 Task: Look for space in Suifenhe, China from 9th June, 2023 to 16th June, 2023 for 2 adults in price range Rs.8000 to Rs.16000. Place can be entire place with 2 bedrooms having 2 beds and 1 bathroom. Property type can be house, flat, guest house. Booking option can be shelf check-in. Required host language is Chinese (Simplified).
Action: Mouse moved to (752, 69)
Screenshot: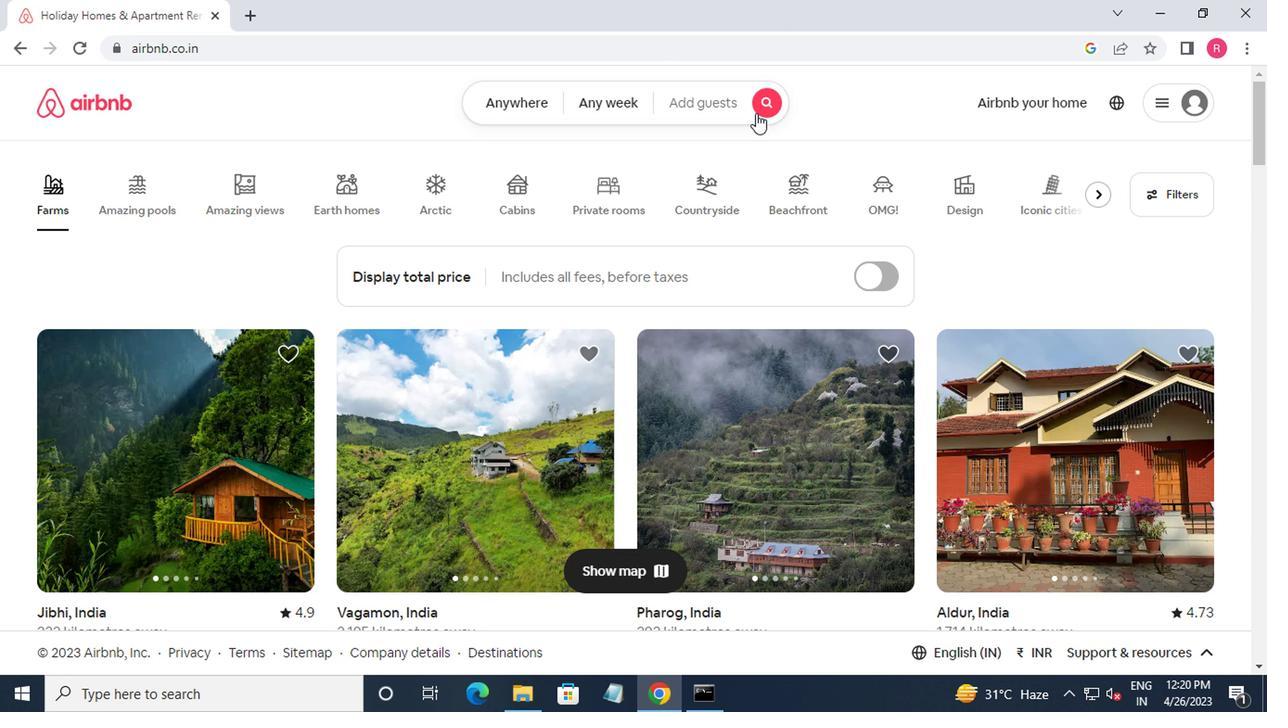 
Action: Mouse pressed left at (752, 69)
Screenshot: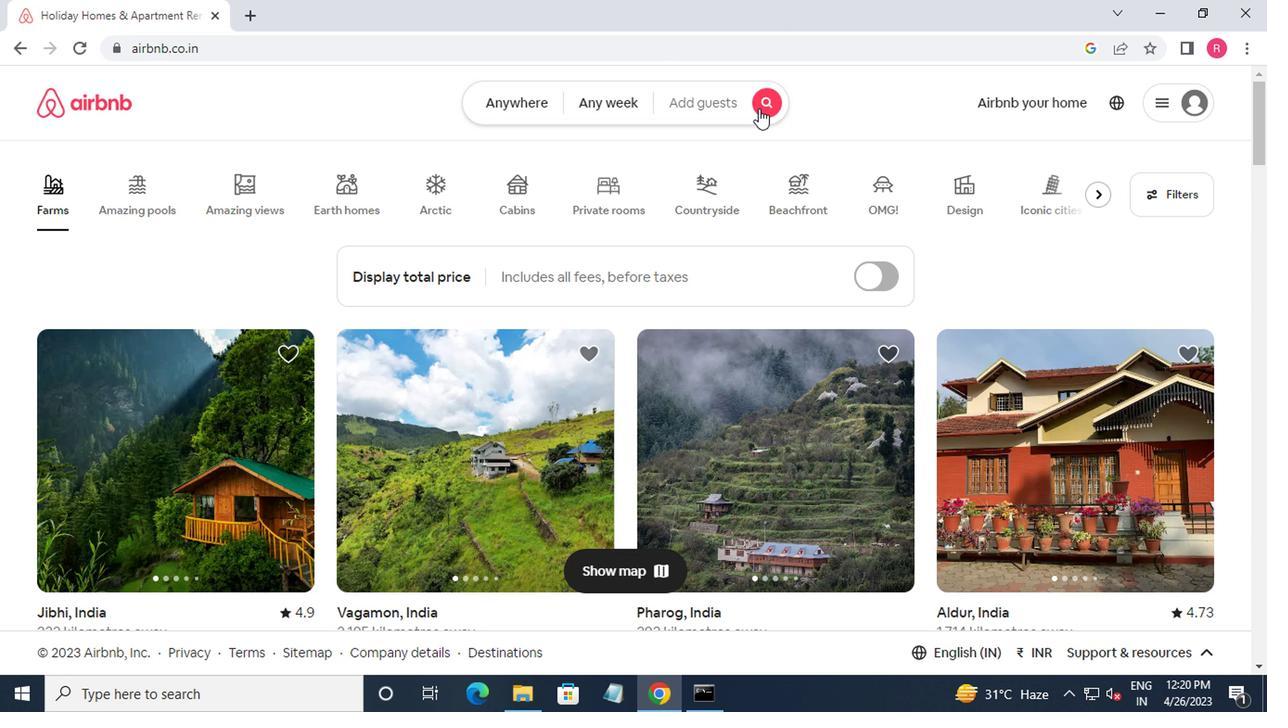 
Action: Mouse moved to (397, 159)
Screenshot: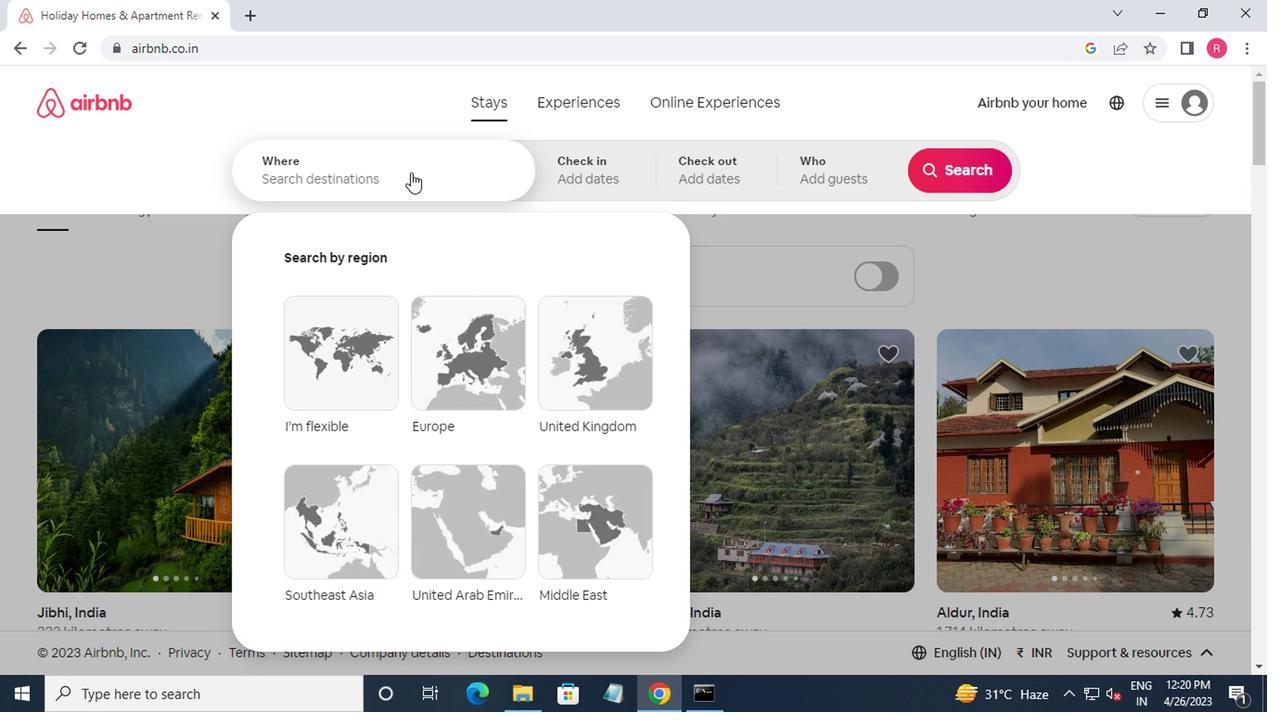 
Action: Mouse pressed left at (397, 159)
Screenshot: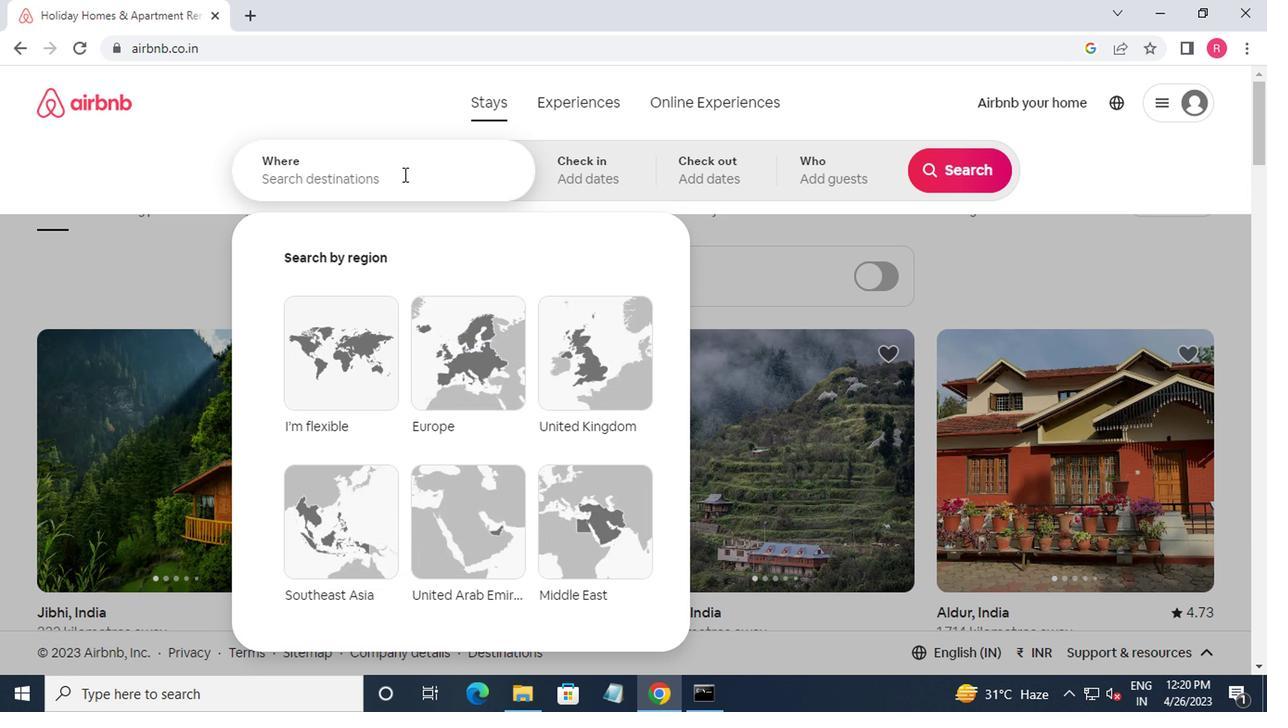 
Action: Key pressed suifenhe,china<Key.enter>
Screenshot: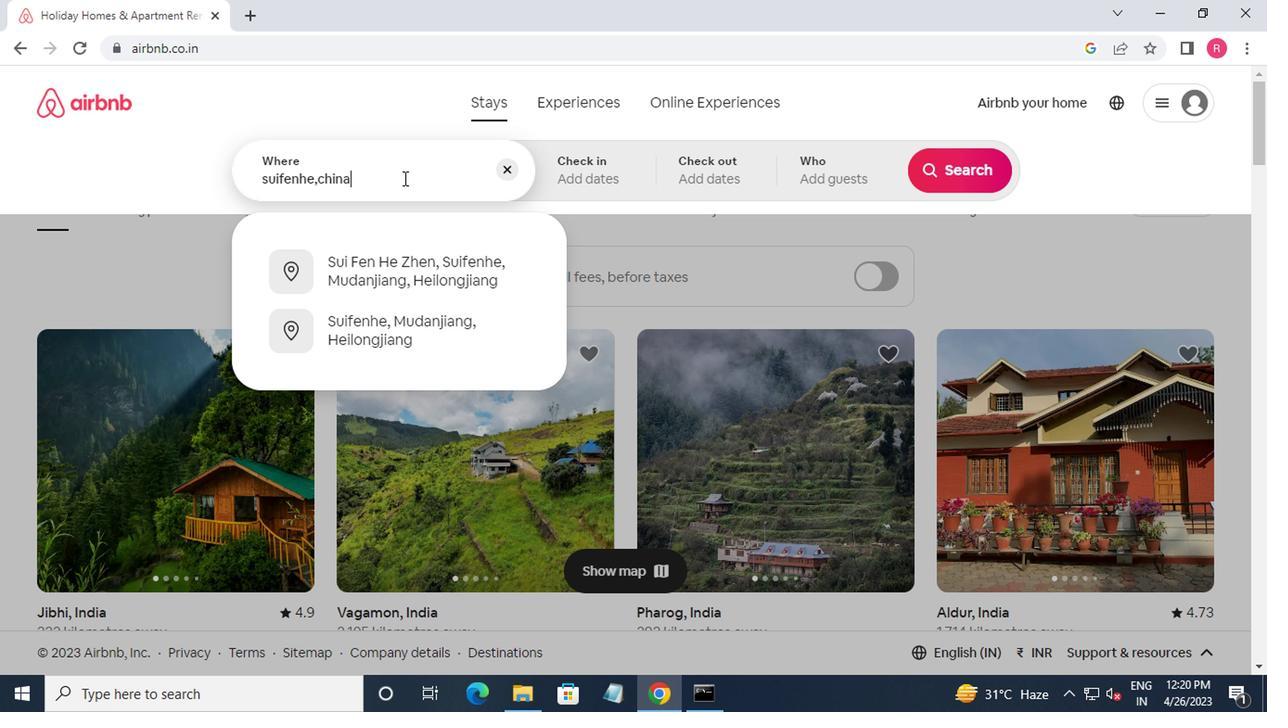 
Action: Mouse moved to (936, 333)
Screenshot: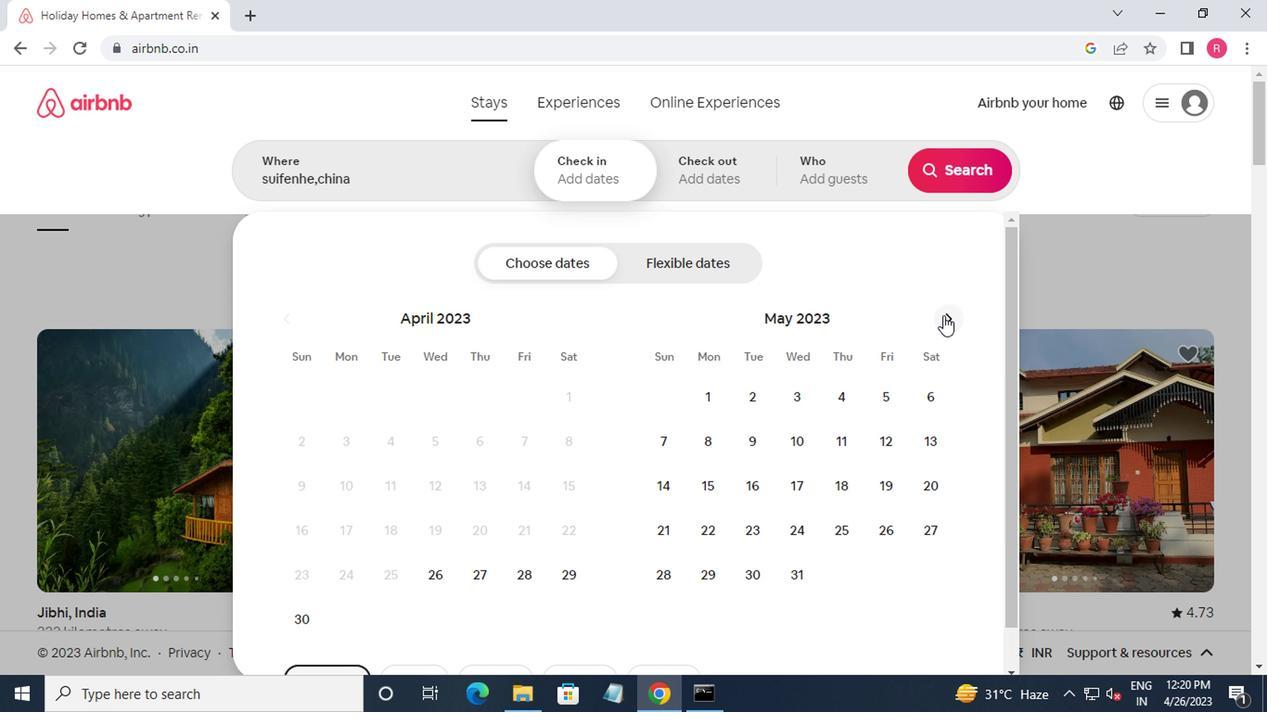
Action: Mouse pressed left at (936, 333)
Screenshot: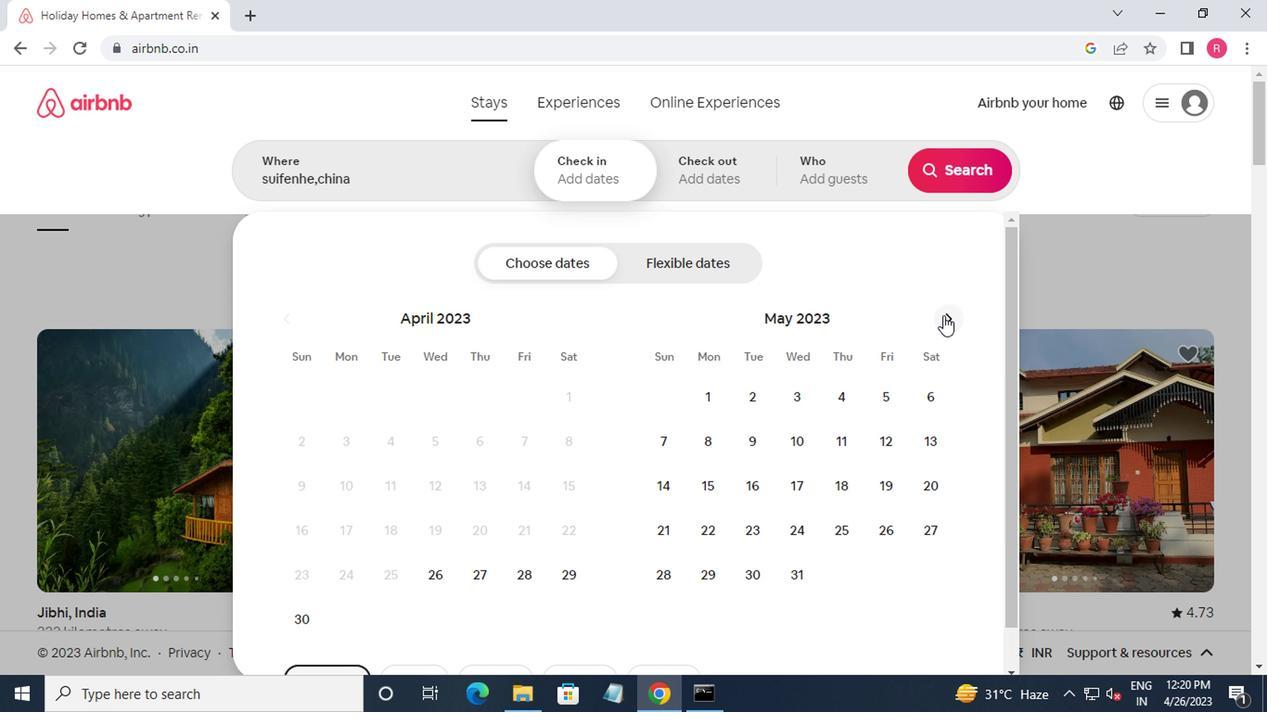 
Action: Mouse moved to (876, 424)
Screenshot: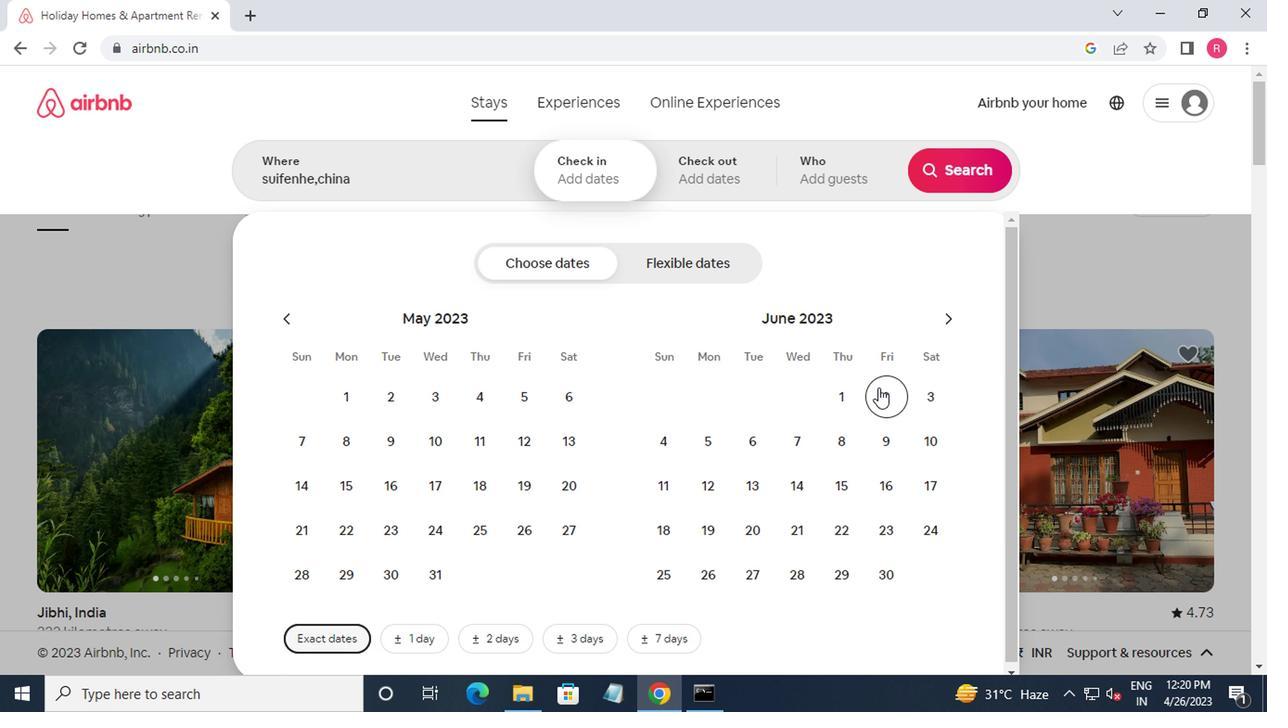 
Action: Mouse pressed left at (876, 424)
Screenshot: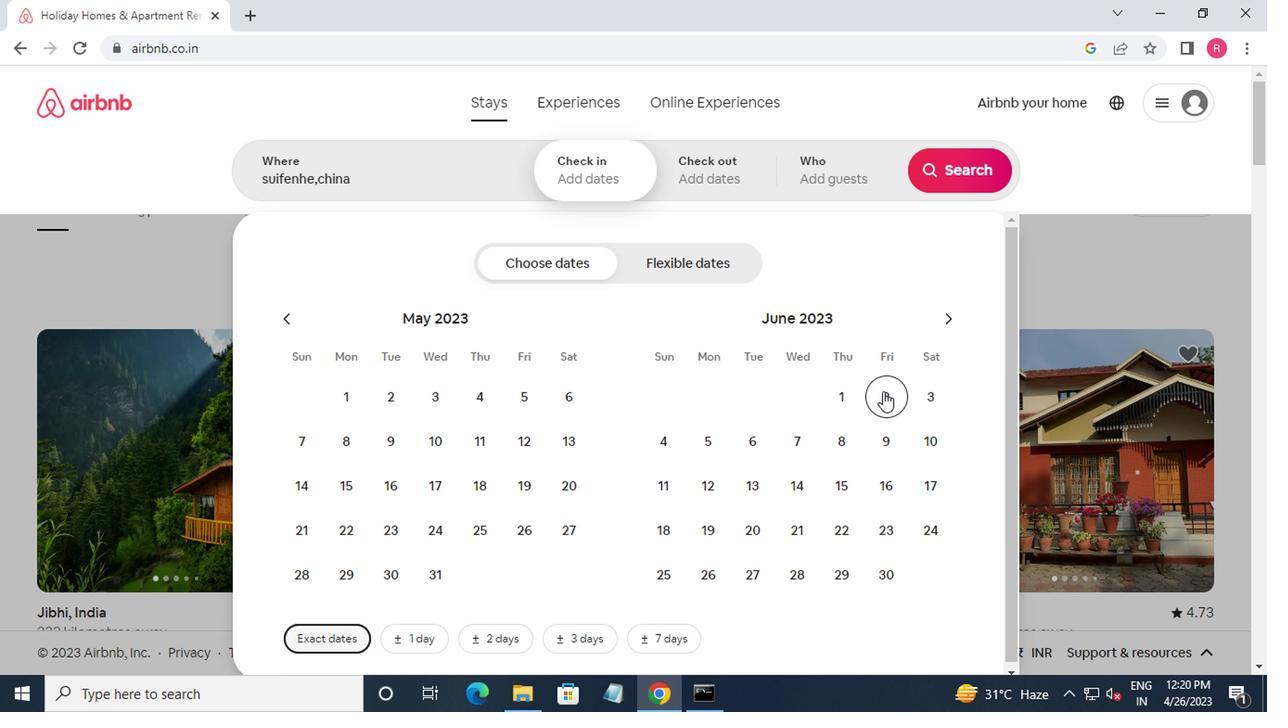 
Action: Mouse moved to (872, 549)
Screenshot: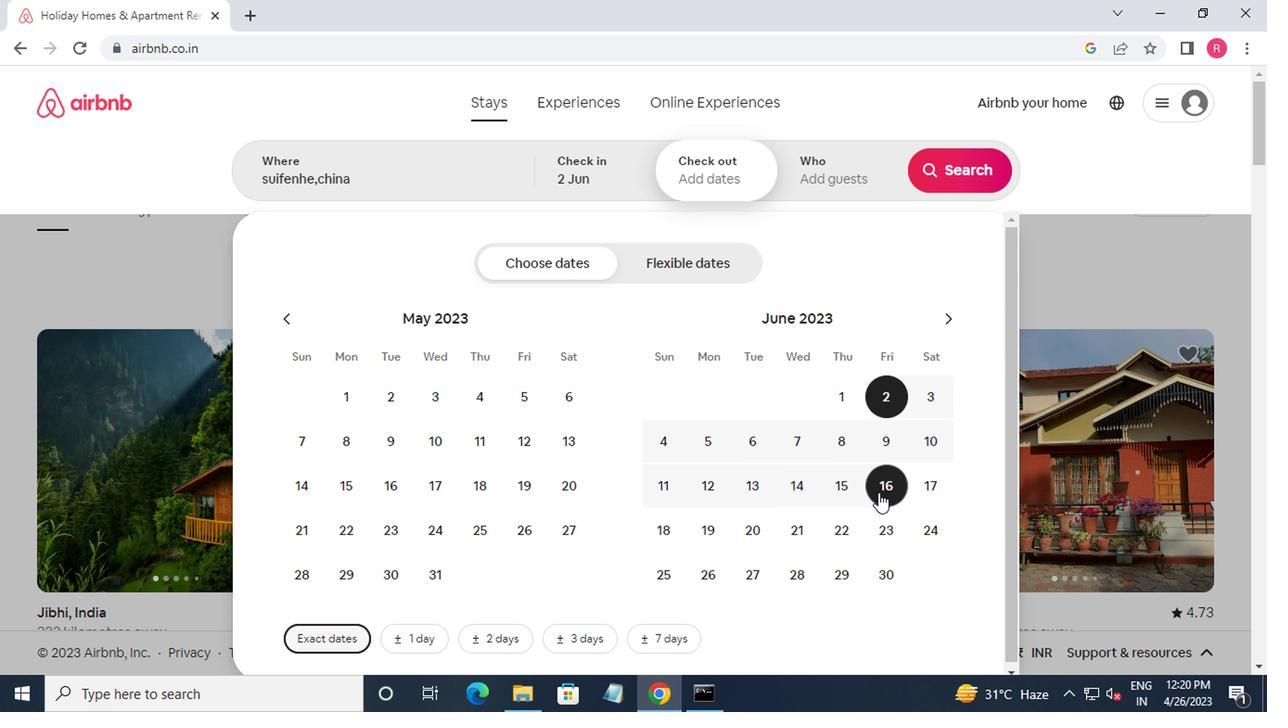 
Action: Mouse pressed left at (872, 549)
Screenshot: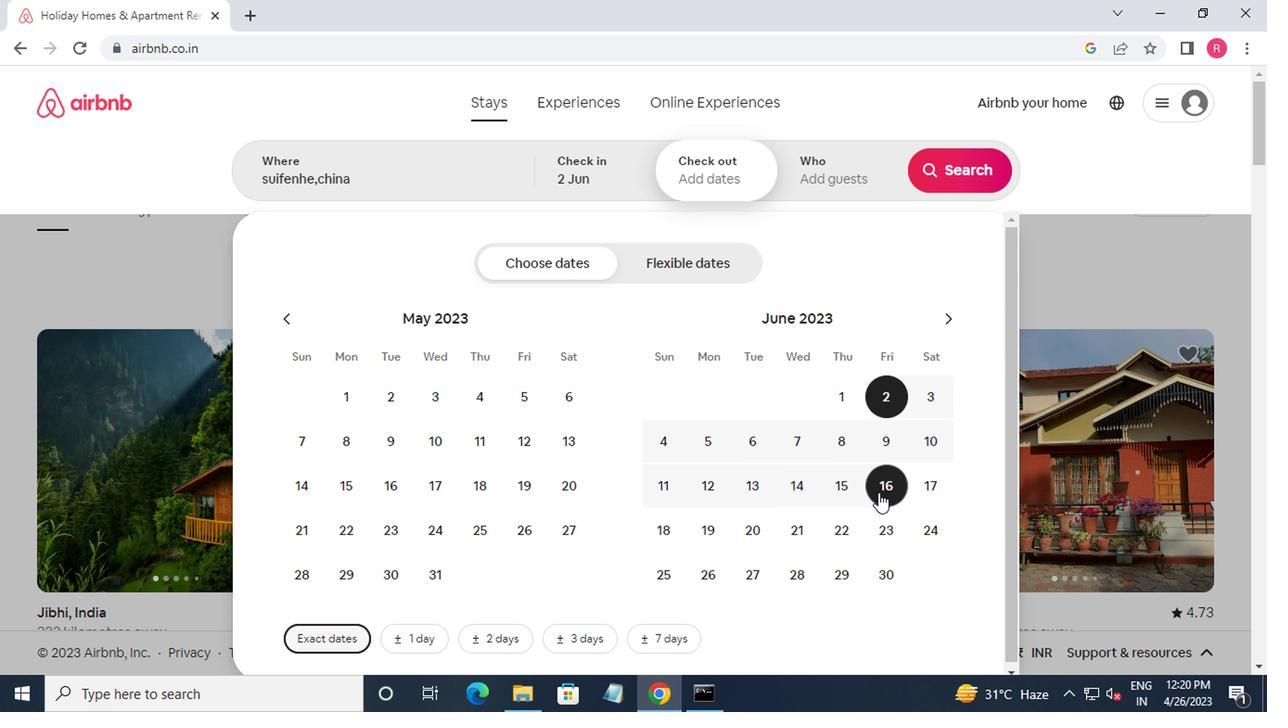
Action: Mouse moved to (811, 162)
Screenshot: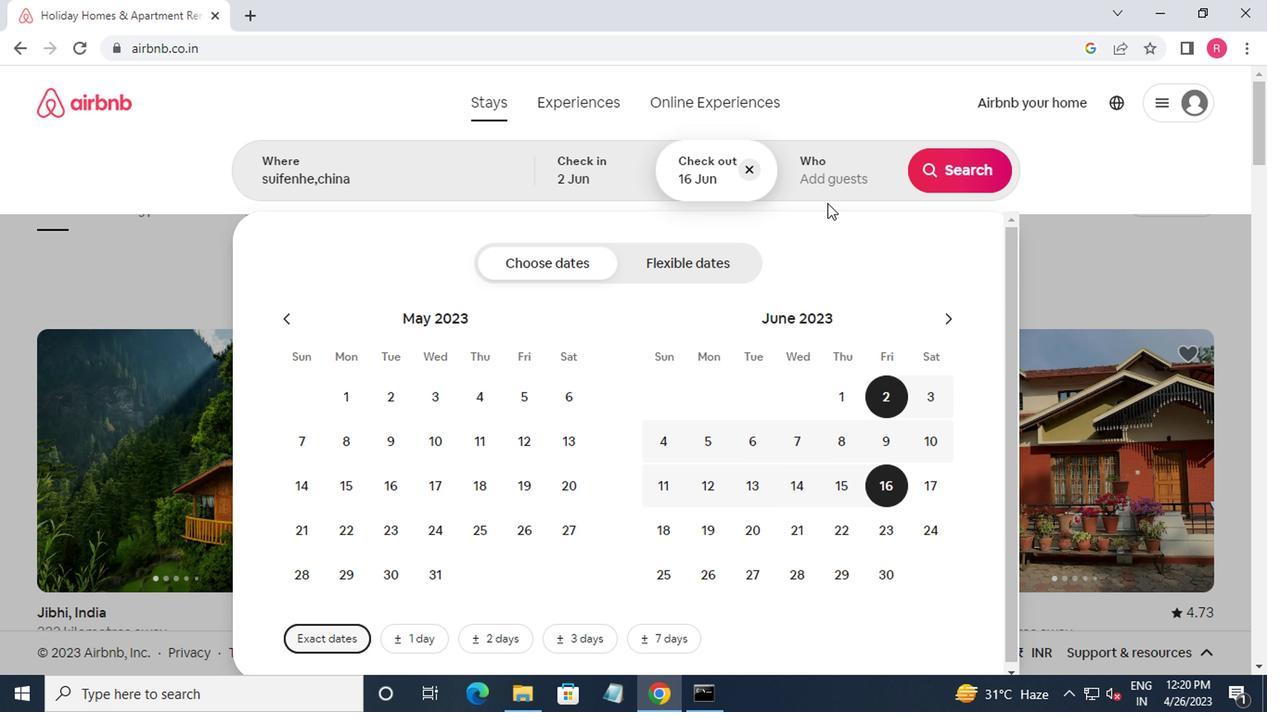 
Action: Mouse pressed left at (811, 162)
Screenshot: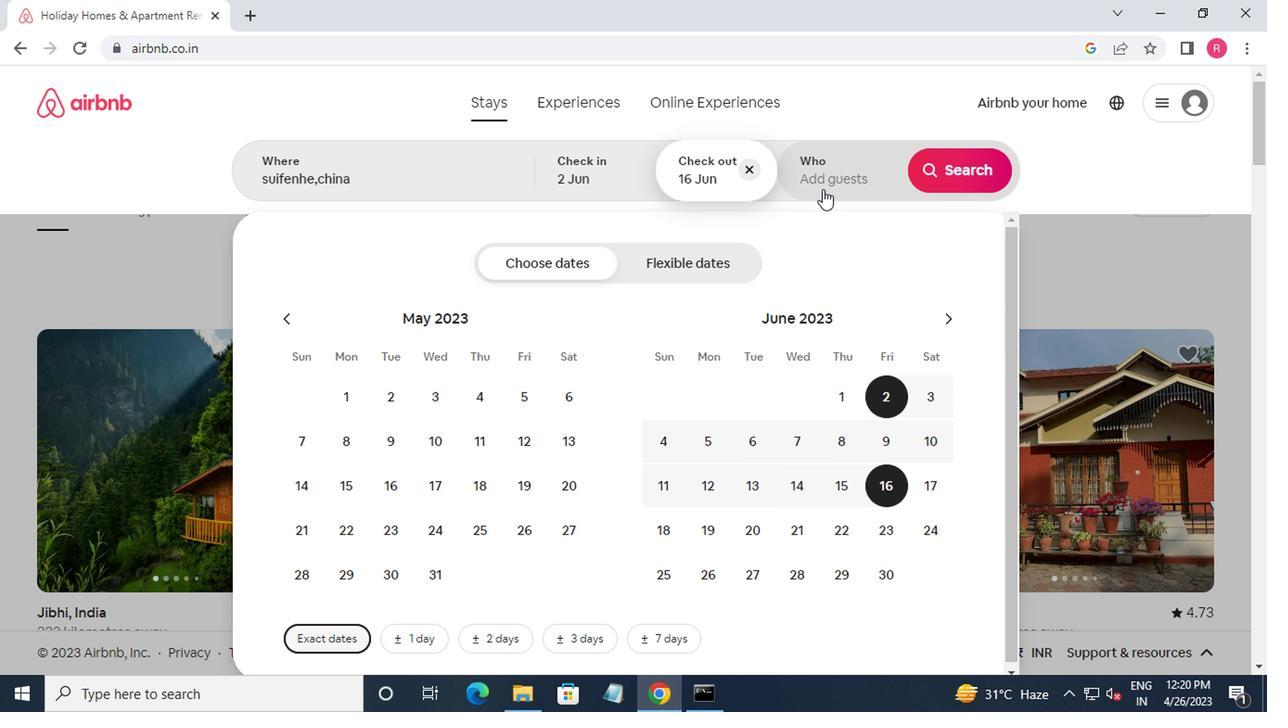 
Action: Mouse moved to (955, 277)
Screenshot: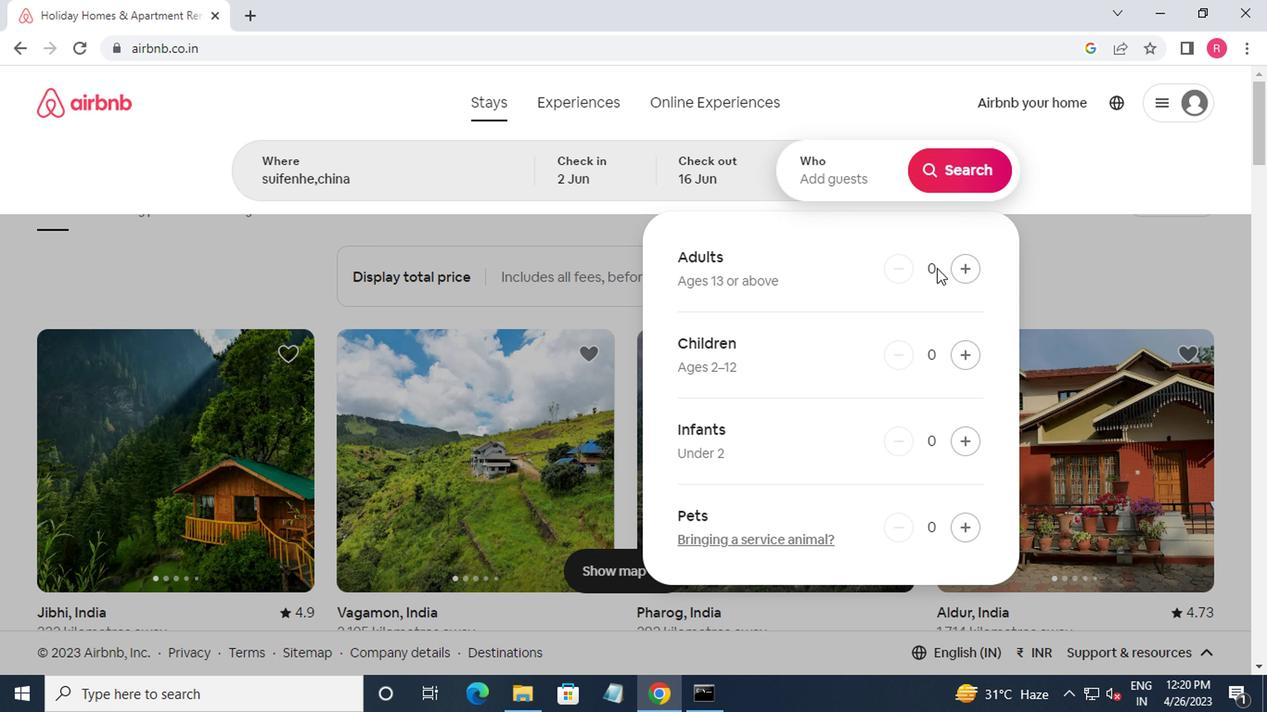 
Action: Mouse pressed left at (955, 277)
Screenshot: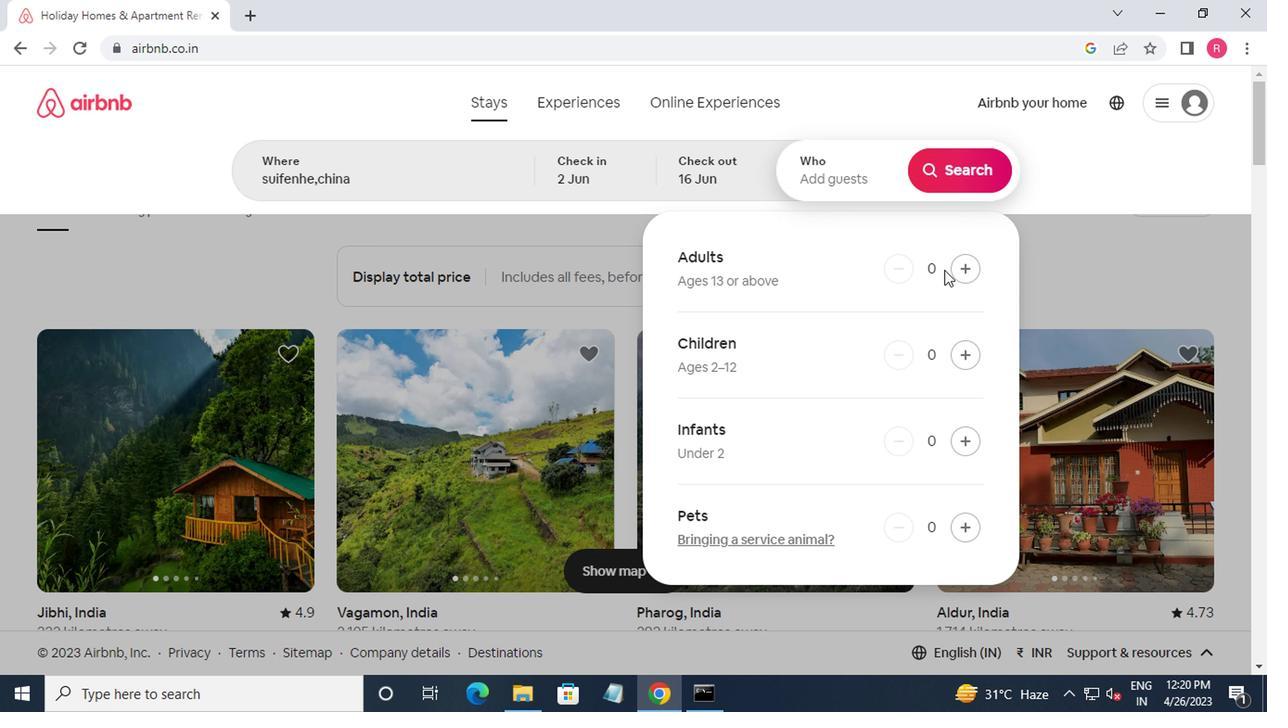 
Action: Mouse moved to (955, 279)
Screenshot: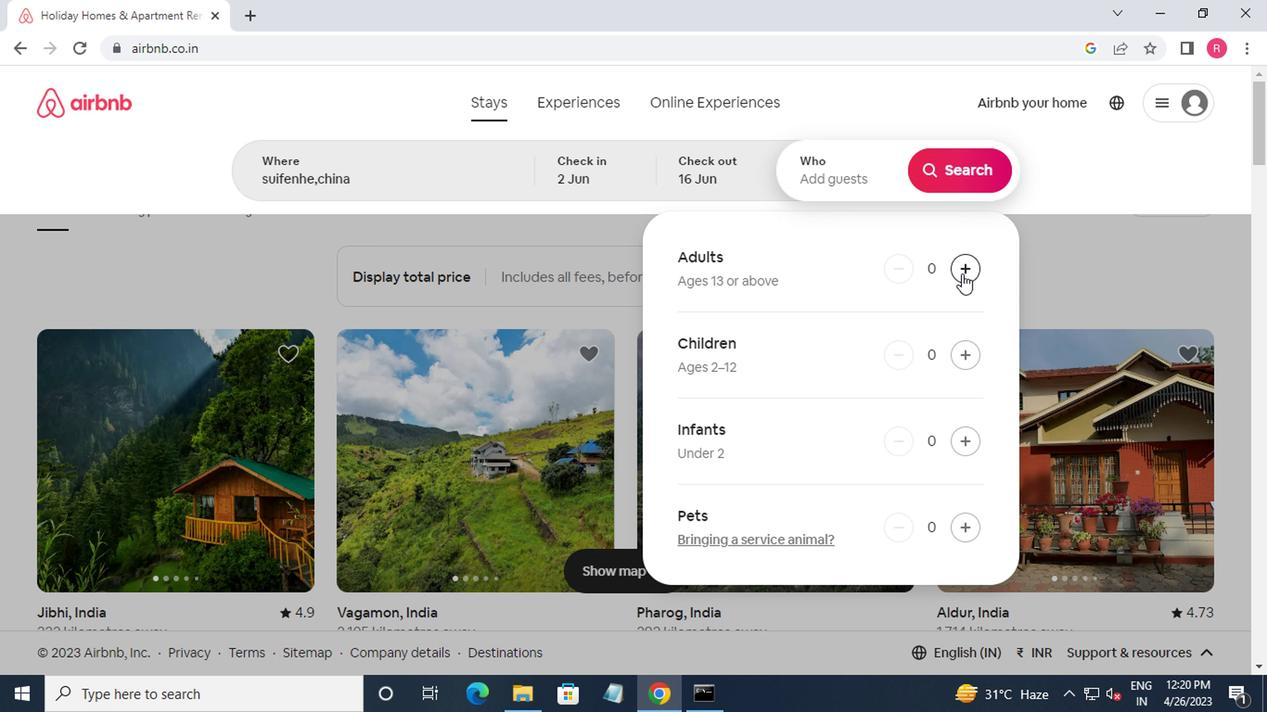 
Action: Mouse pressed left at (955, 279)
Screenshot: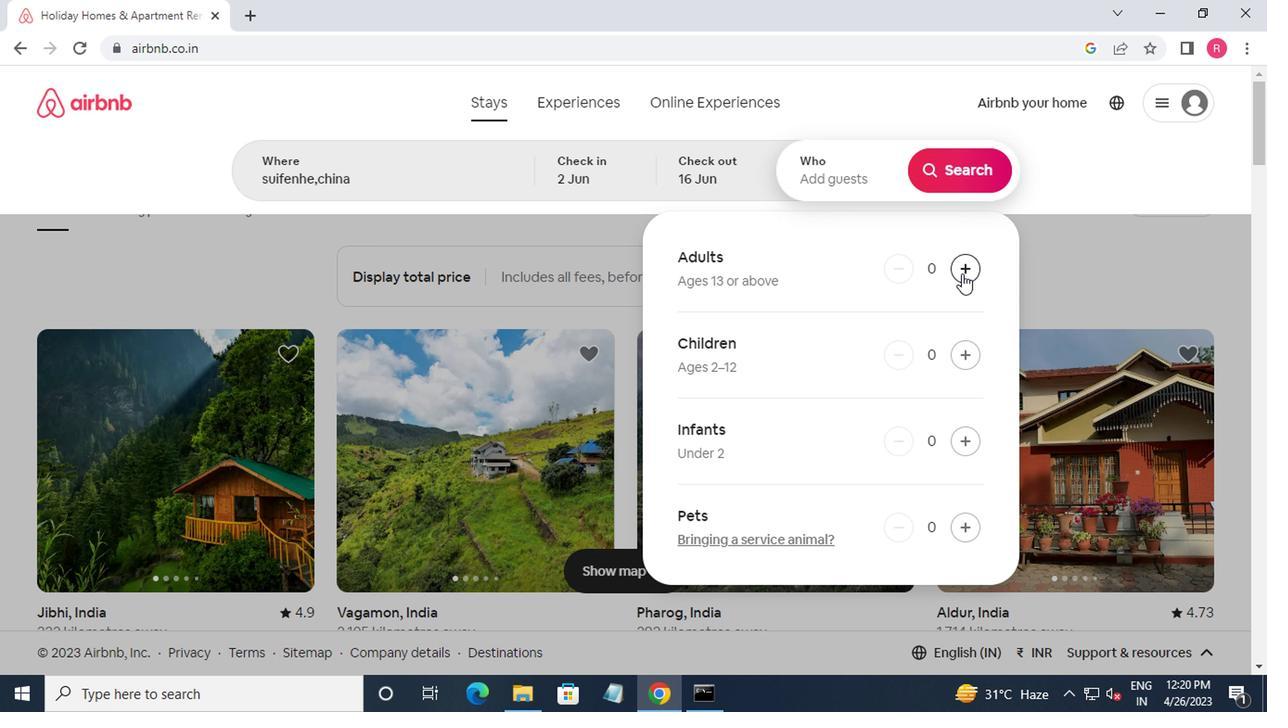 
Action: Mouse moved to (941, 165)
Screenshot: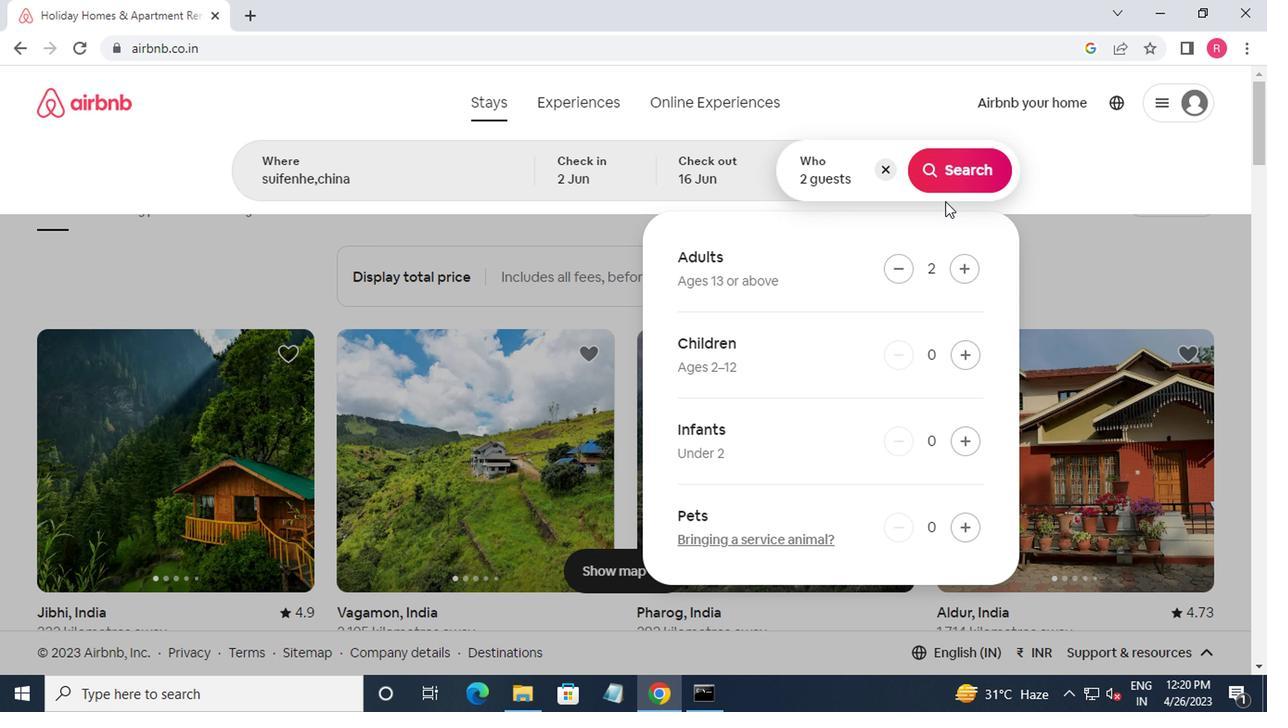 
Action: Mouse pressed left at (941, 165)
Screenshot: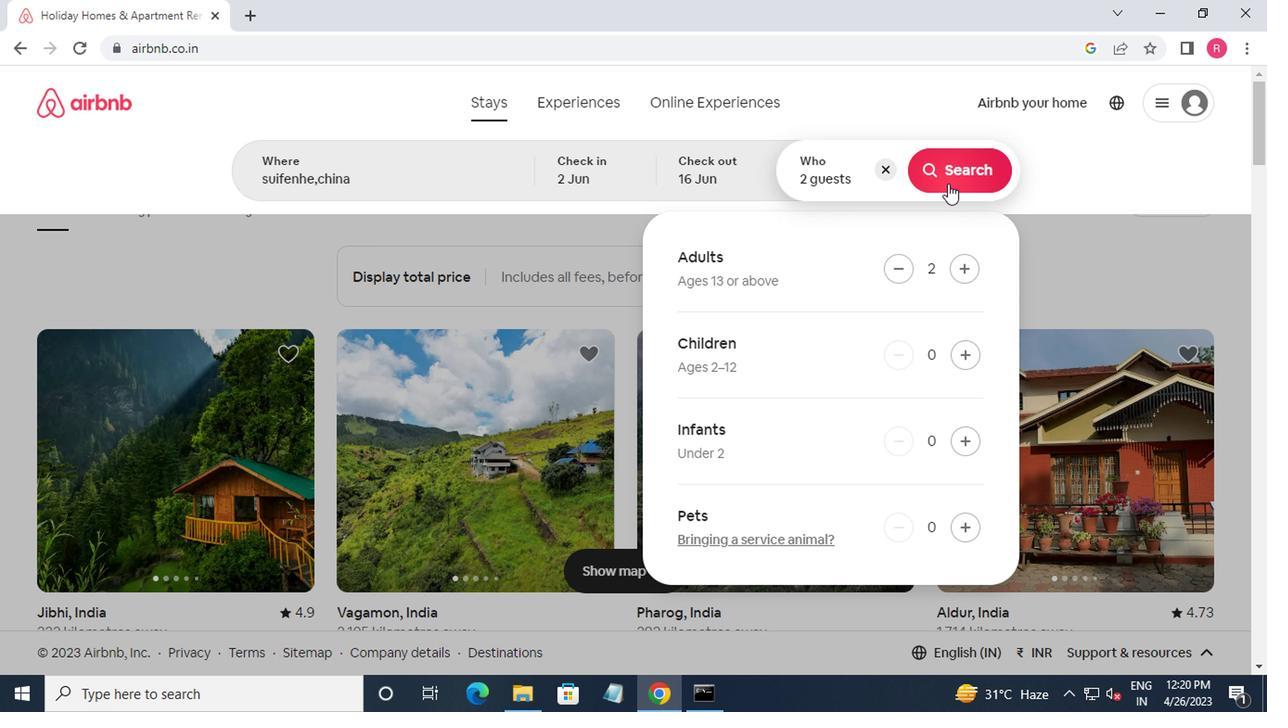 
Action: Mouse moved to (1176, 154)
Screenshot: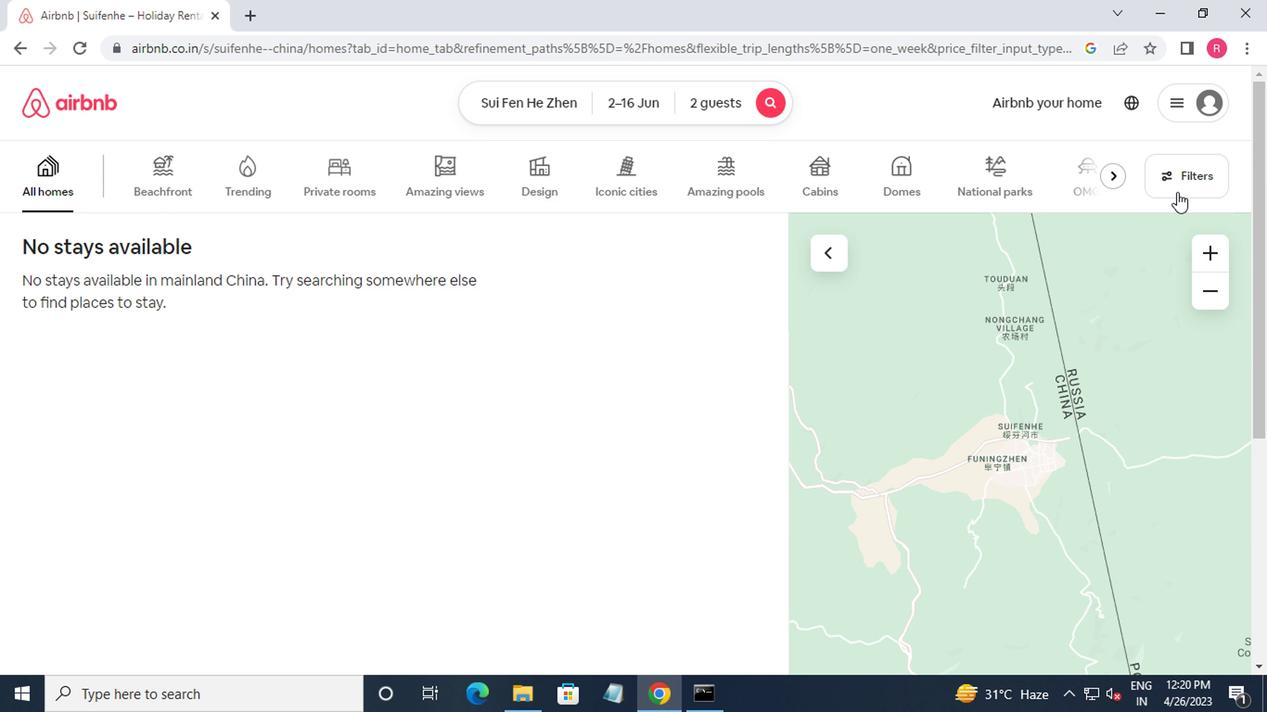 
Action: Mouse pressed left at (1176, 154)
Screenshot: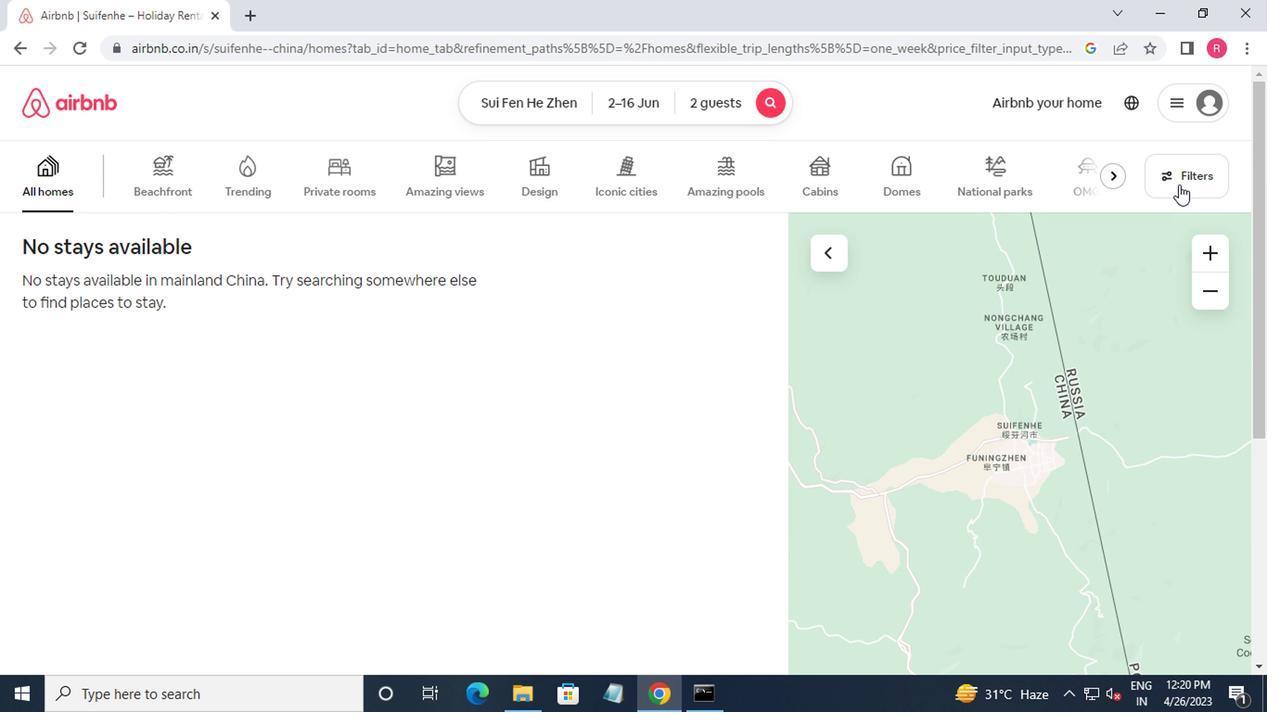 
Action: Mouse moved to (389, 302)
Screenshot: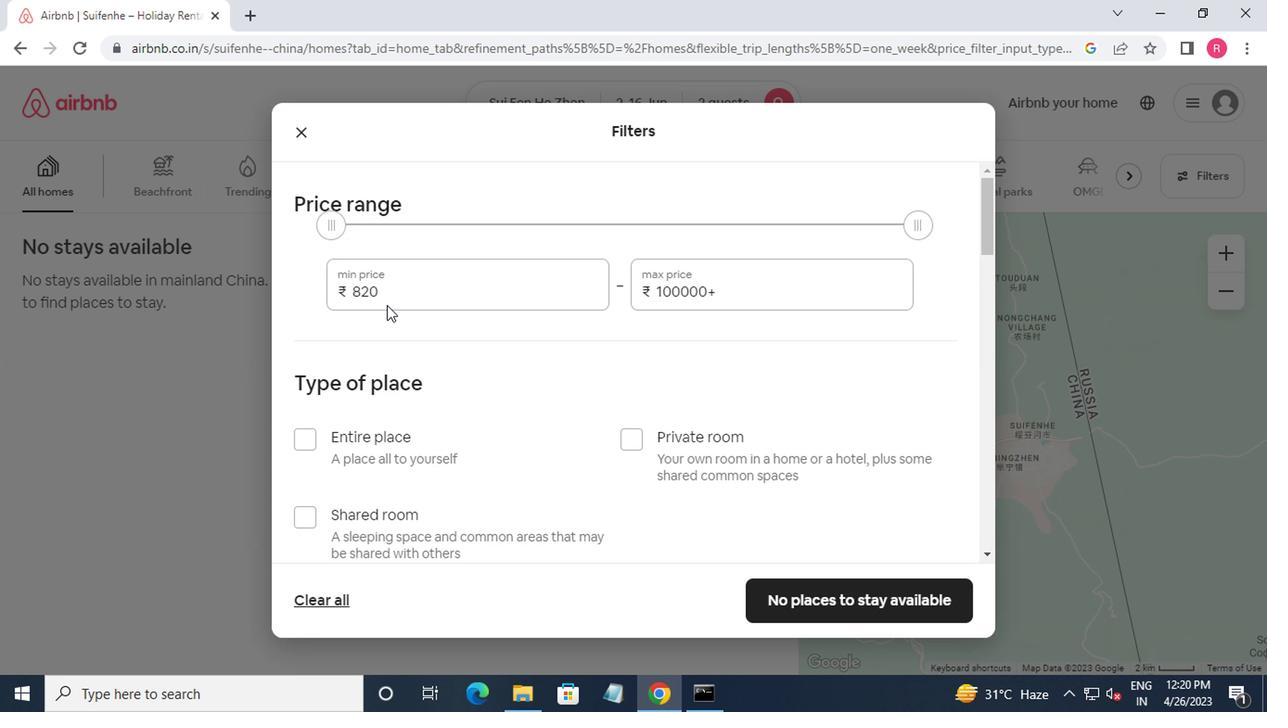 
Action: Mouse pressed left at (389, 302)
Screenshot: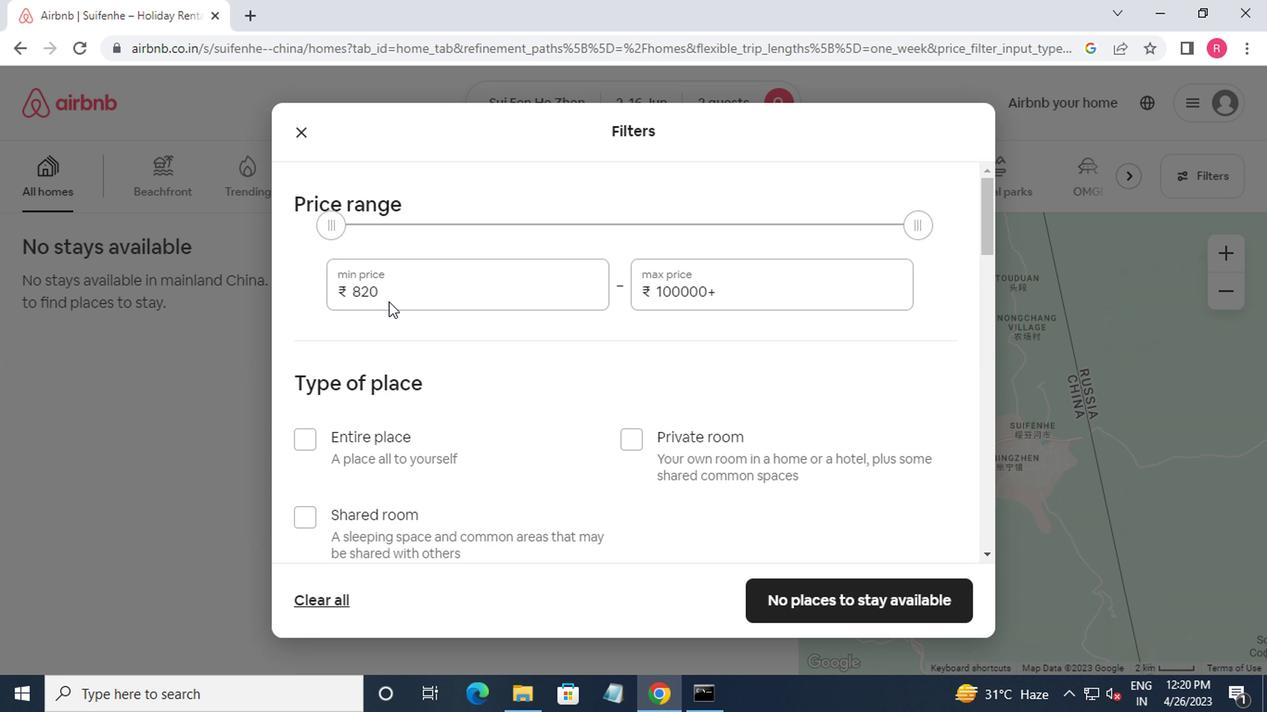 
Action: Mouse moved to (380, 308)
Screenshot: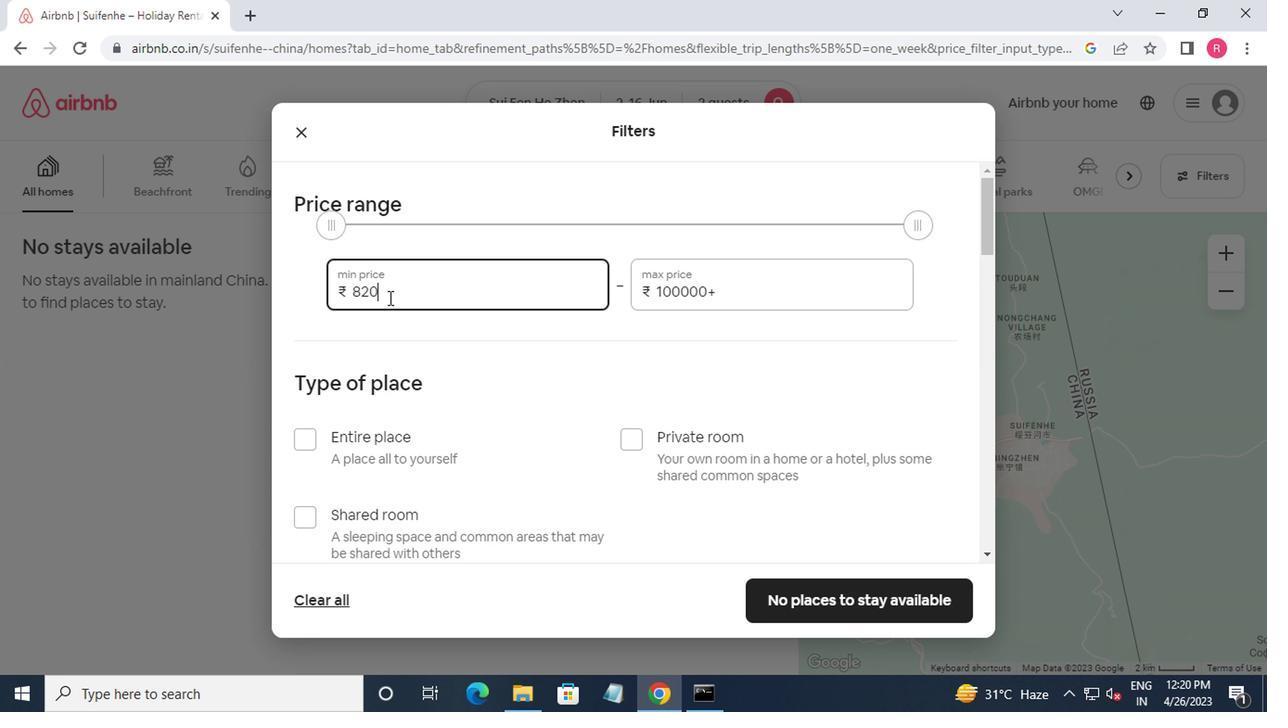 
Action: Key pressed <Key.backspace><Key.backspace>
Screenshot: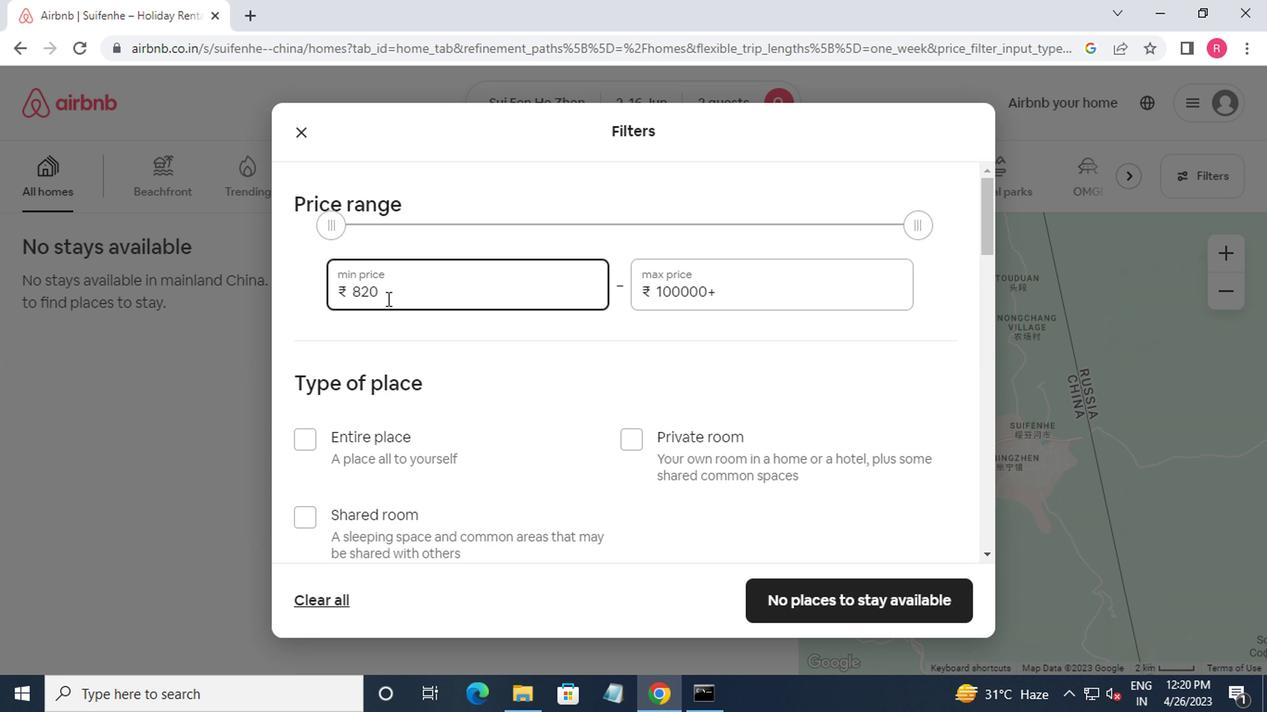 
Action: Mouse moved to (380, 308)
Screenshot: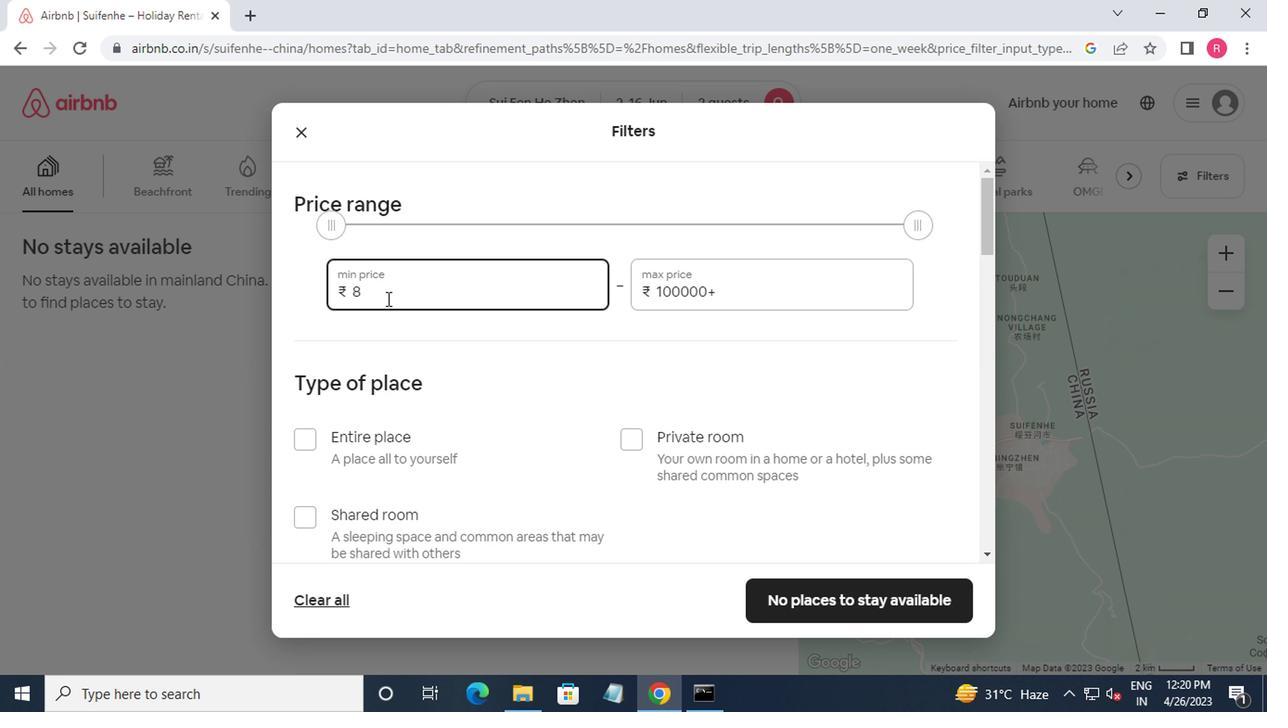 
Action: Key pressed 00
Screenshot: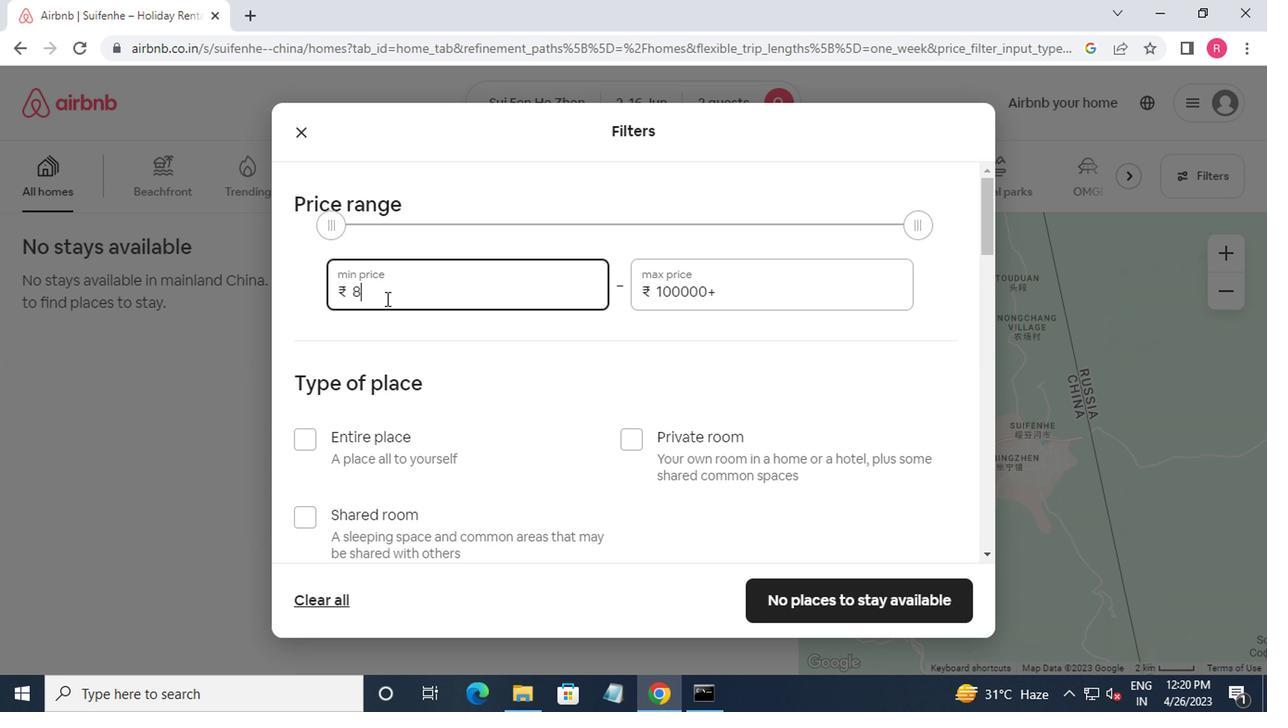 
Action: Mouse moved to (380, 308)
Screenshot: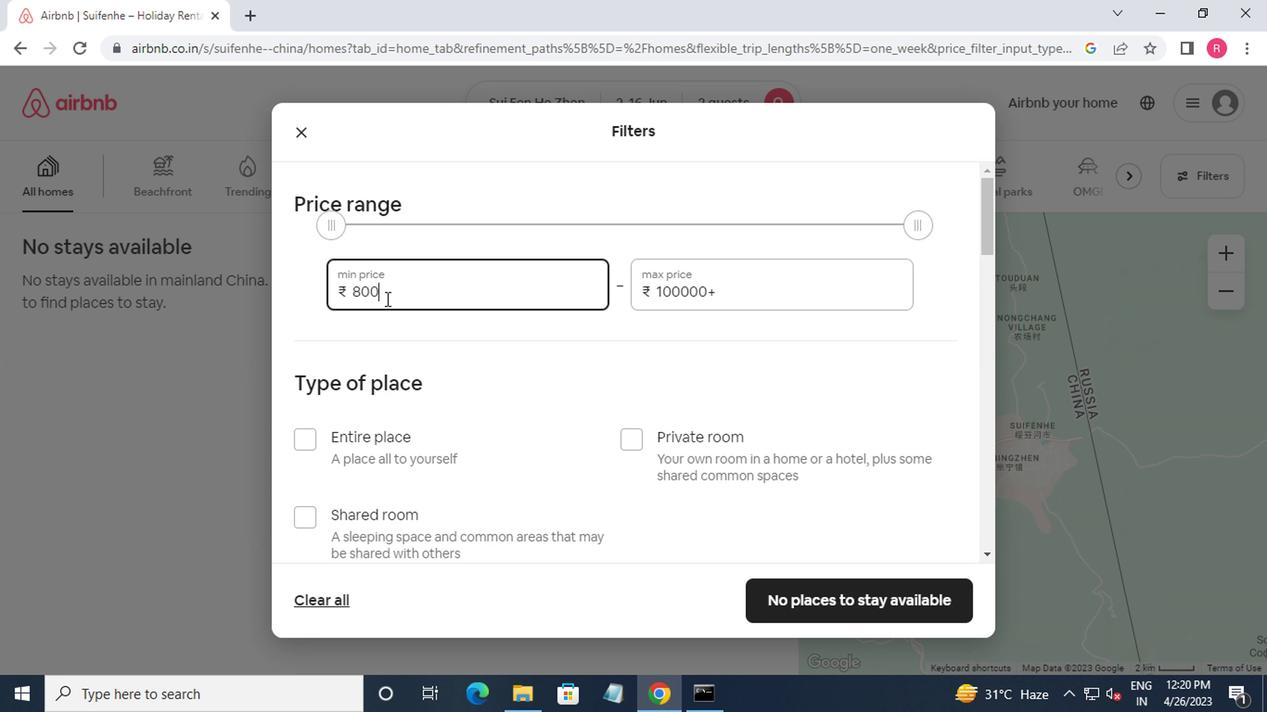 
Action: Key pressed 0
Screenshot: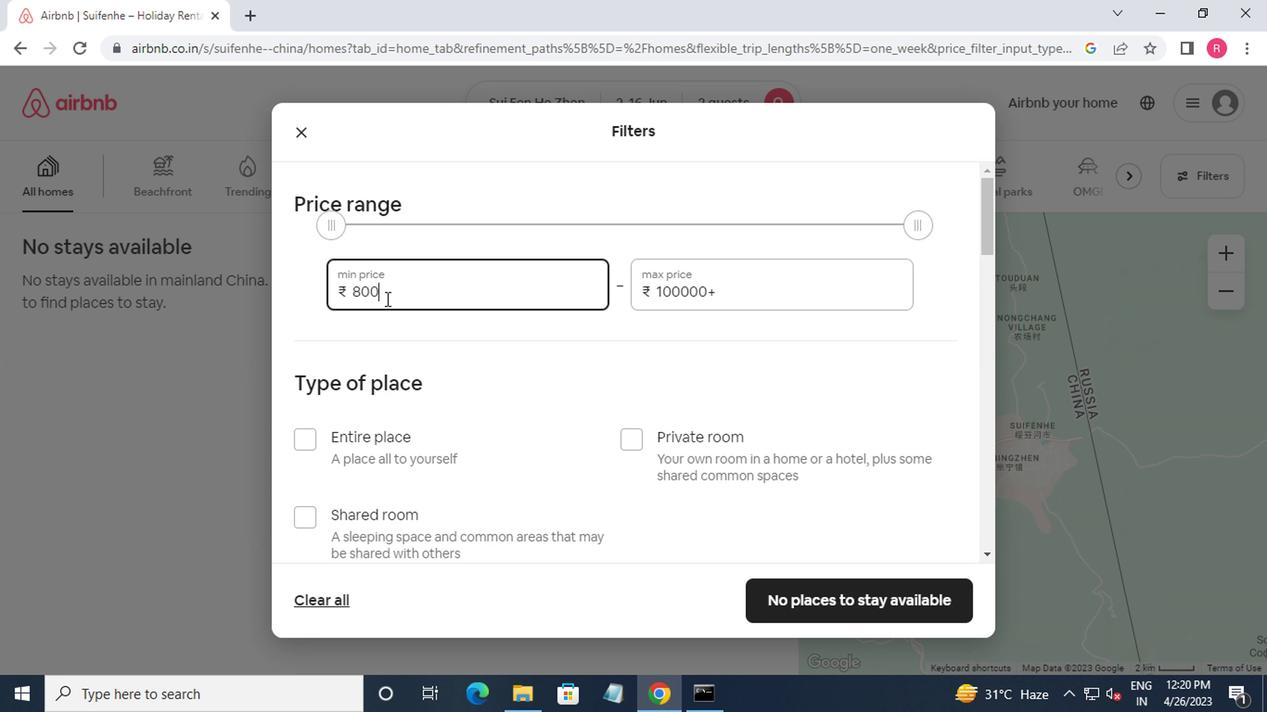 
Action: Mouse moved to (376, 310)
Screenshot: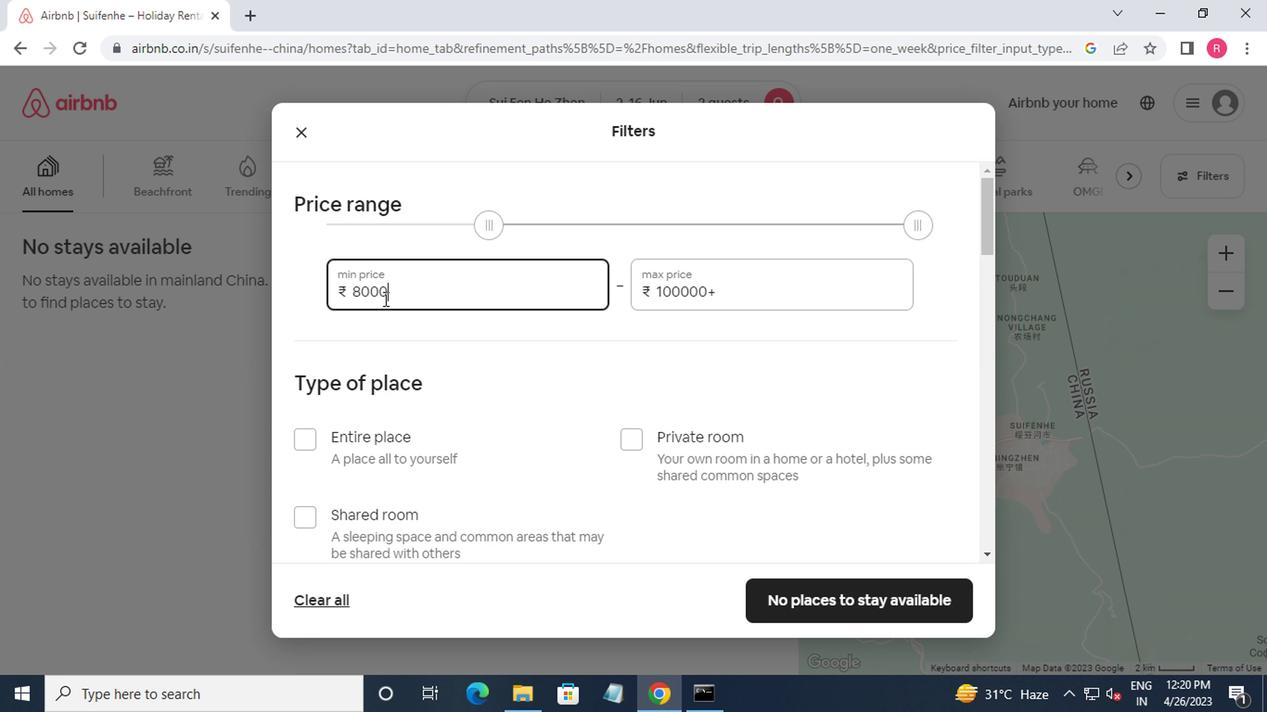 
Action: Key pressed <Key.tab>16000
Screenshot: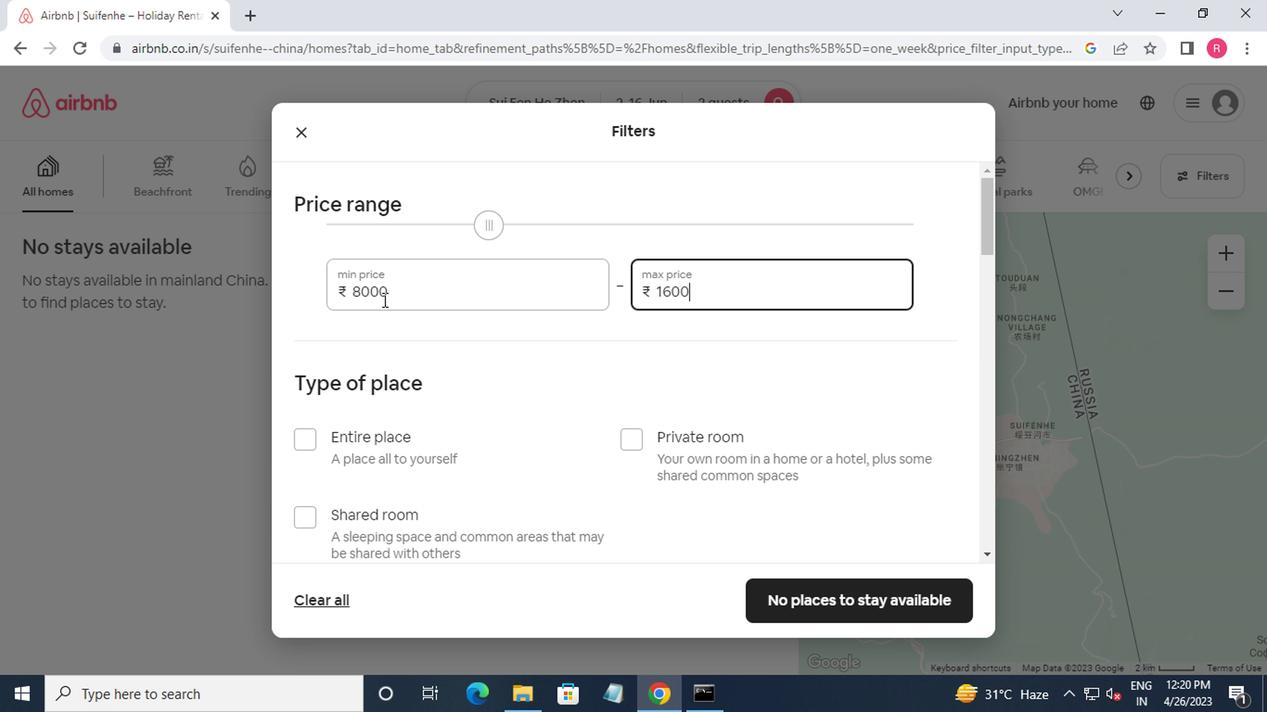 
Action: Mouse moved to (378, 325)
Screenshot: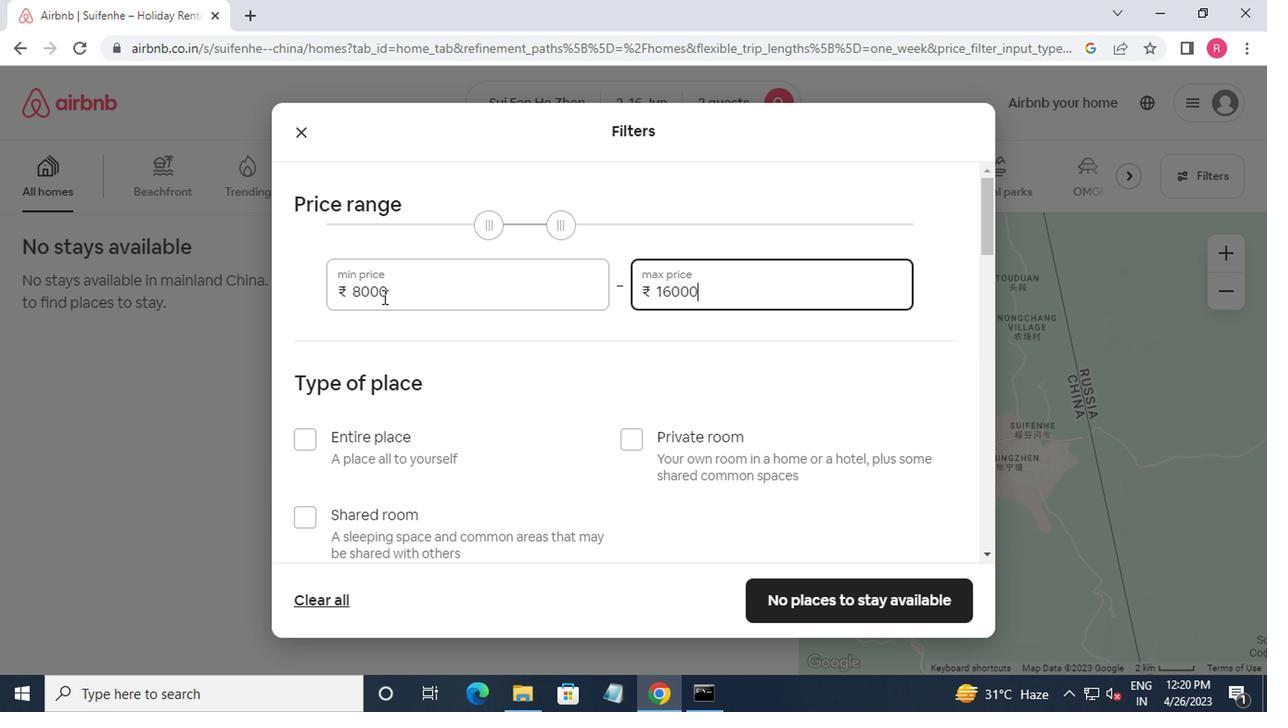 
Action: Mouse scrolled (378, 324) with delta (0, -1)
Screenshot: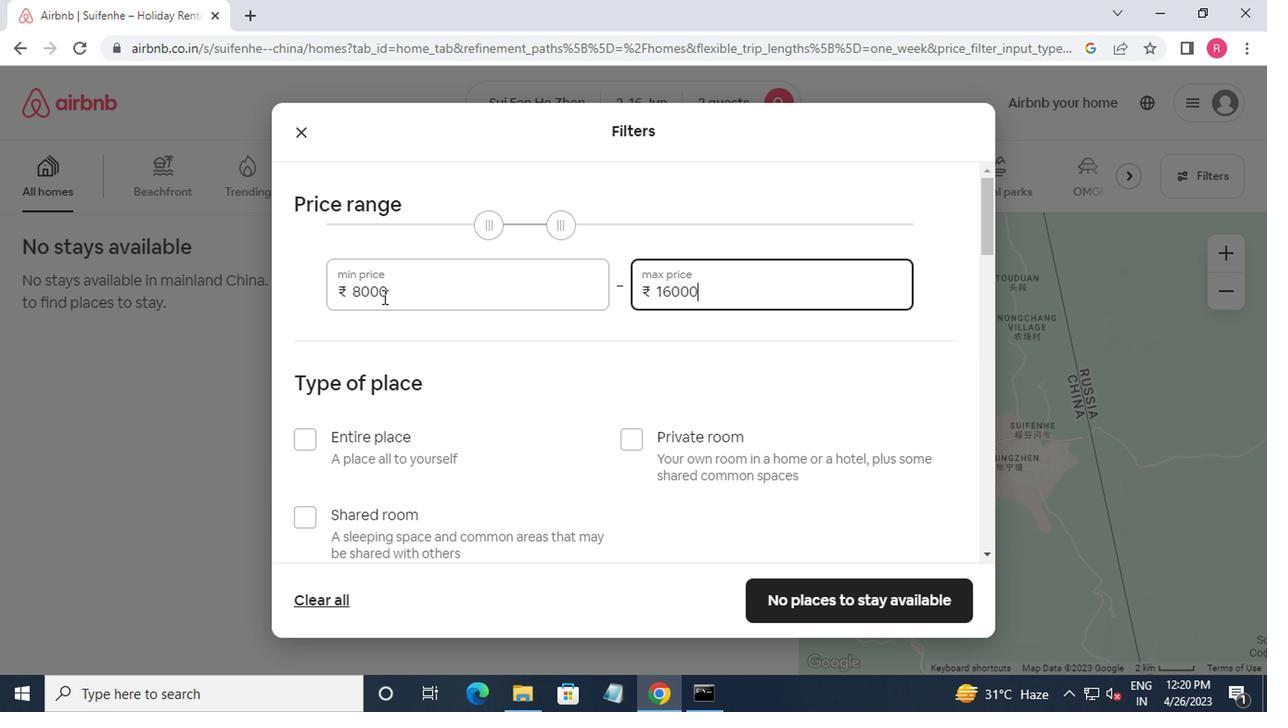 
Action: Mouse moved to (373, 330)
Screenshot: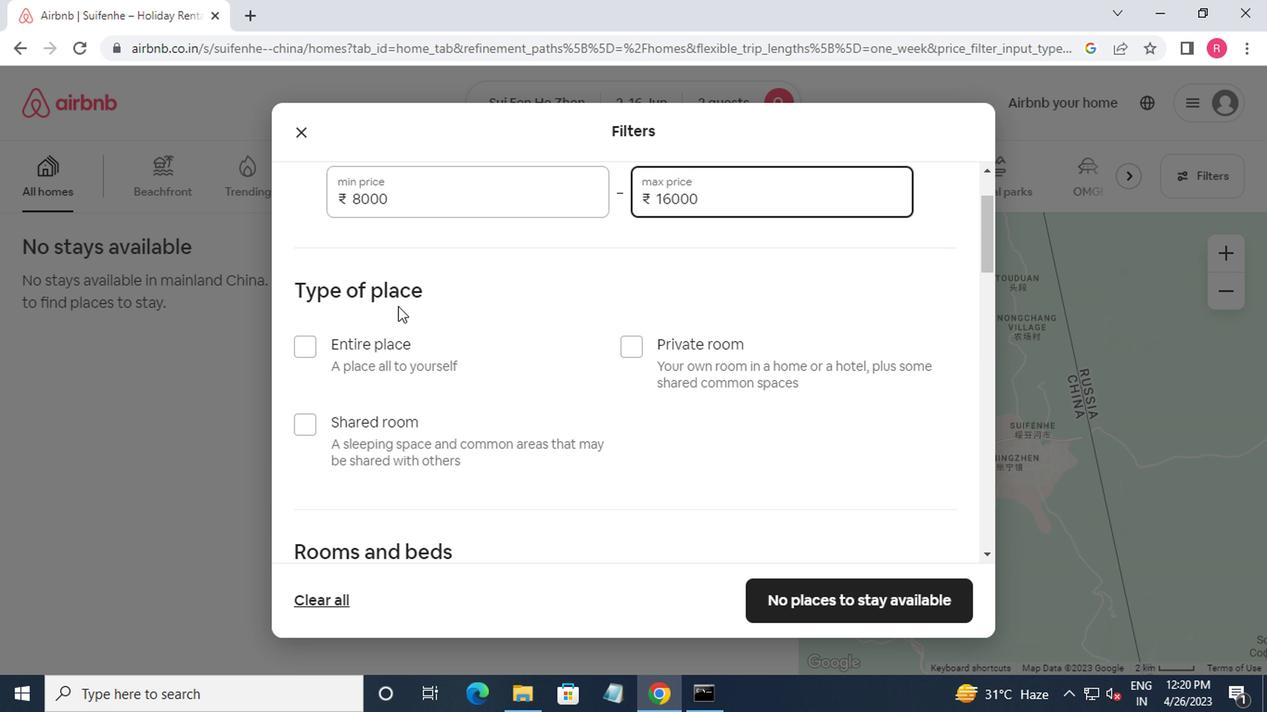
Action: Mouse scrolled (373, 329) with delta (0, -1)
Screenshot: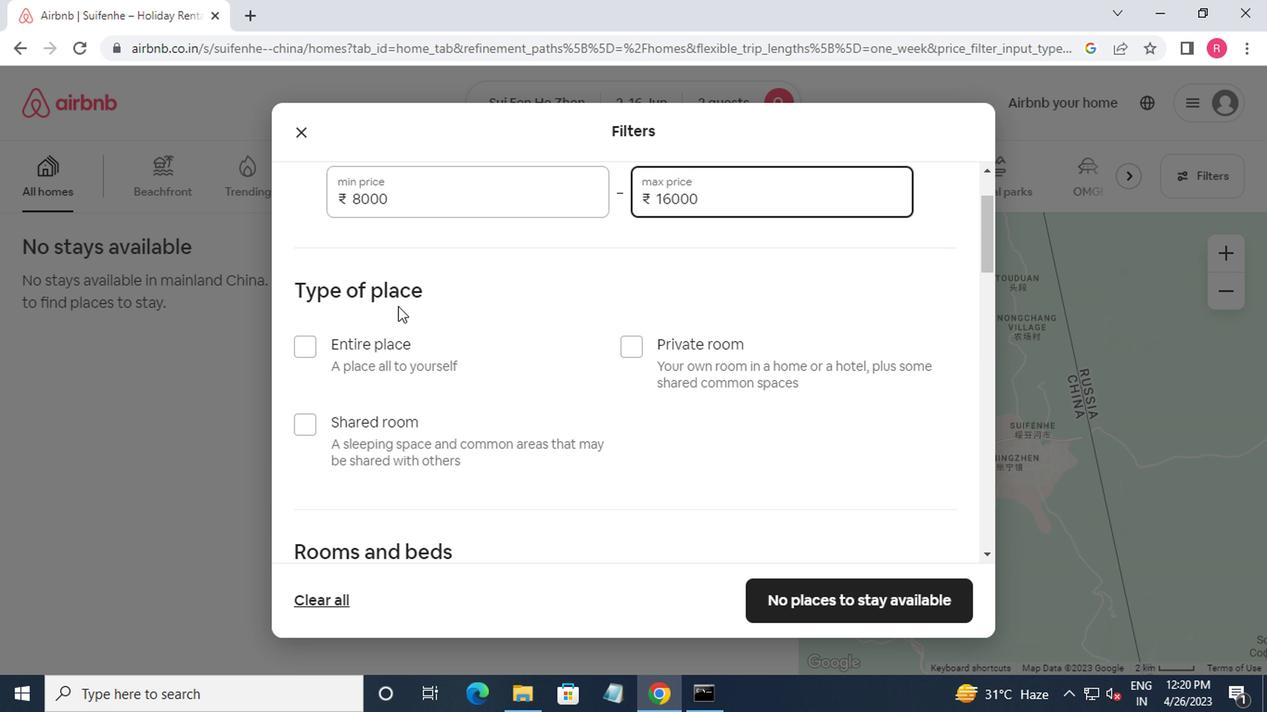 
Action: Mouse moved to (375, 350)
Screenshot: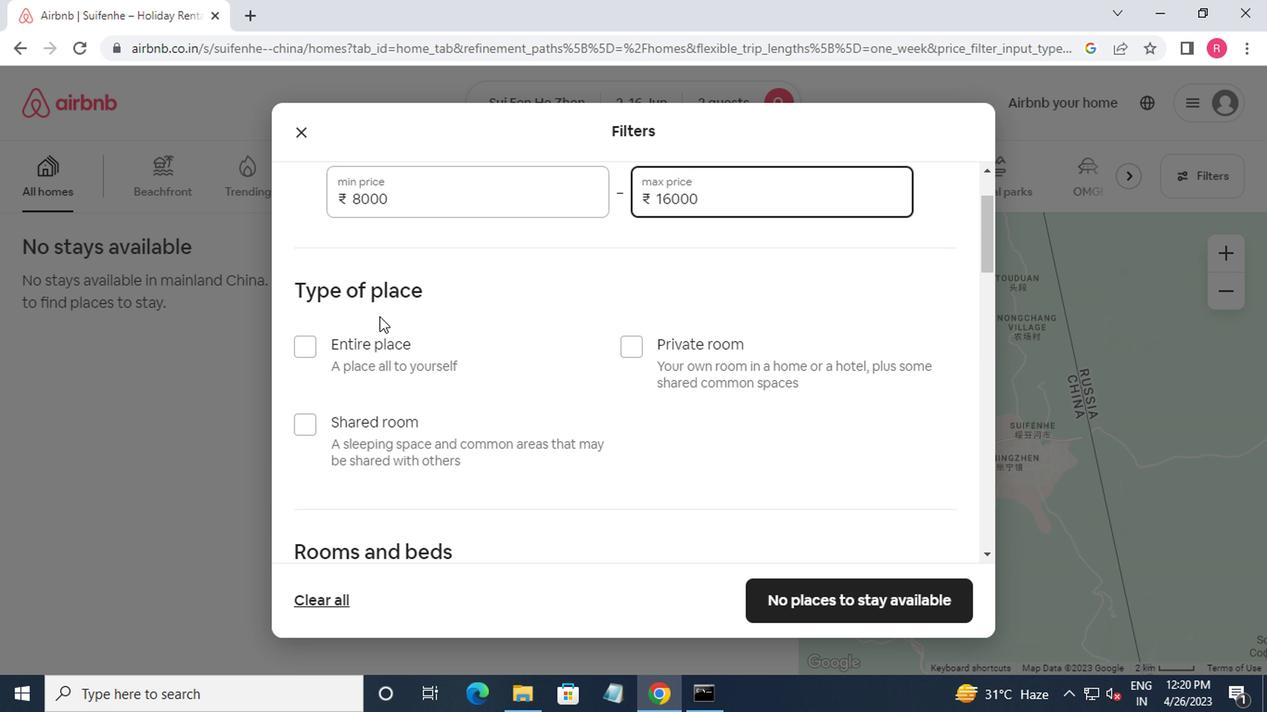 
Action: Mouse scrolled (375, 349) with delta (0, -1)
Screenshot: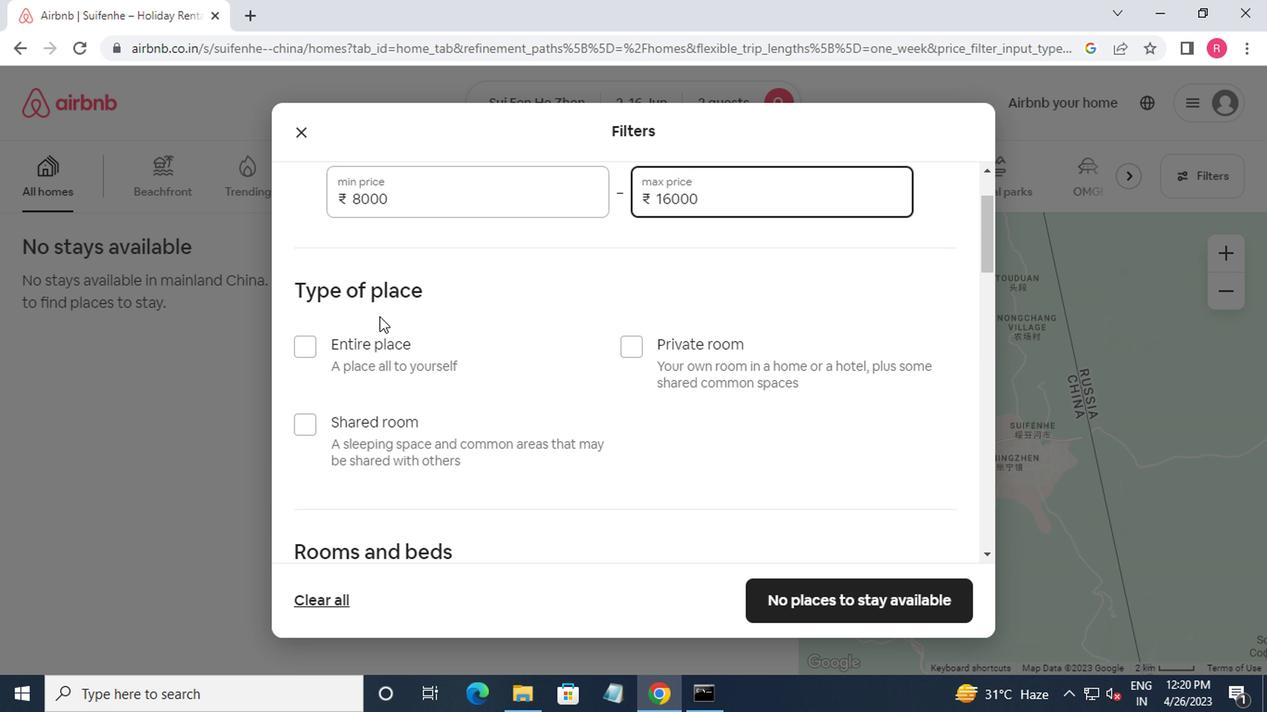 
Action: Mouse moved to (341, 230)
Screenshot: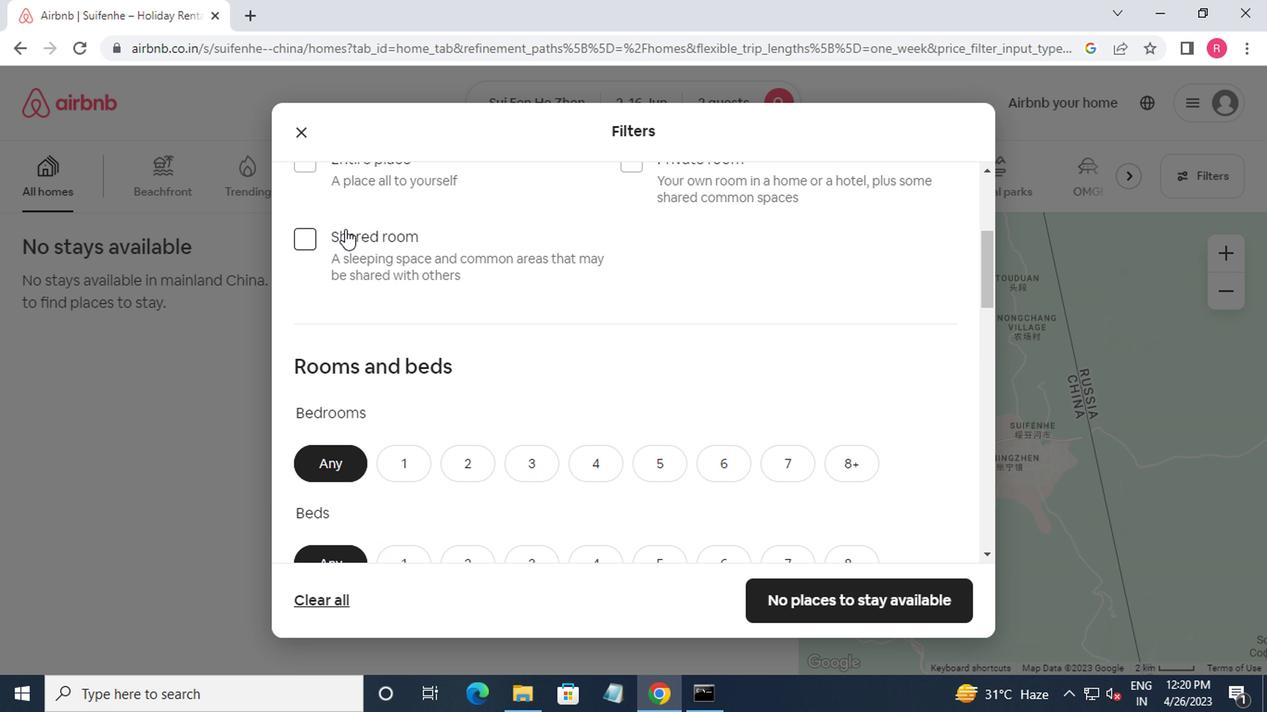 
Action: Mouse scrolled (341, 231) with delta (0, 1)
Screenshot: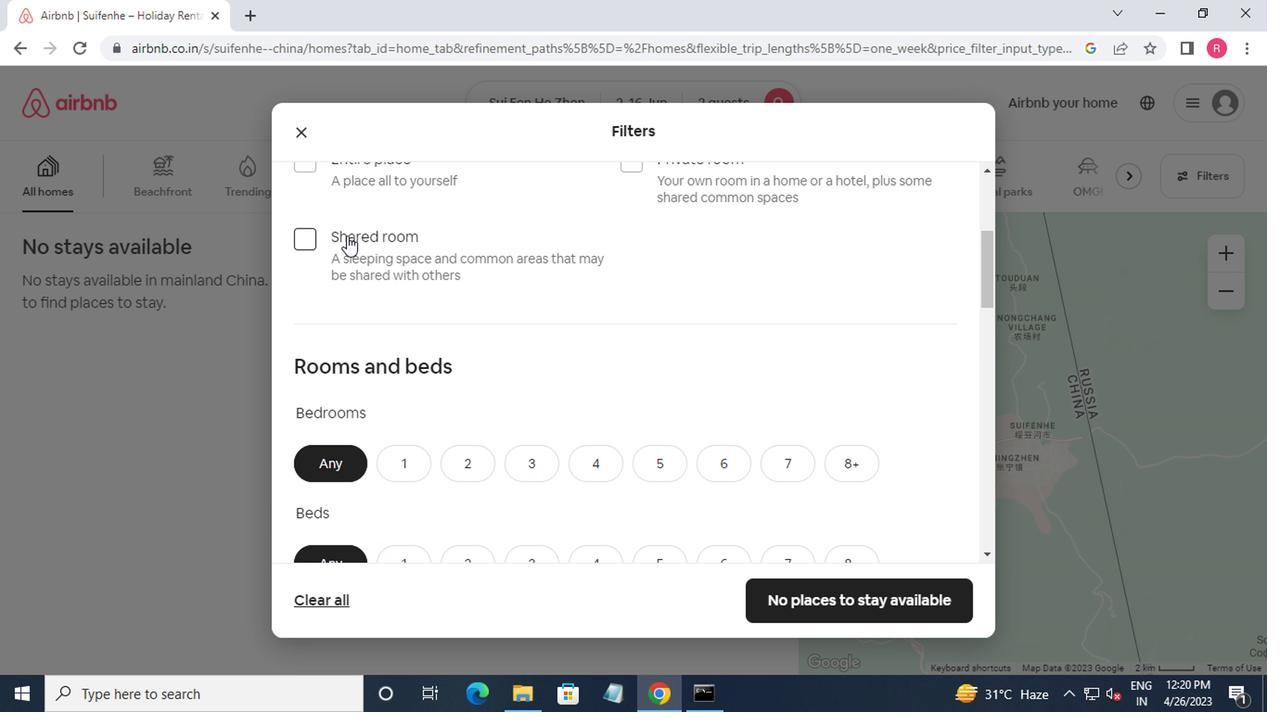 
Action: Mouse moved to (300, 252)
Screenshot: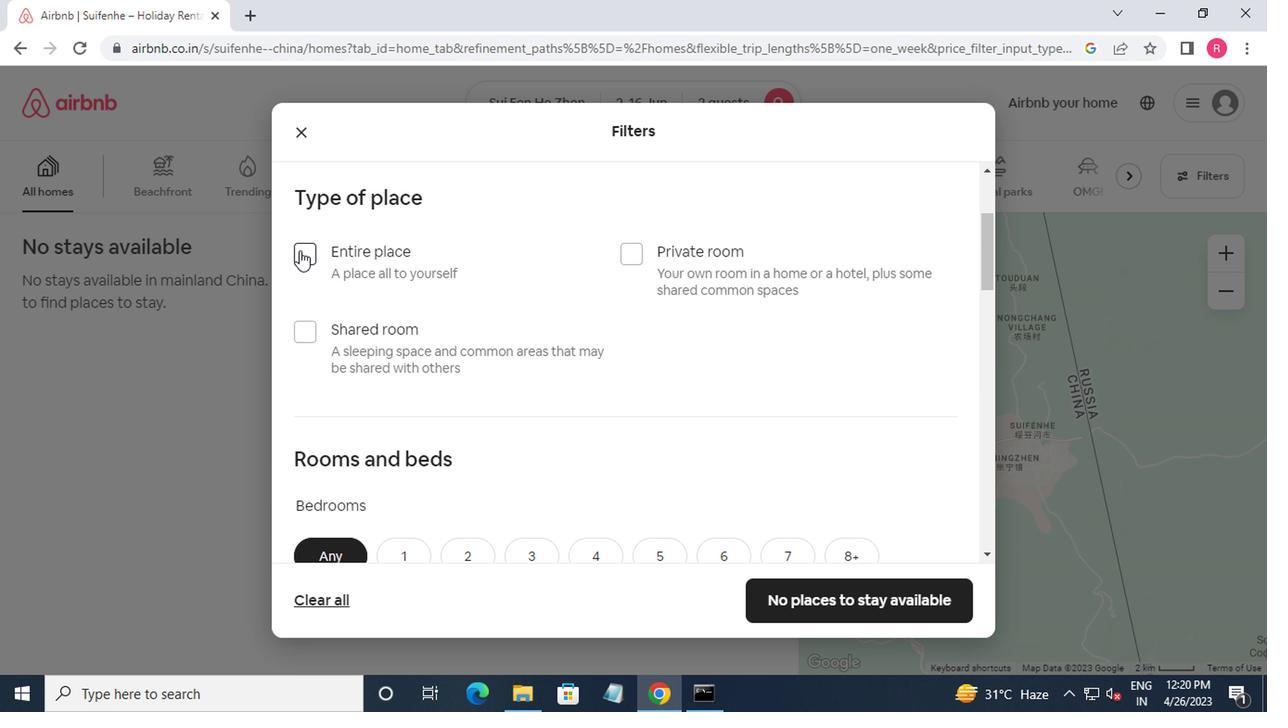
Action: Mouse pressed left at (300, 252)
Screenshot: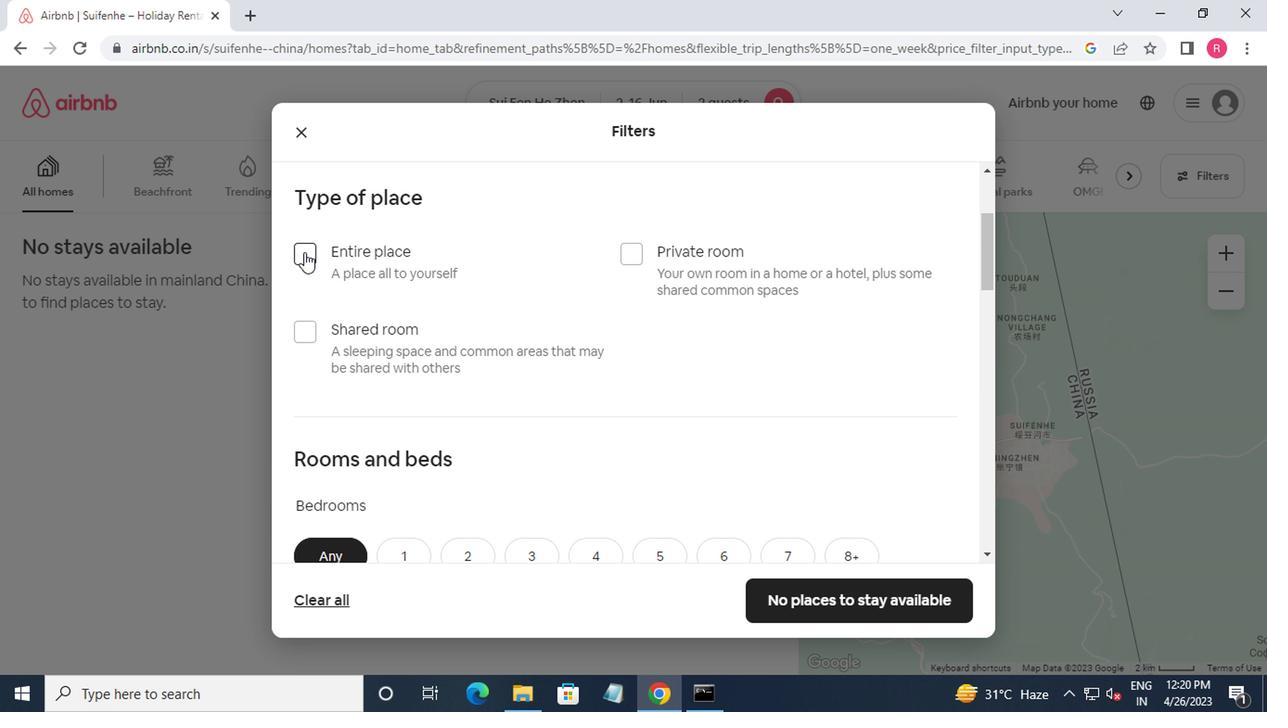 
Action: Mouse moved to (332, 270)
Screenshot: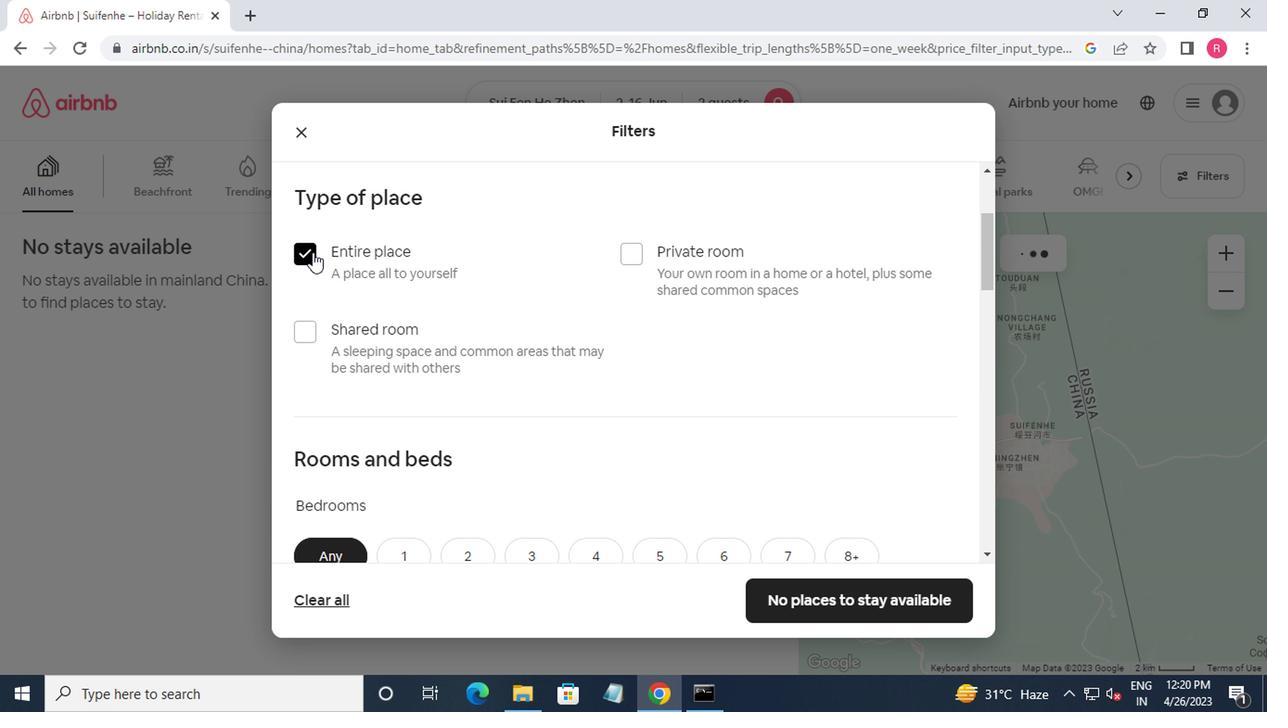 
Action: Mouse scrolled (332, 269) with delta (0, 0)
Screenshot: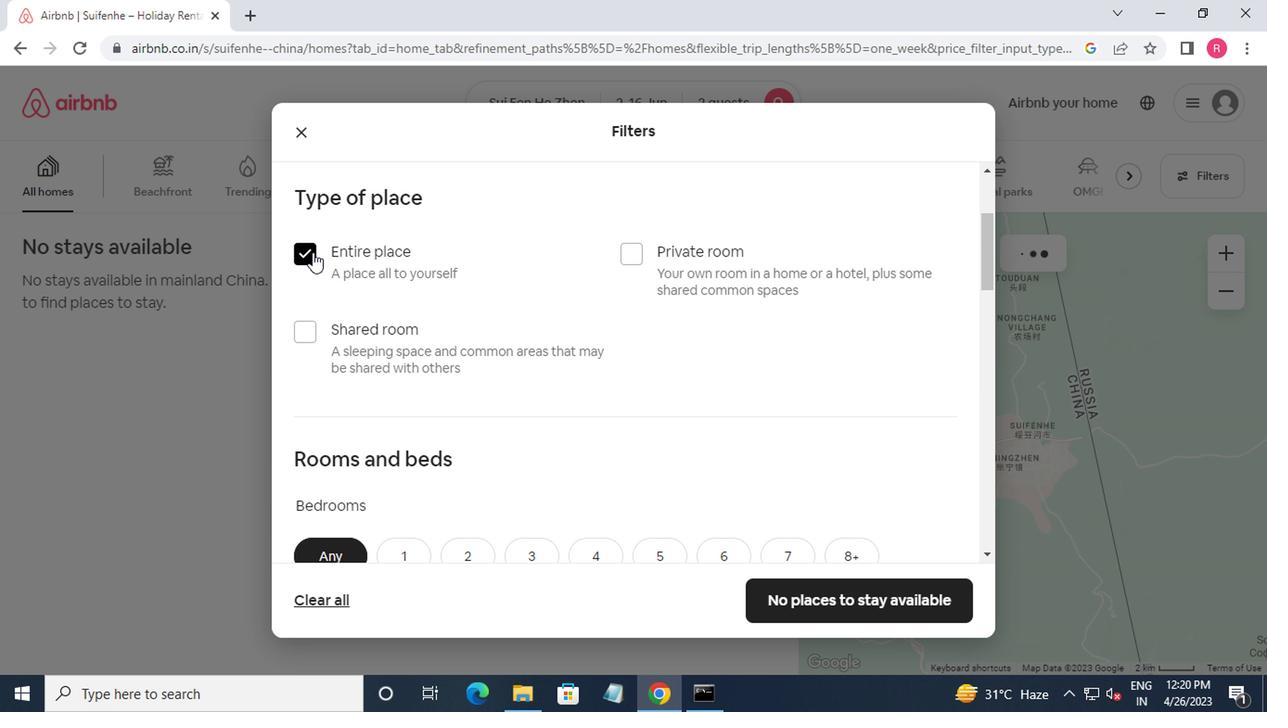 
Action: Mouse moved to (339, 283)
Screenshot: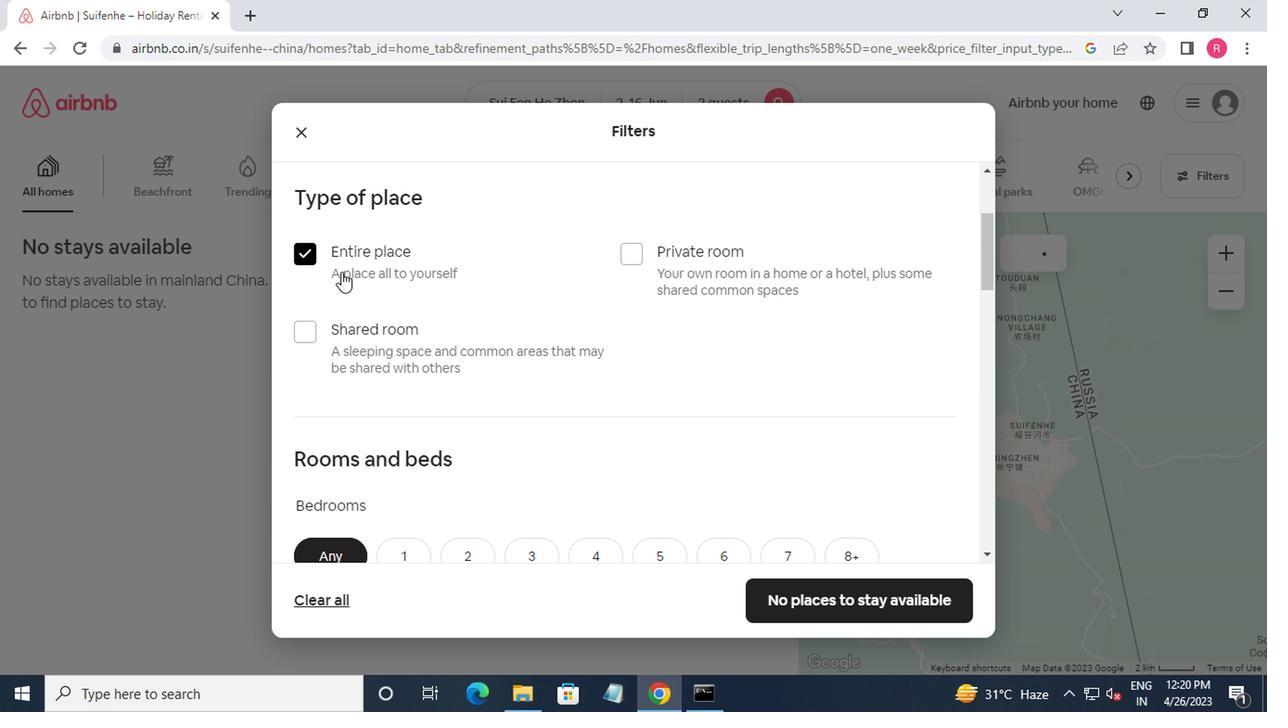 
Action: Mouse scrolled (339, 282) with delta (0, -1)
Screenshot: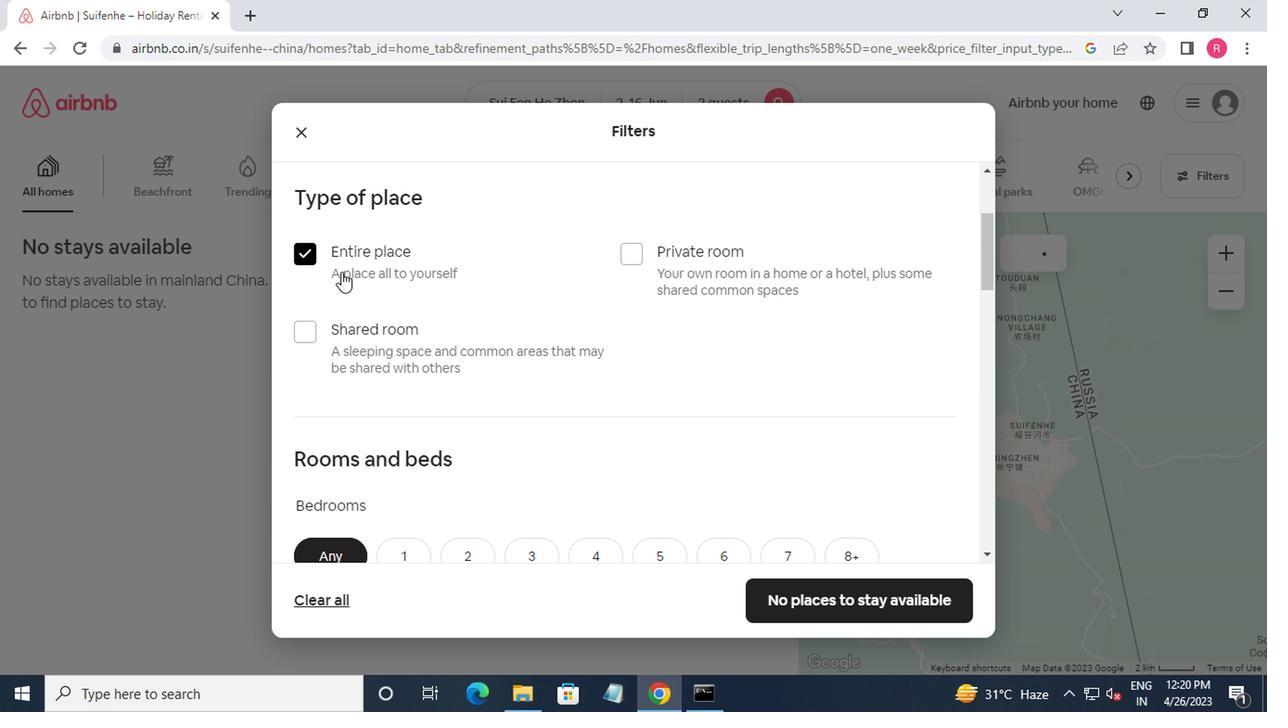 
Action: Mouse moved to (352, 297)
Screenshot: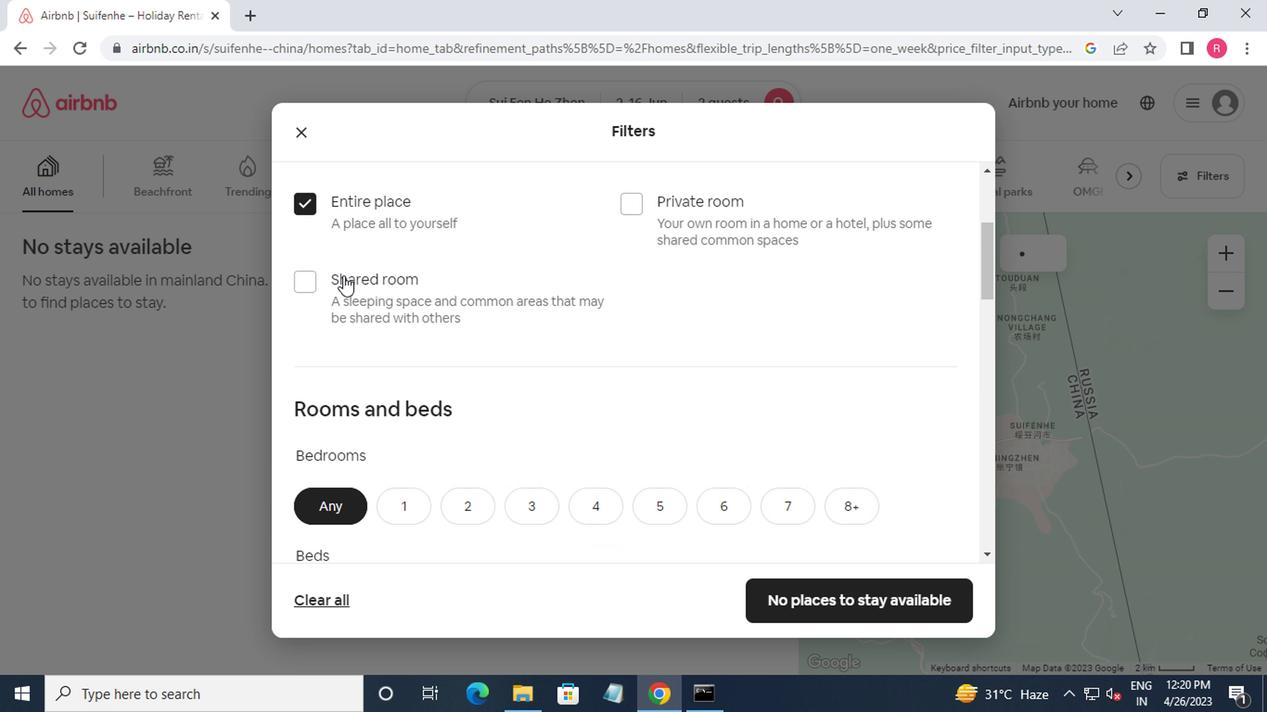 
Action: Mouse scrolled (352, 296) with delta (0, -1)
Screenshot: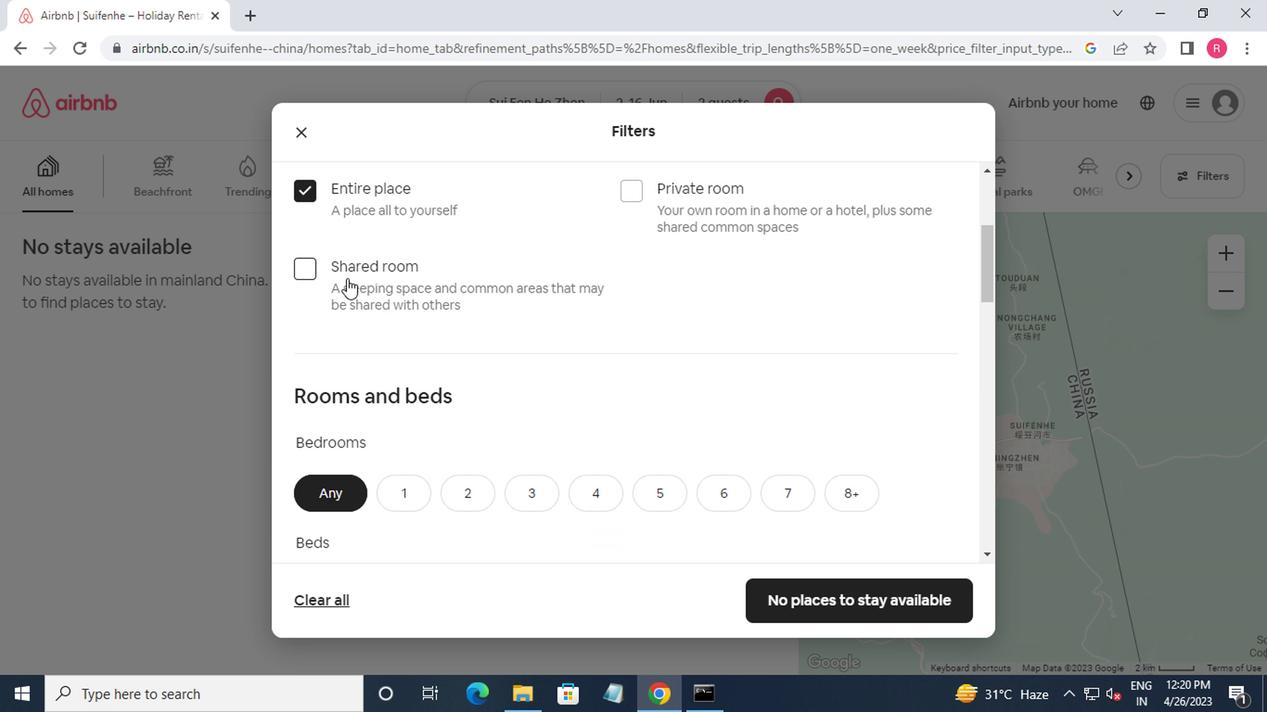 
Action: Mouse moved to (467, 295)
Screenshot: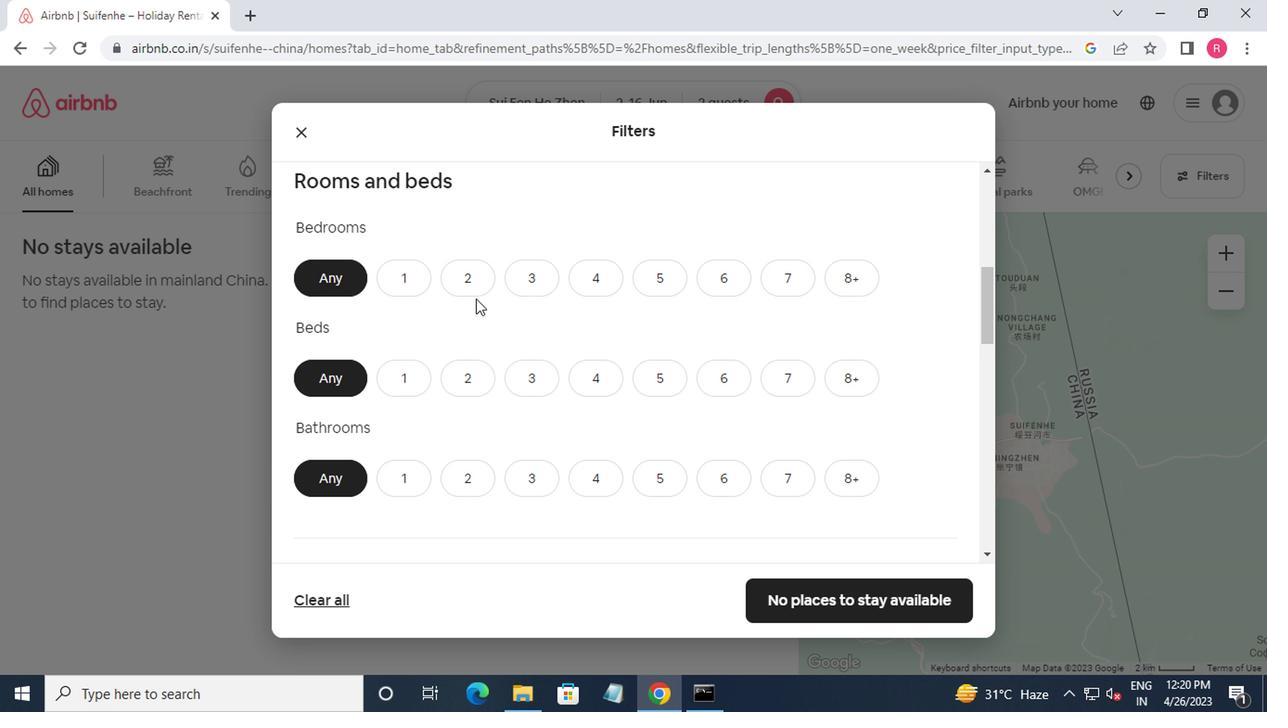 
Action: Mouse pressed left at (467, 295)
Screenshot: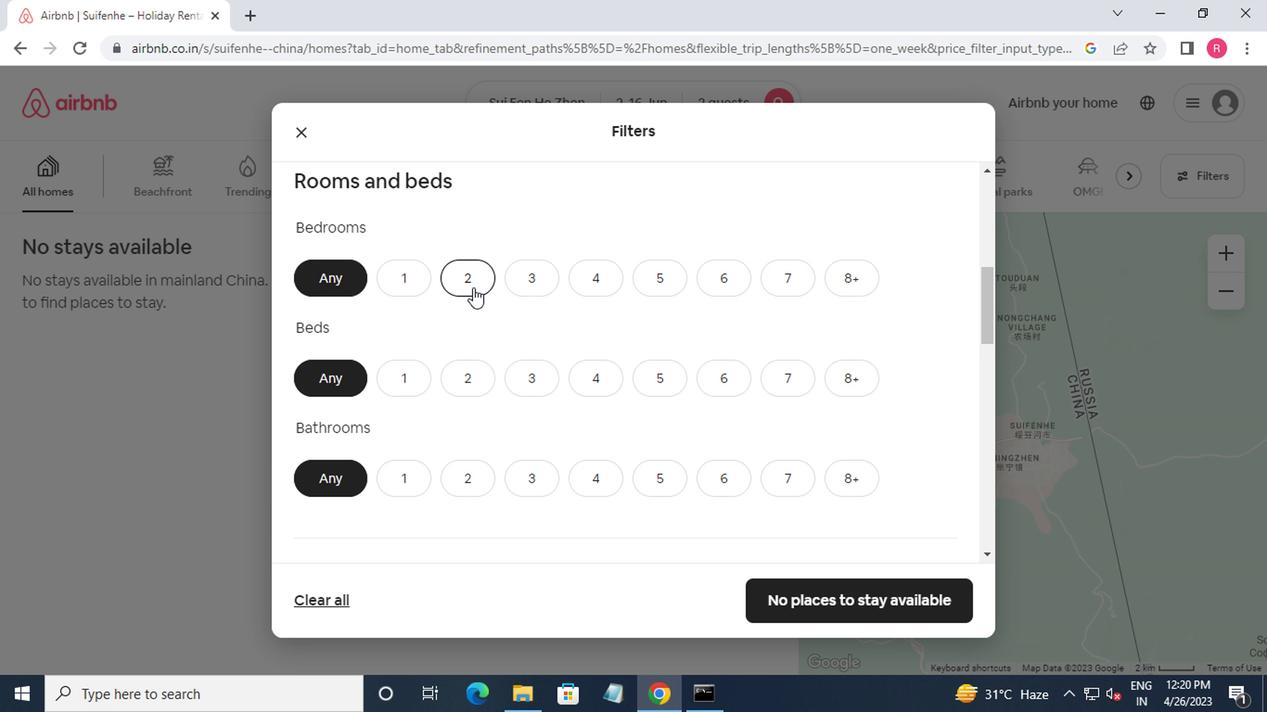 
Action: Mouse moved to (481, 306)
Screenshot: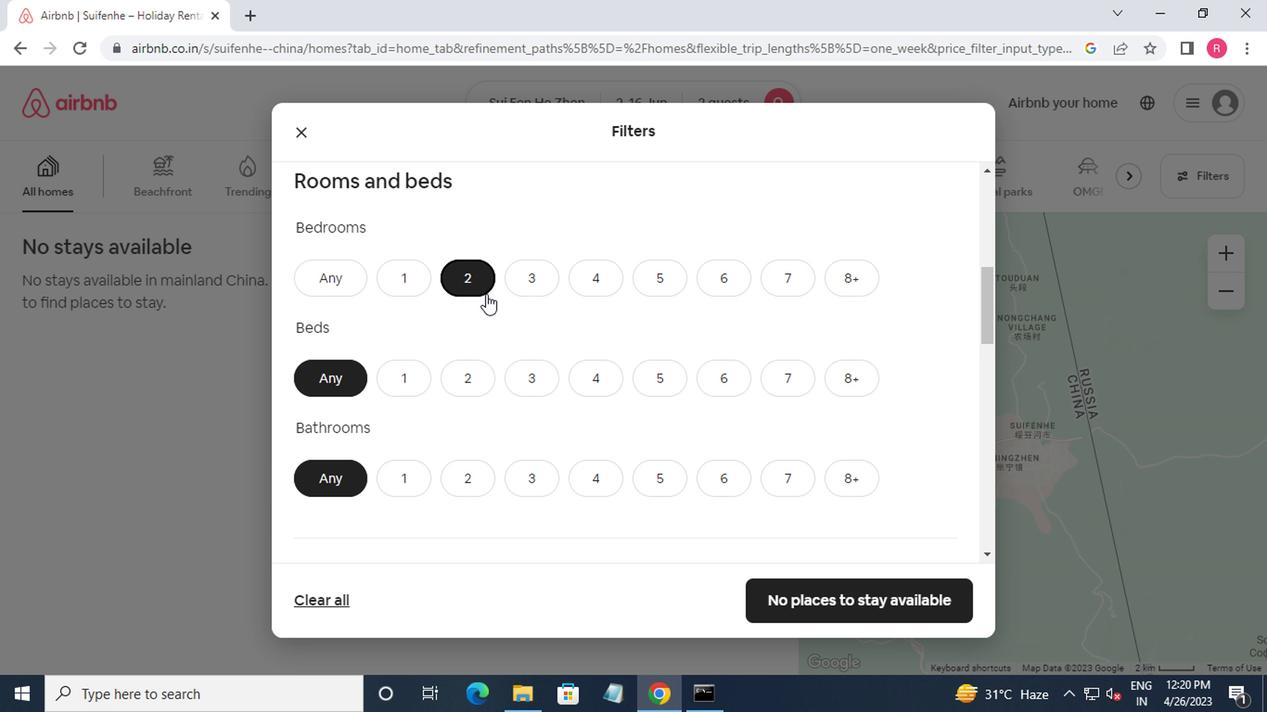 
Action: Mouse scrolled (481, 305) with delta (0, -1)
Screenshot: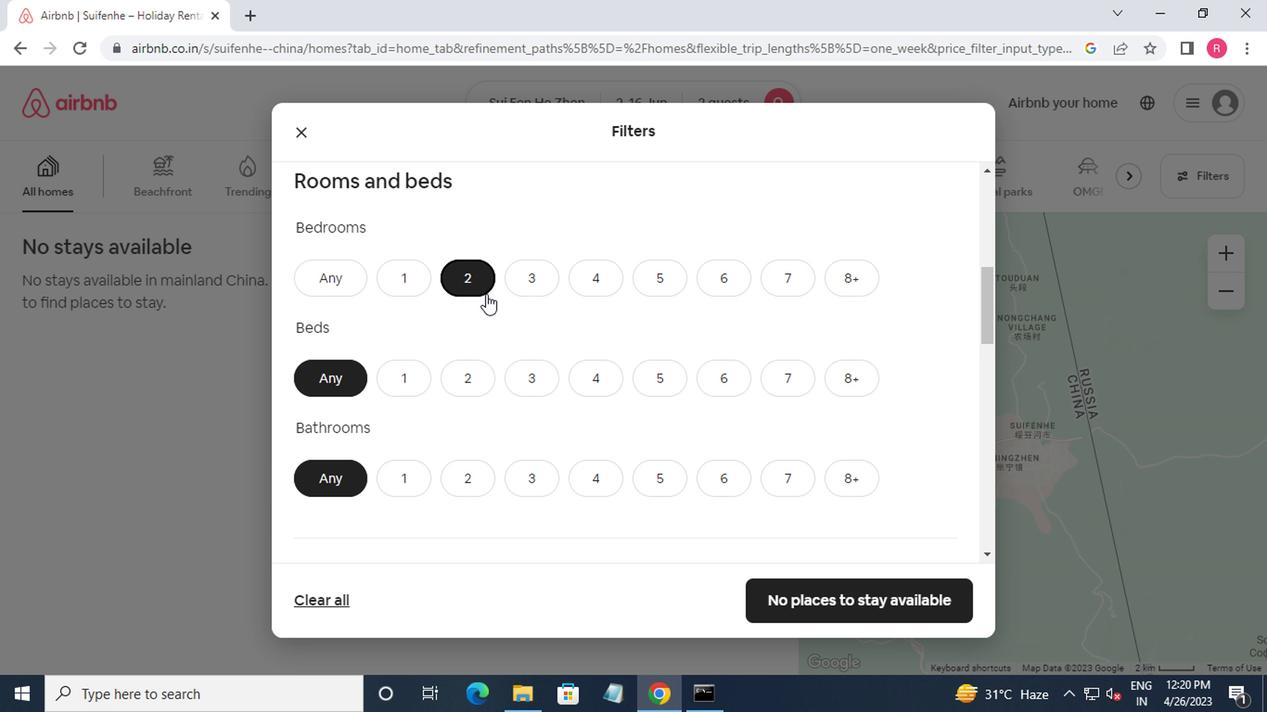 
Action: Mouse moved to (466, 295)
Screenshot: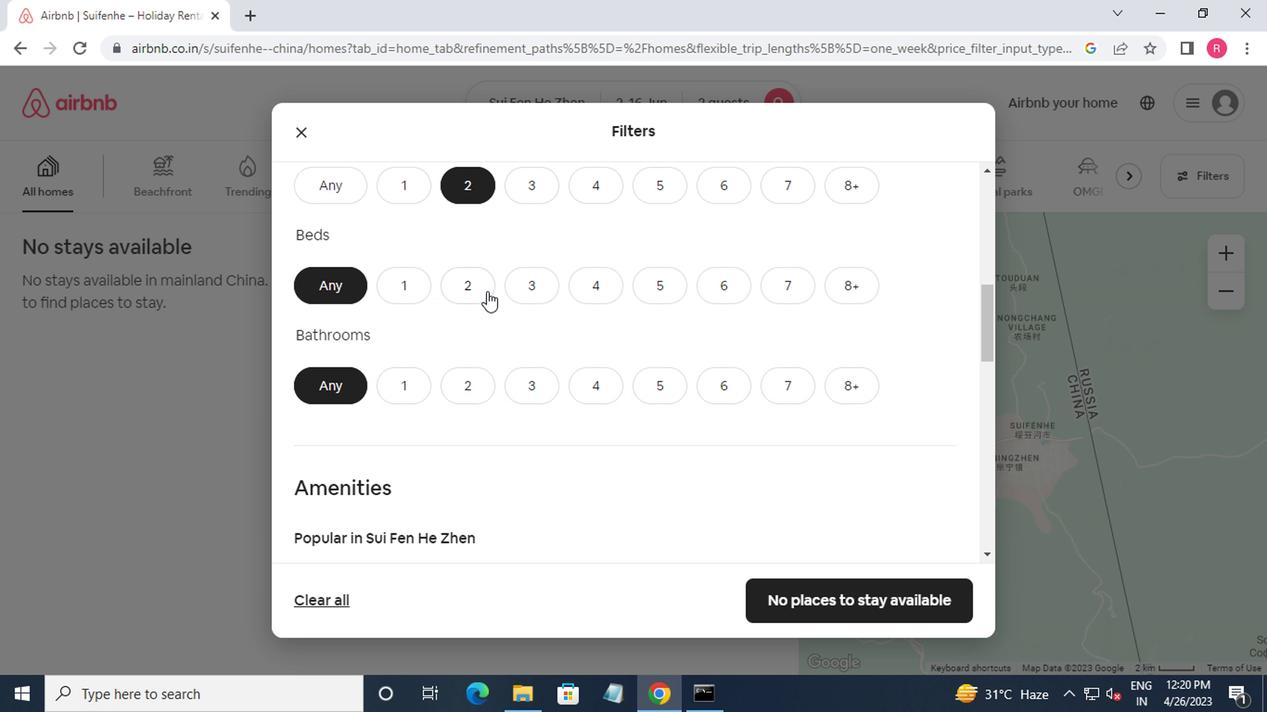 
Action: Mouse pressed left at (466, 295)
Screenshot: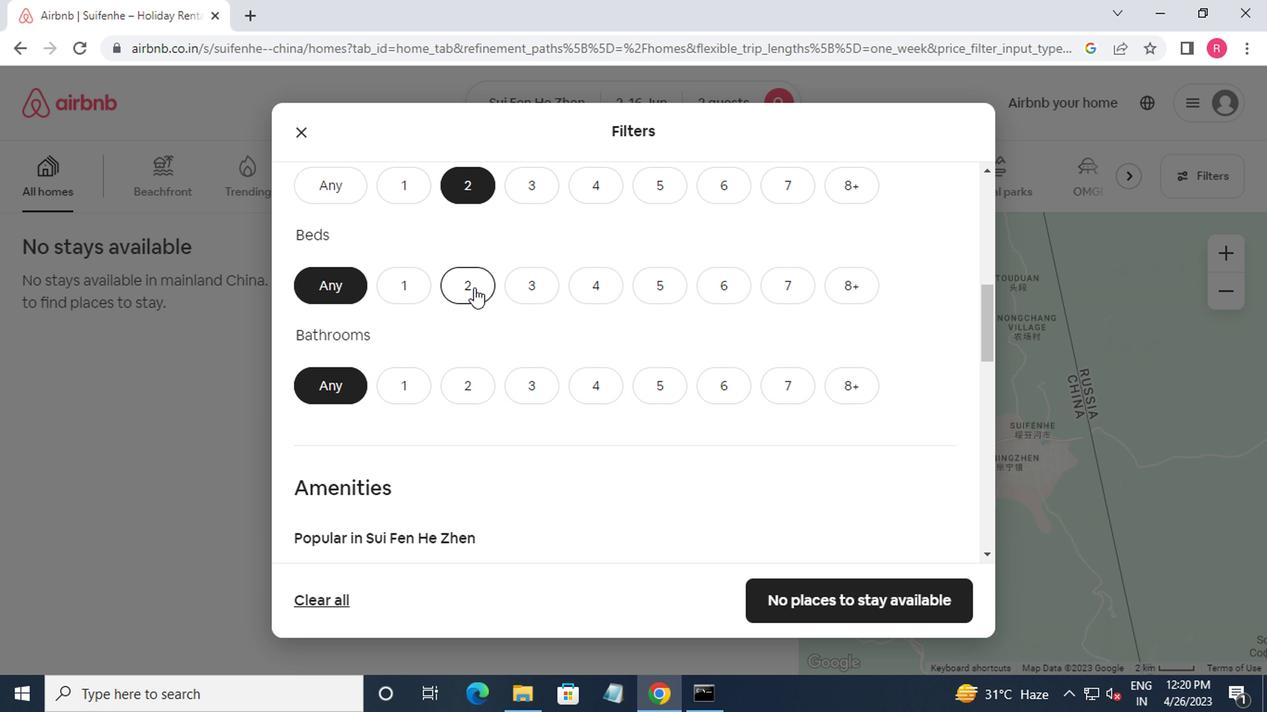 
Action: Mouse moved to (408, 426)
Screenshot: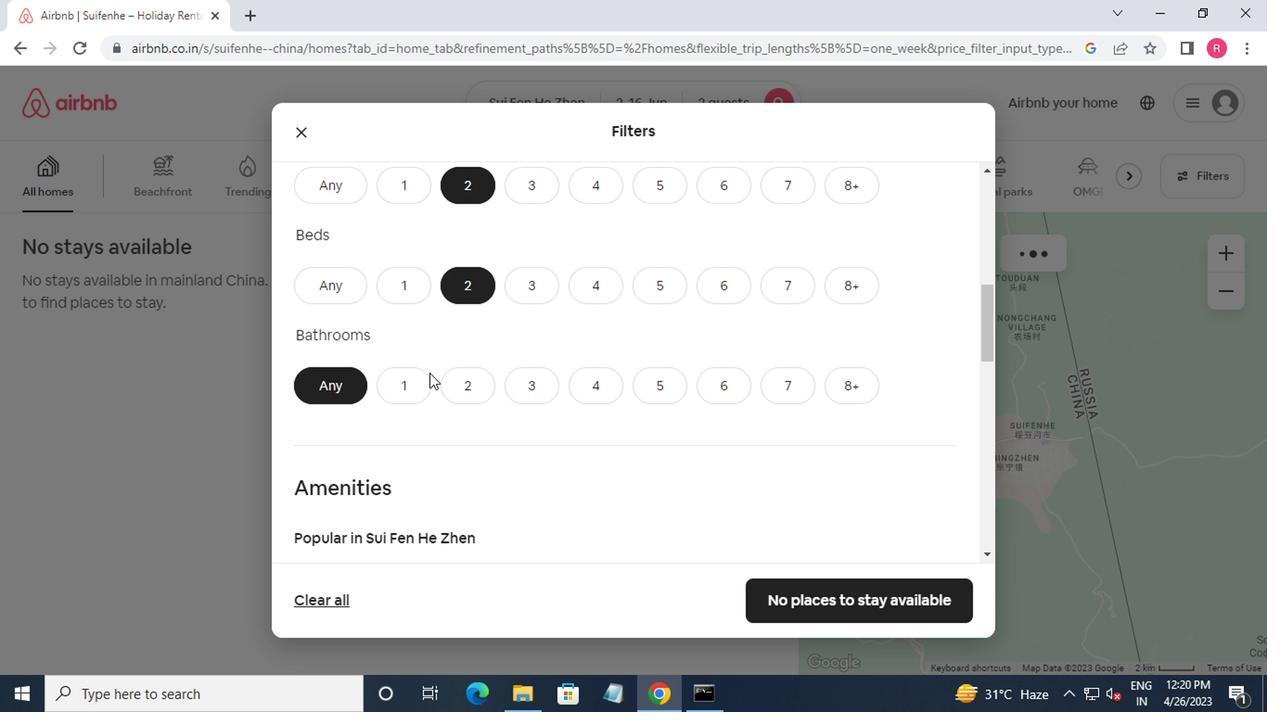 
Action: Mouse pressed left at (408, 426)
Screenshot: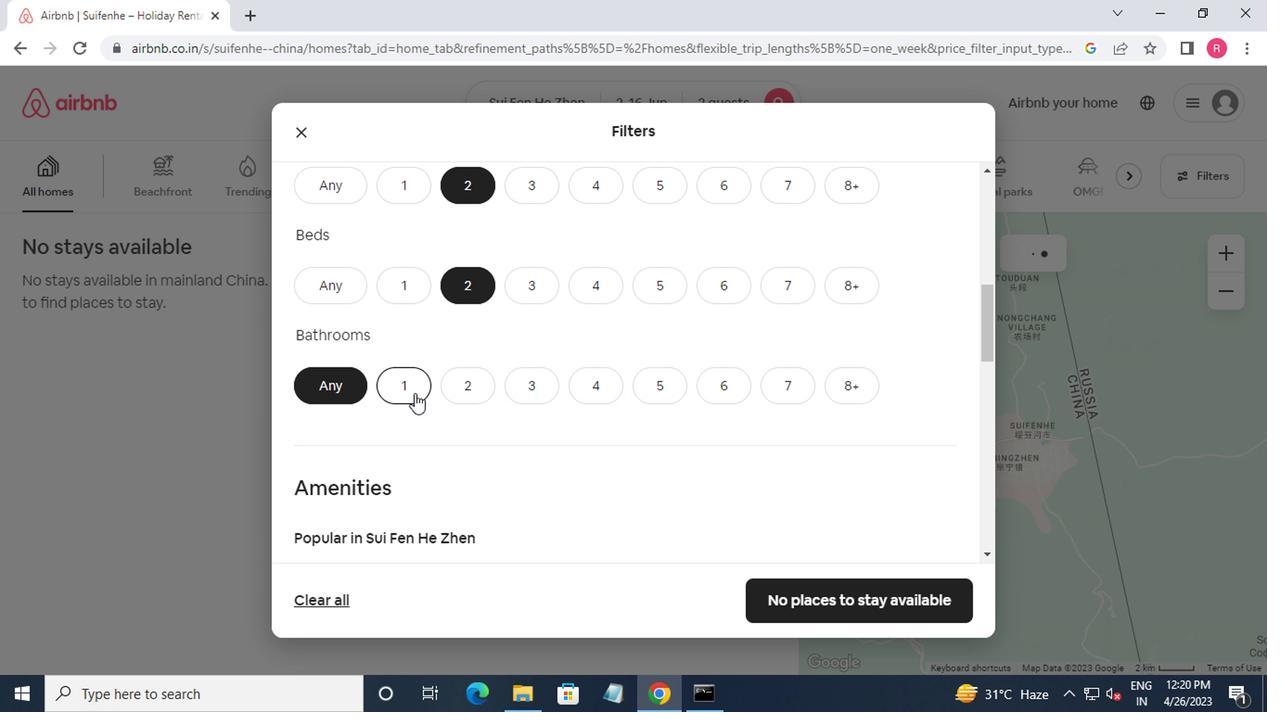 
Action: Mouse moved to (409, 419)
Screenshot: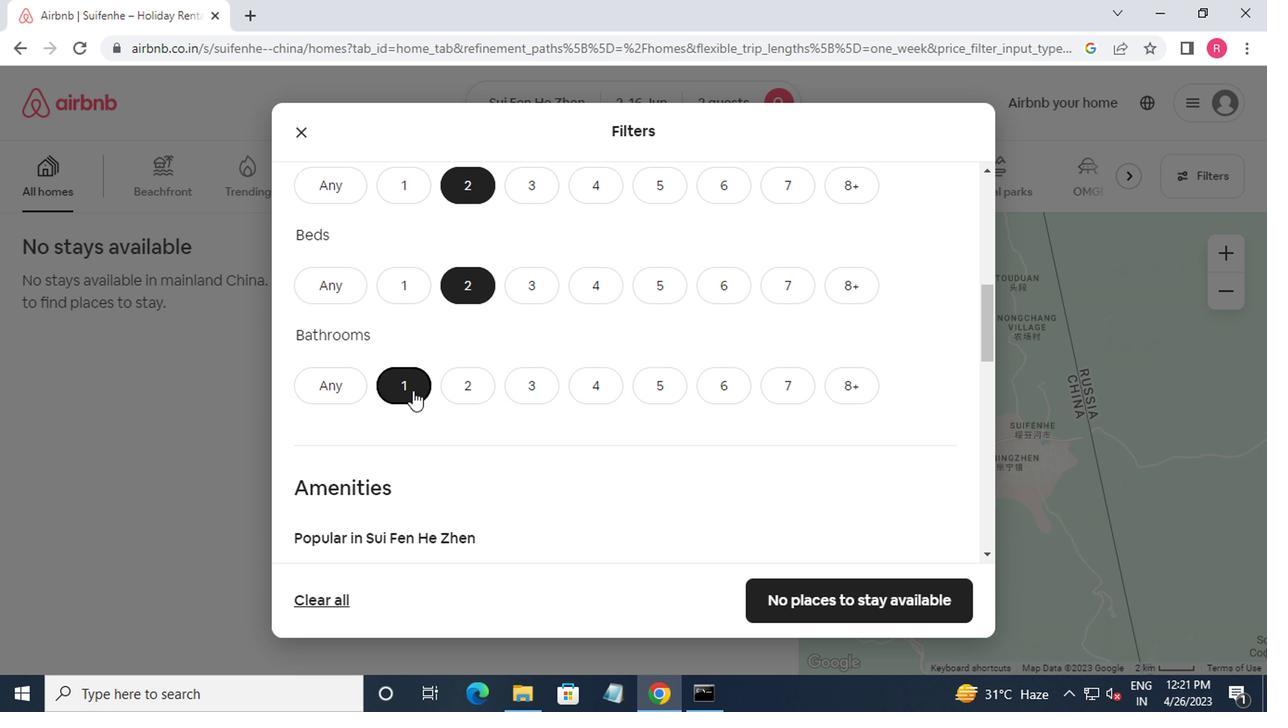 
Action: Mouse scrolled (409, 418) with delta (0, -1)
Screenshot: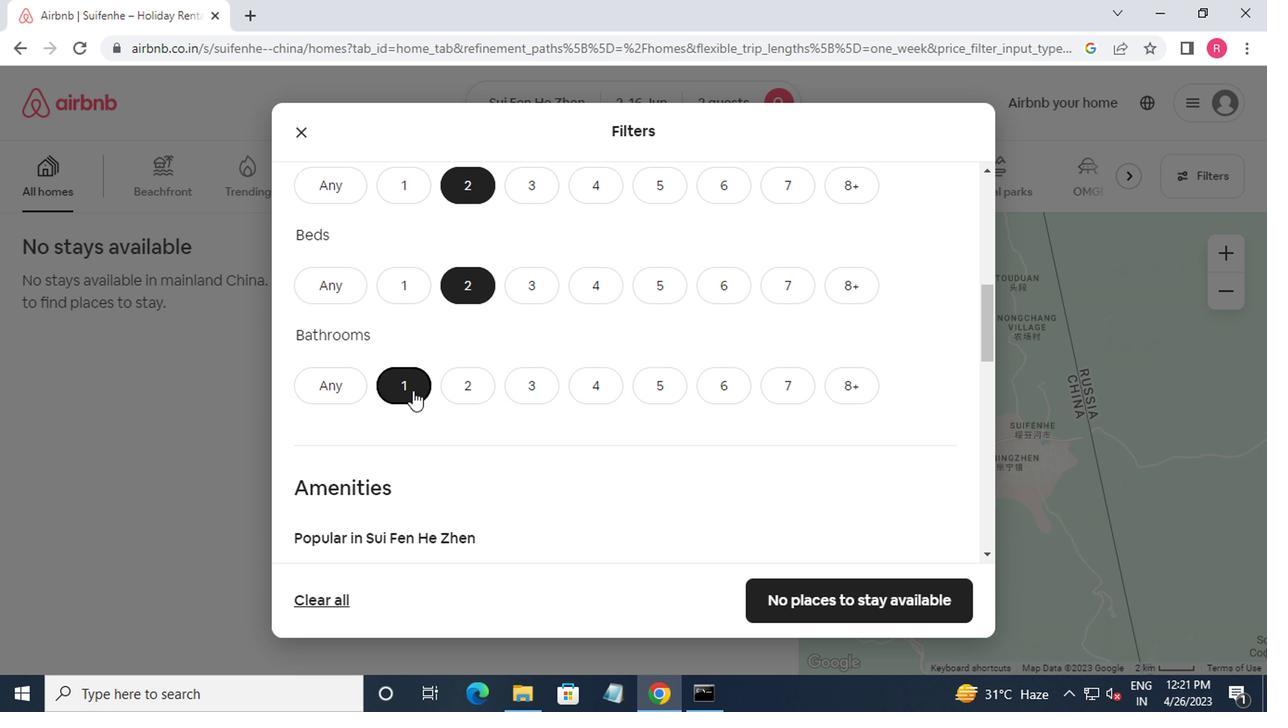 
Action: Mouse scrolled (409, 418) with delta (0, -1)
Screenshot: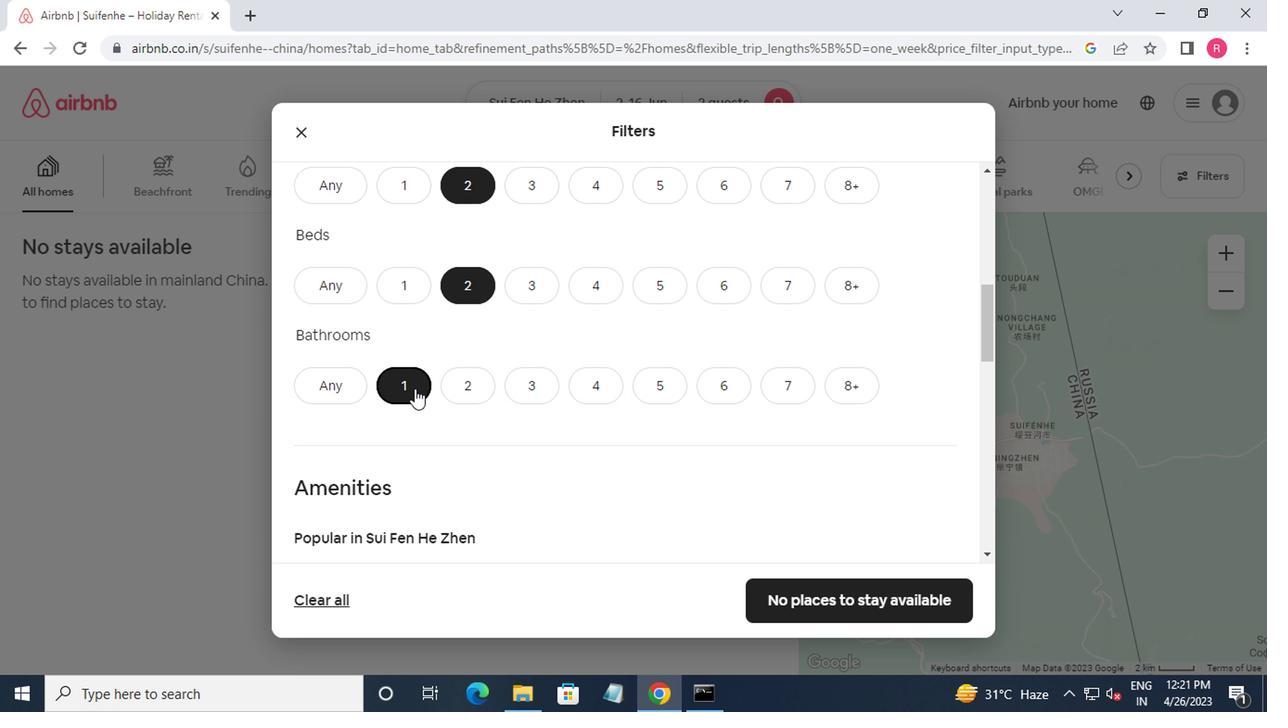 
Action: Mouse moved to (409, 417)
Screenshot: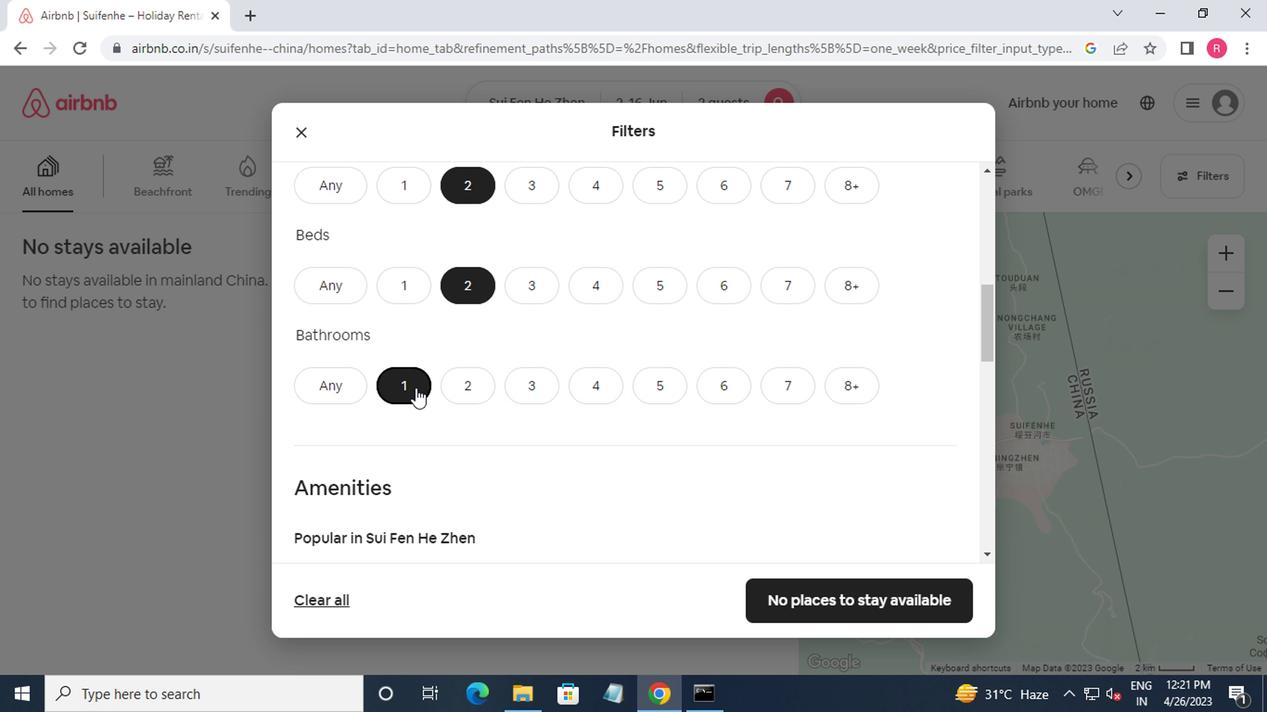 
Action: Mouse scrolled (409, 416) with delta (0, 0)
Screenshot: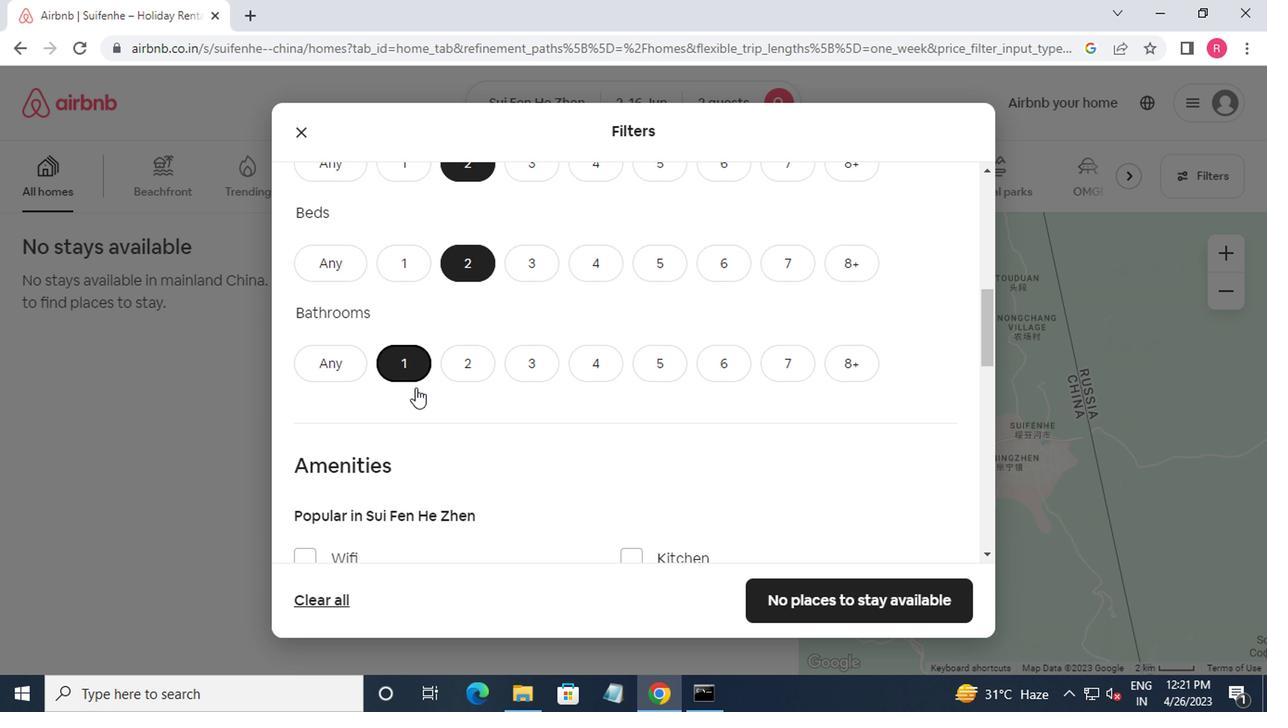 
Action: Mouse moved to (426, 401)
Screenshot: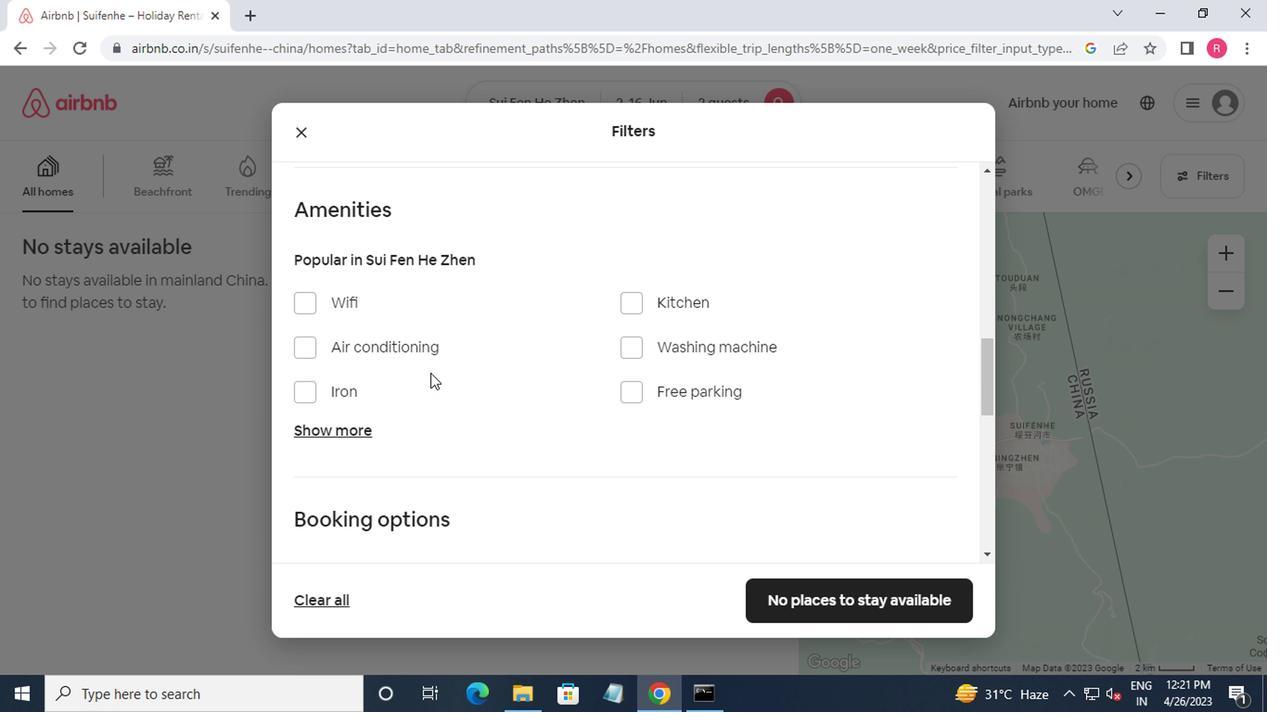 
Action: Mouse scrolled (426, 399) with delta (0, -1)
Screenshot: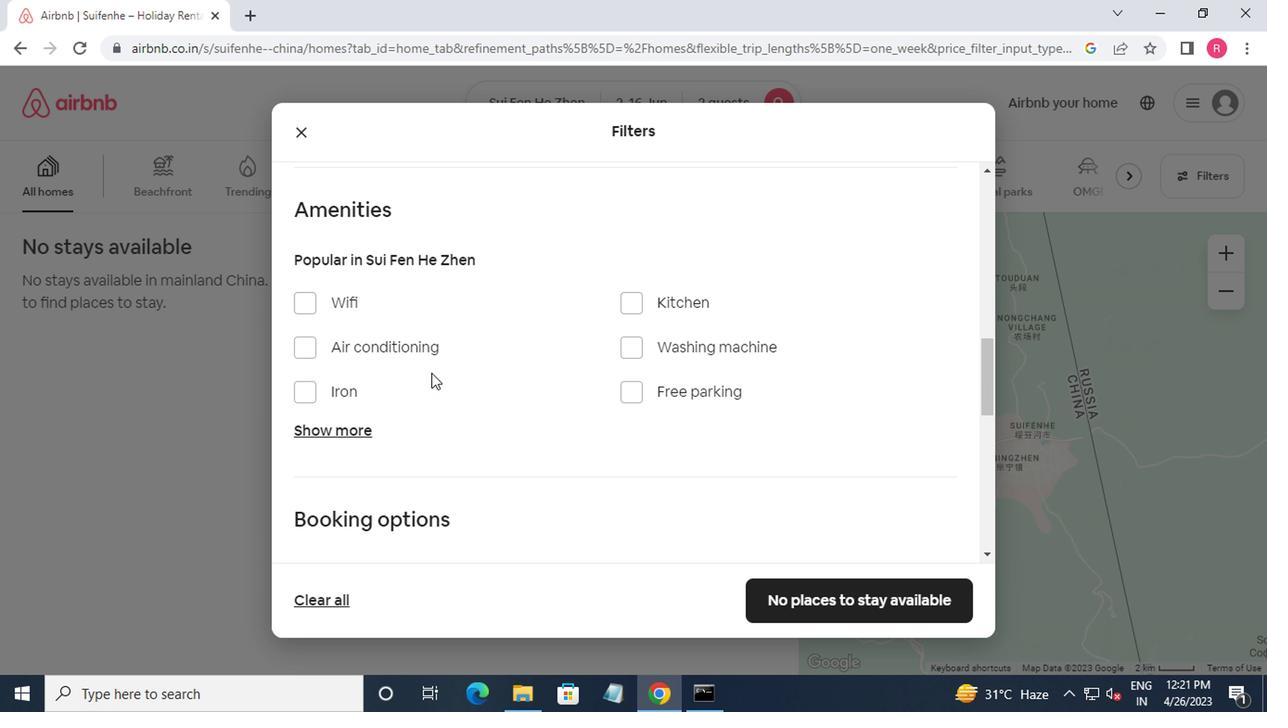 
Action: Mouse moved to (426, 404)
Screenshot: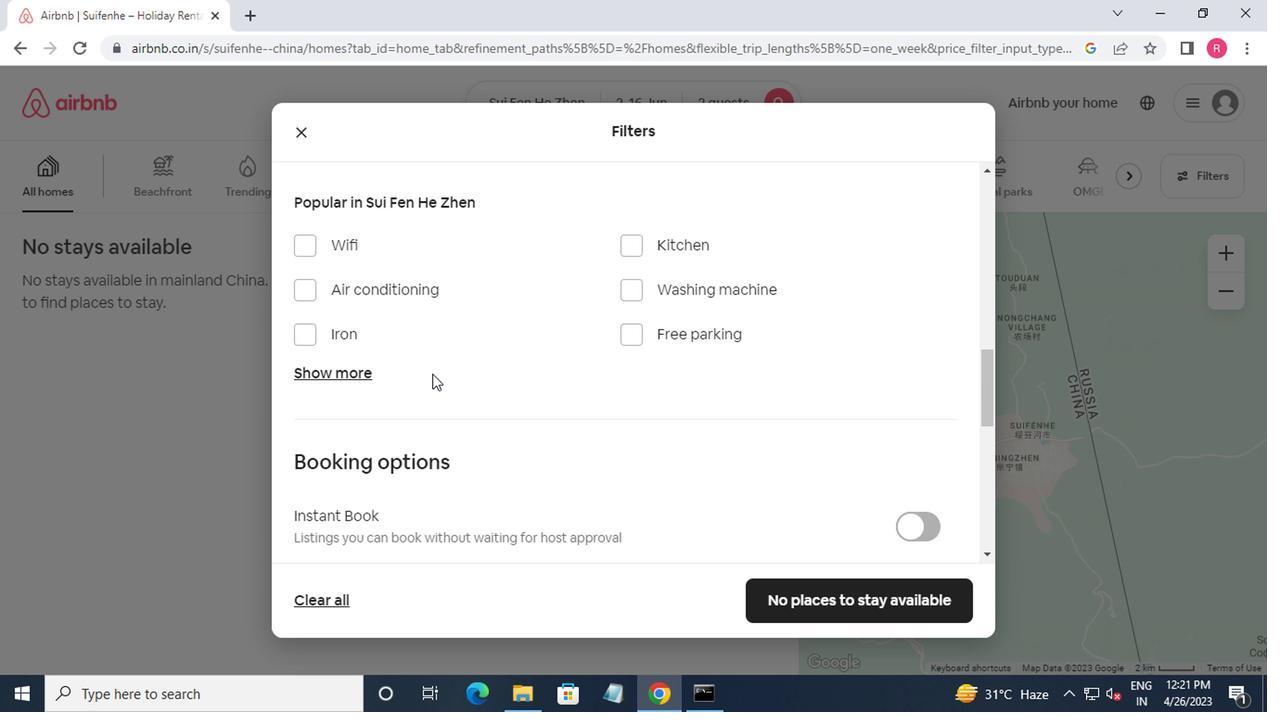 
Action: Mouse scrolled (426, 403) with delta (0, -1)
Screenshot: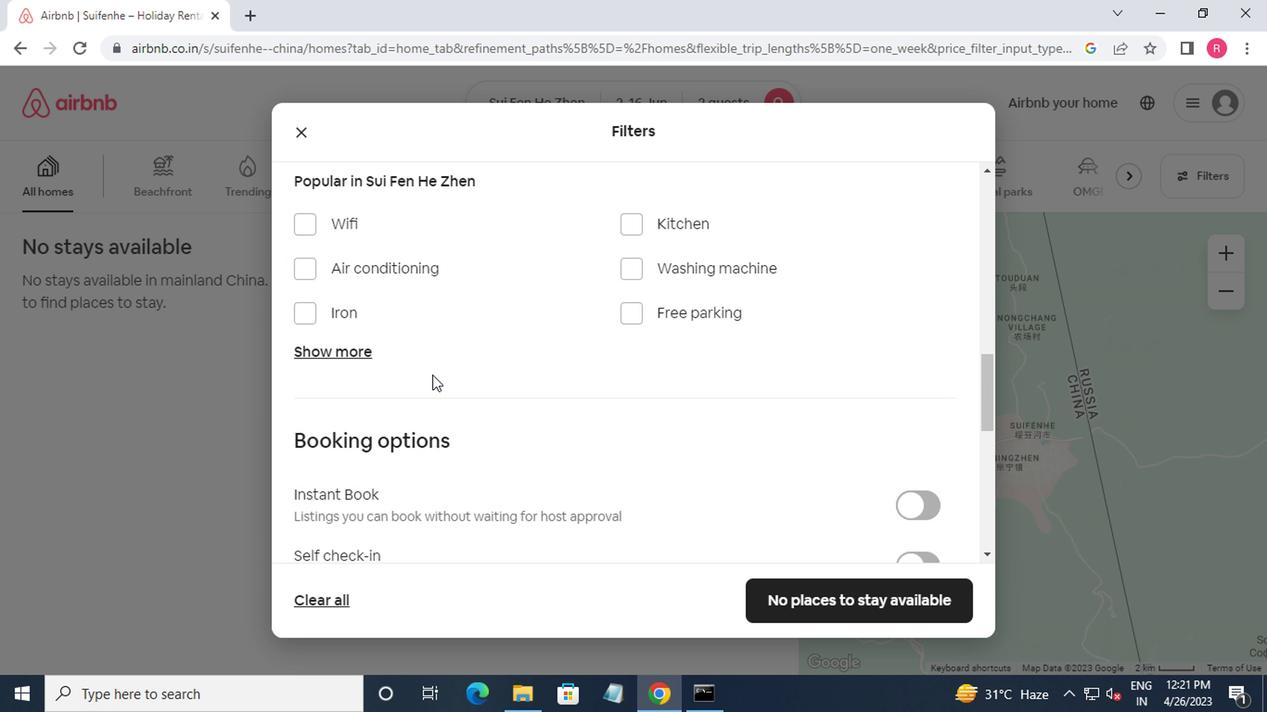 
Action: Mouse moved to (434, 407)
Screenshot: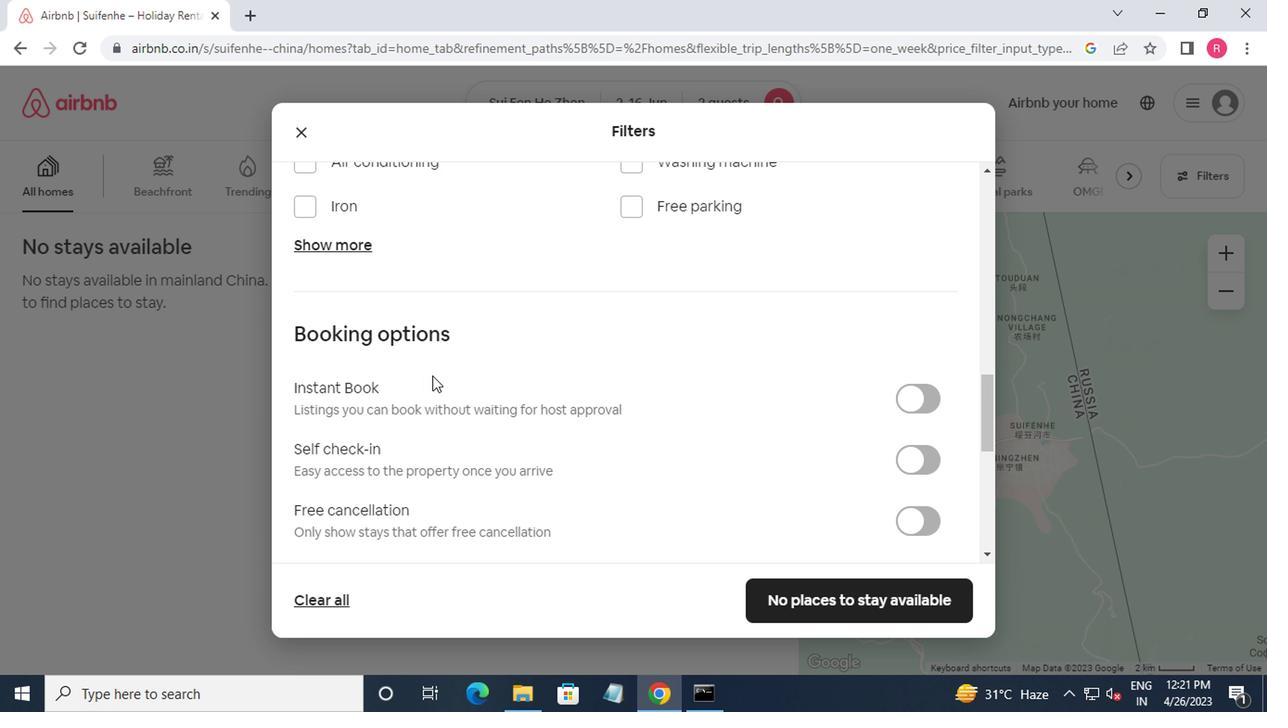 
Action: Mouse scrolled (434, 405) with delta (0, -1)
Screenshot: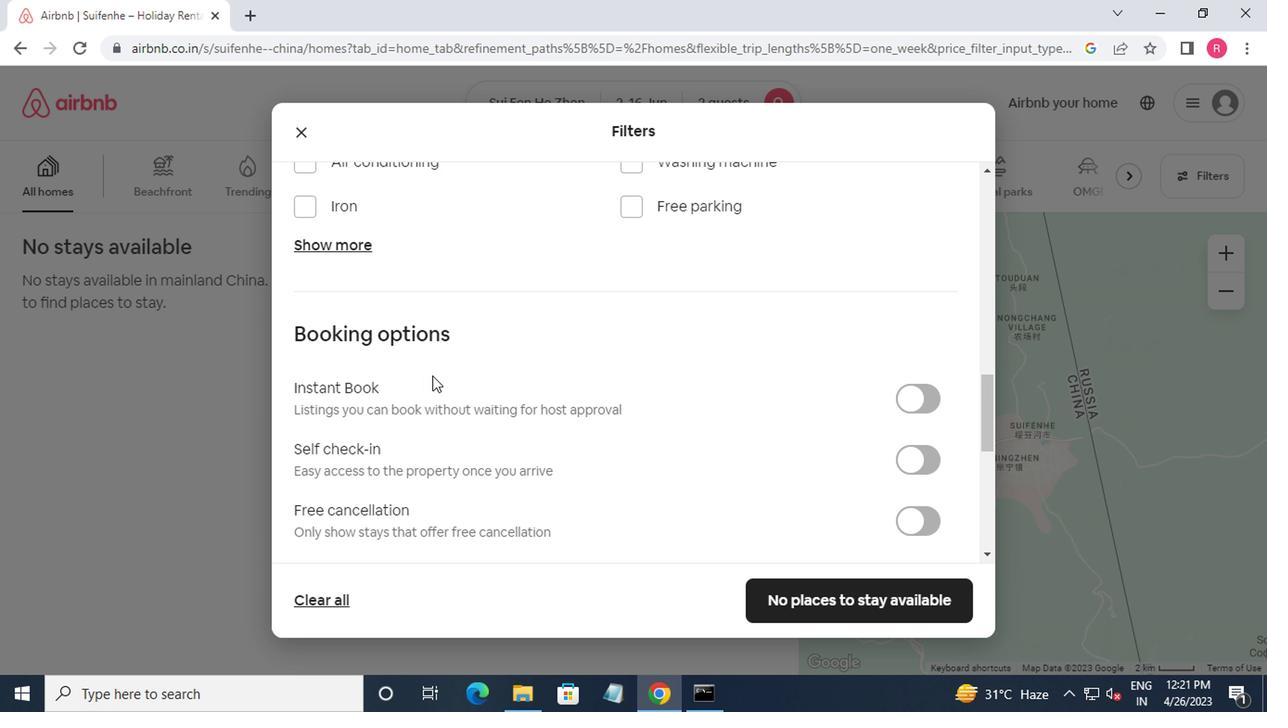 
Action: Mouse moved to (905, 396)
Screenshot: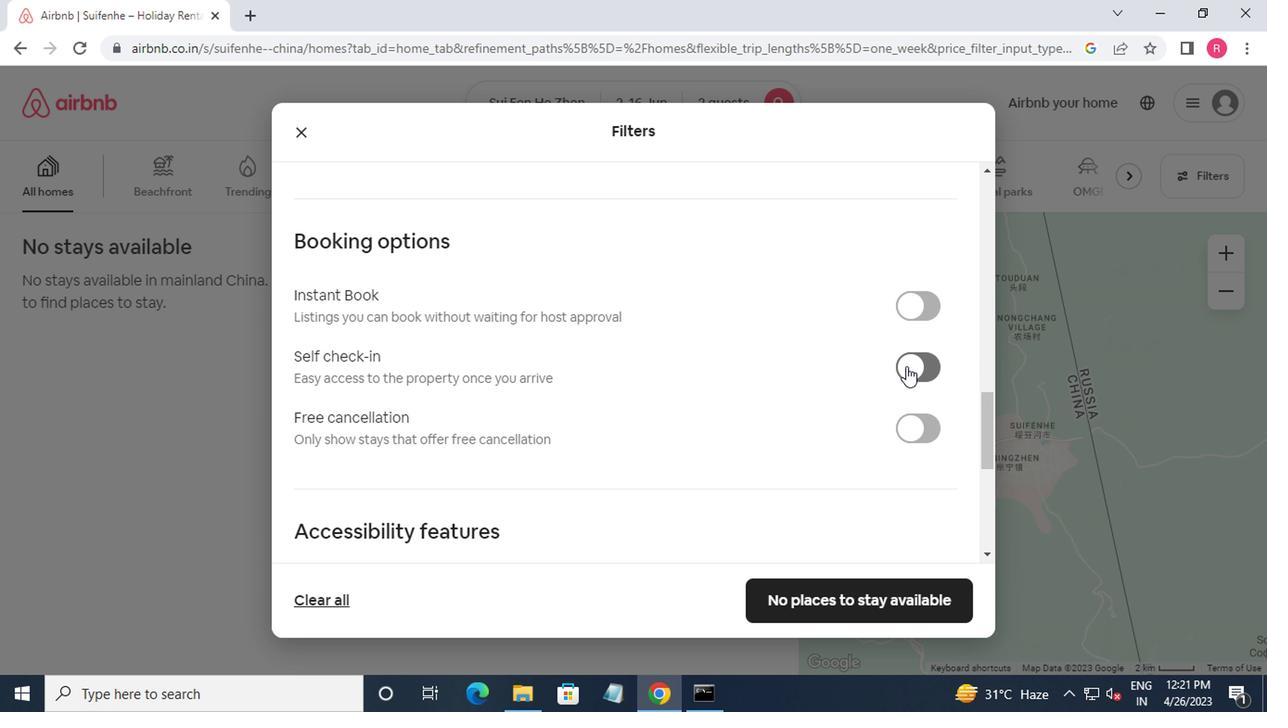 
Action: Mouse pressed left at (905, 396)
Screenshot: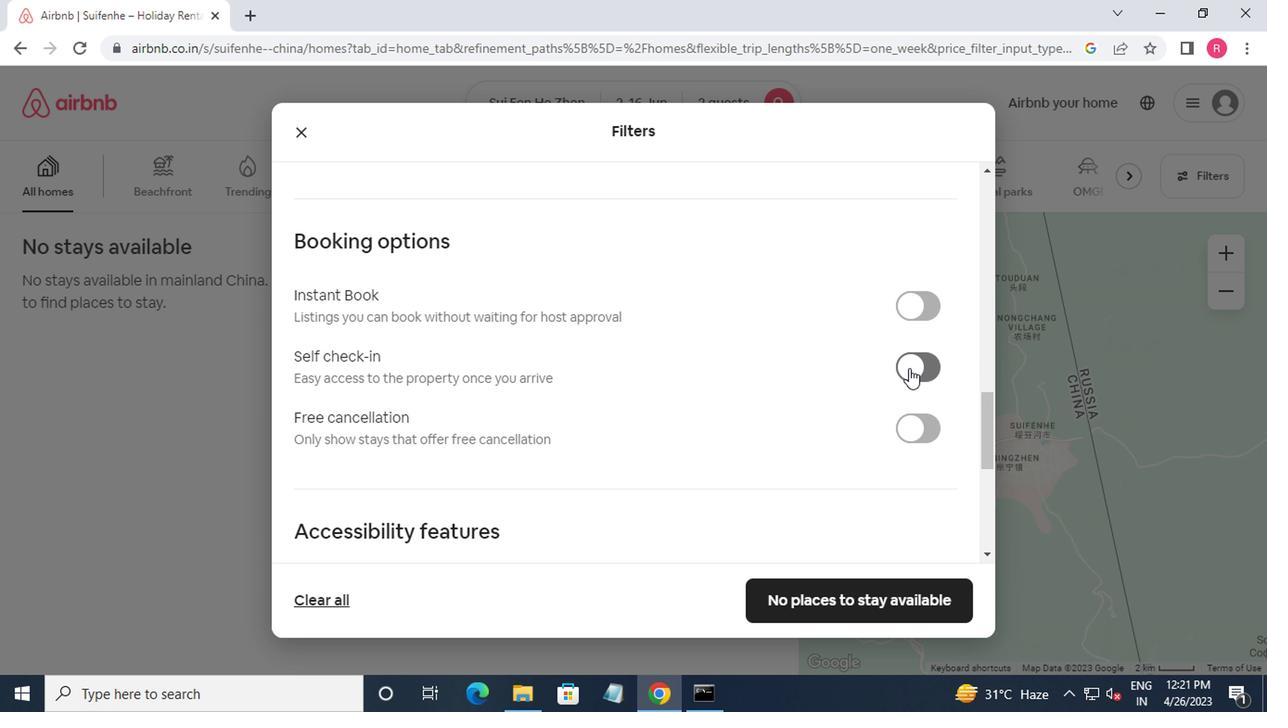 
Action: Mouse moved to (902, 405)
Screenshot: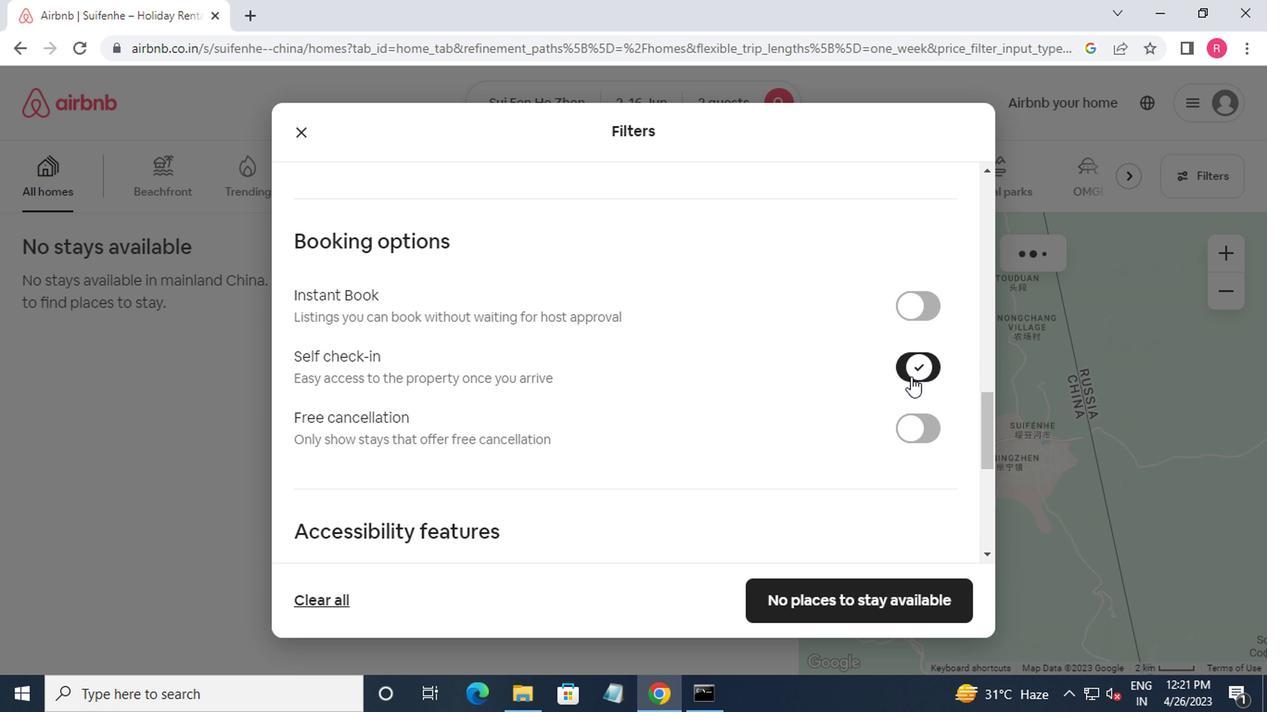 
Action: Mouse scrolled (902, 404) with delta (0, -1)
Screenshot: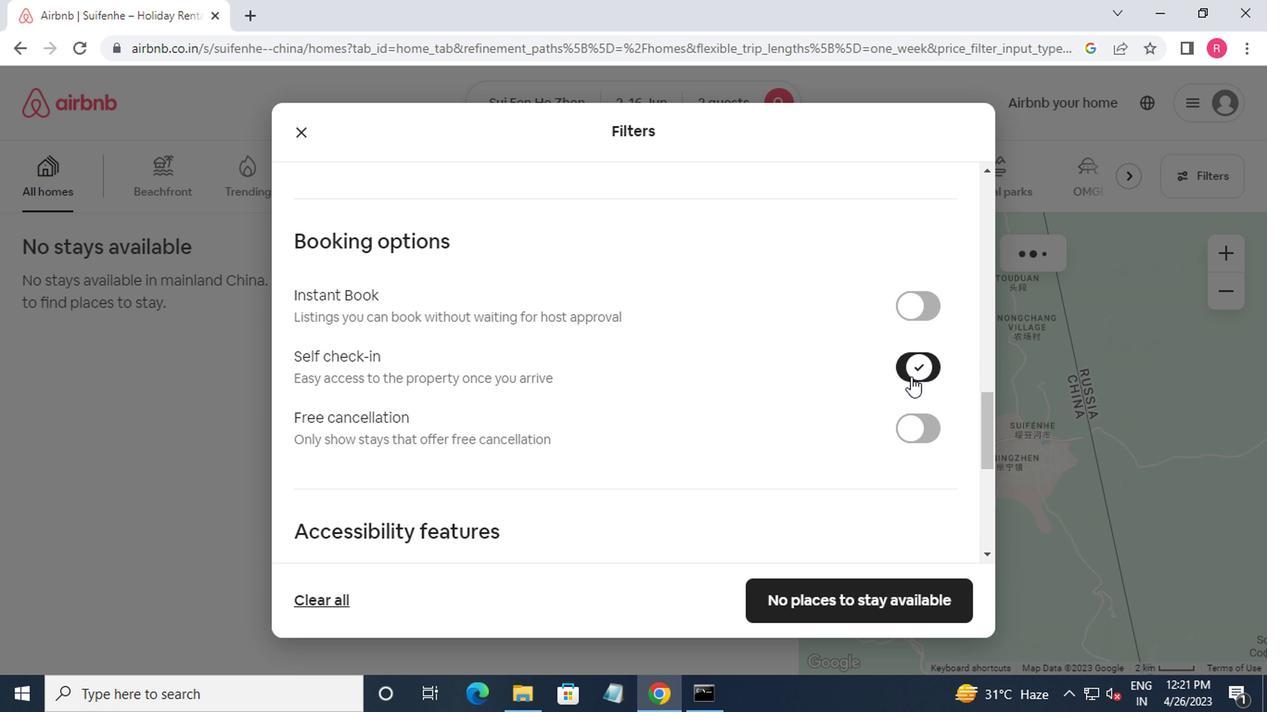 
Action: Mouse scrolled (902, 404) with delta (0, -1)
Screenshot: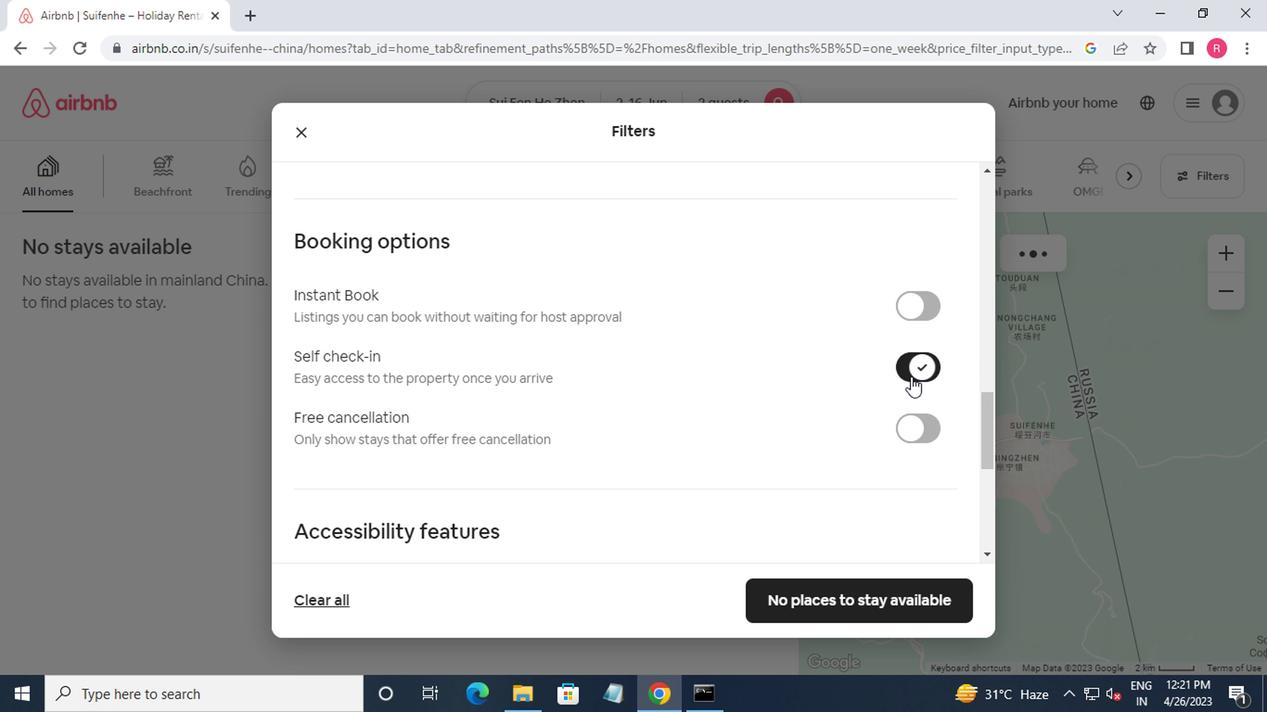
Action: Mouse moved to (900, 405)
Screenshot: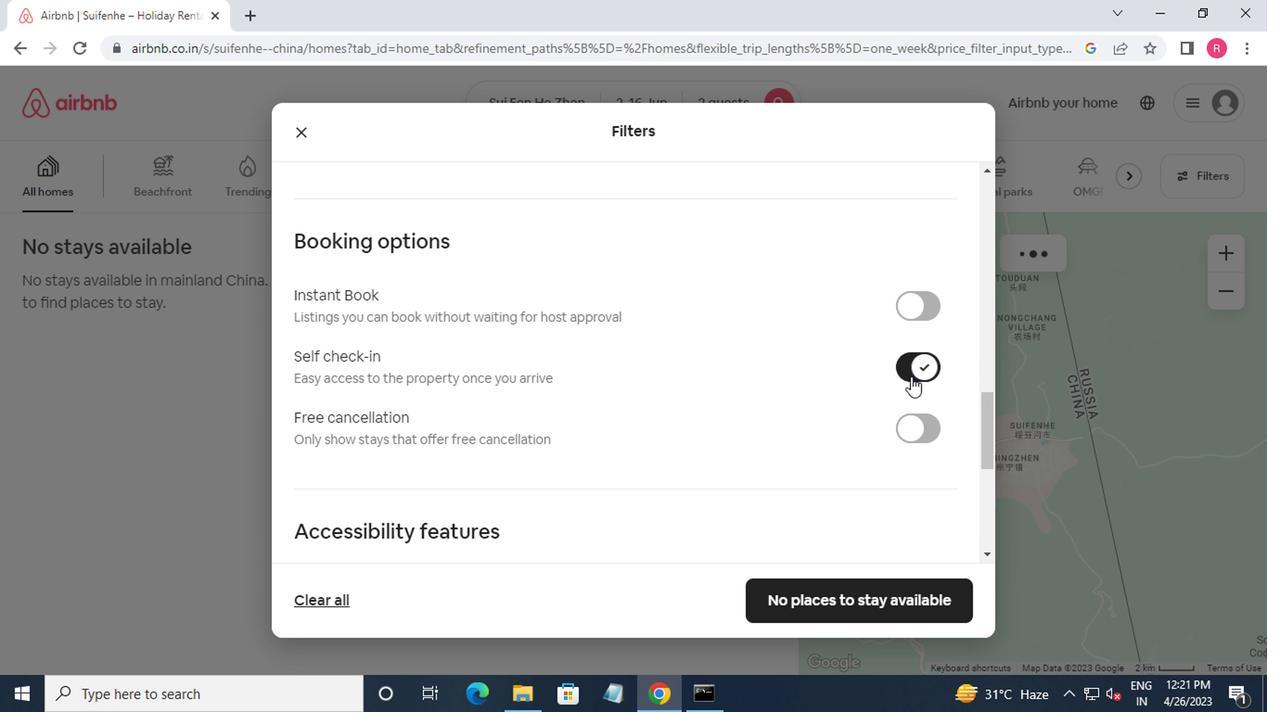 
Action: Mouse scrolled (900, 404) with delta (0, -1)
Screenshot: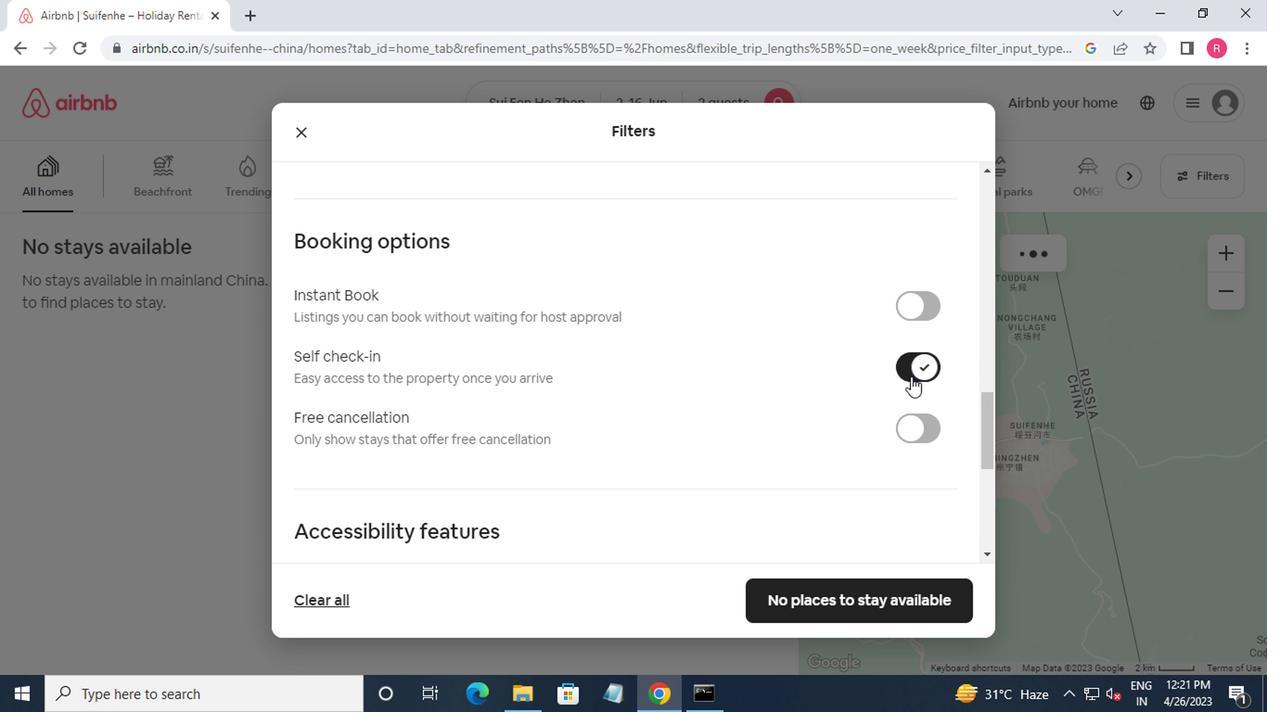 
Action: Mouse moved to (900, 407)
Screenshot: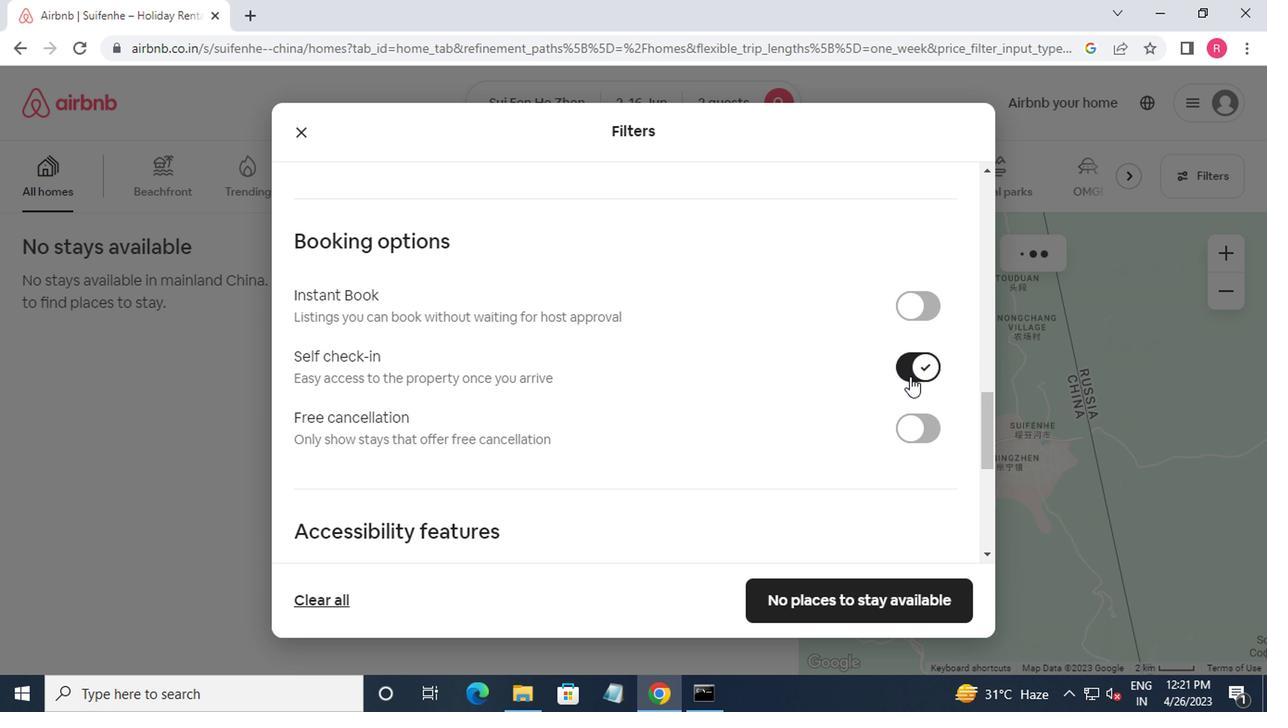 
Action: Mouse scrolled (900, 405) with delta (0, -1)
Screenshot: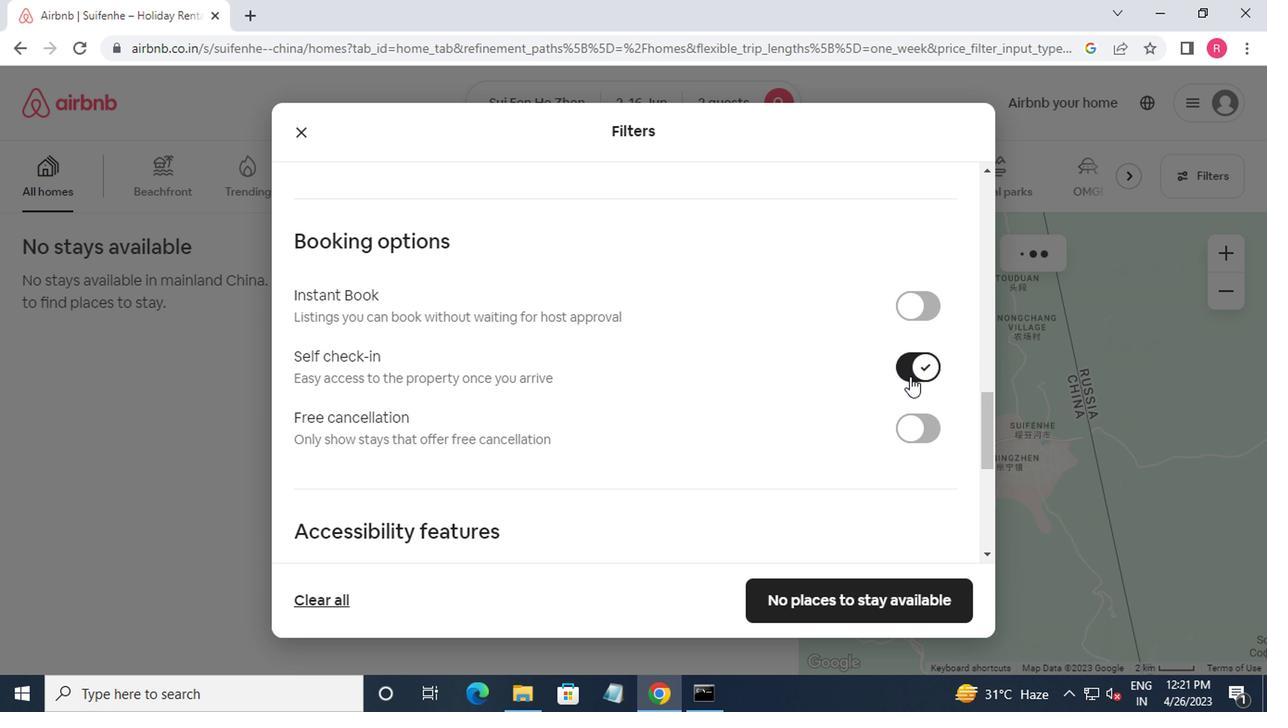 
Action: Mouse moved to (895, 410)
Screenshot: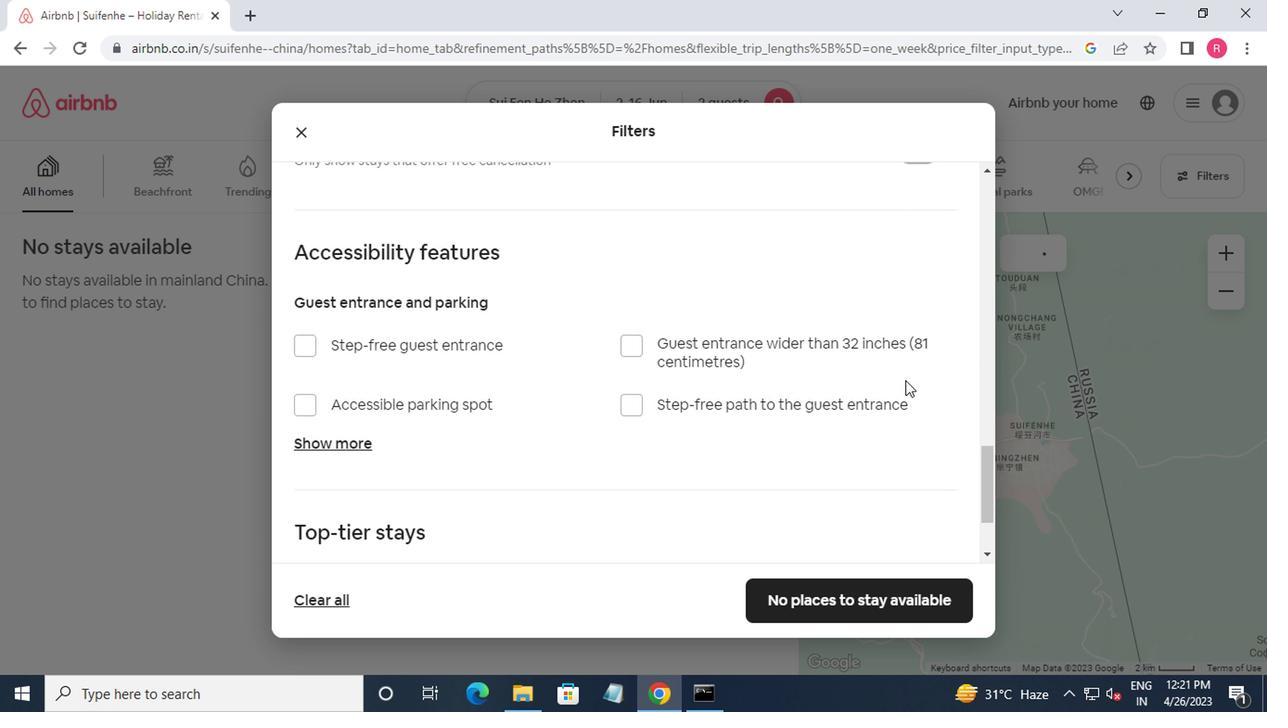 
Action: Mouse scrolled (895, 409) with delta (0, -1)
Screenshot: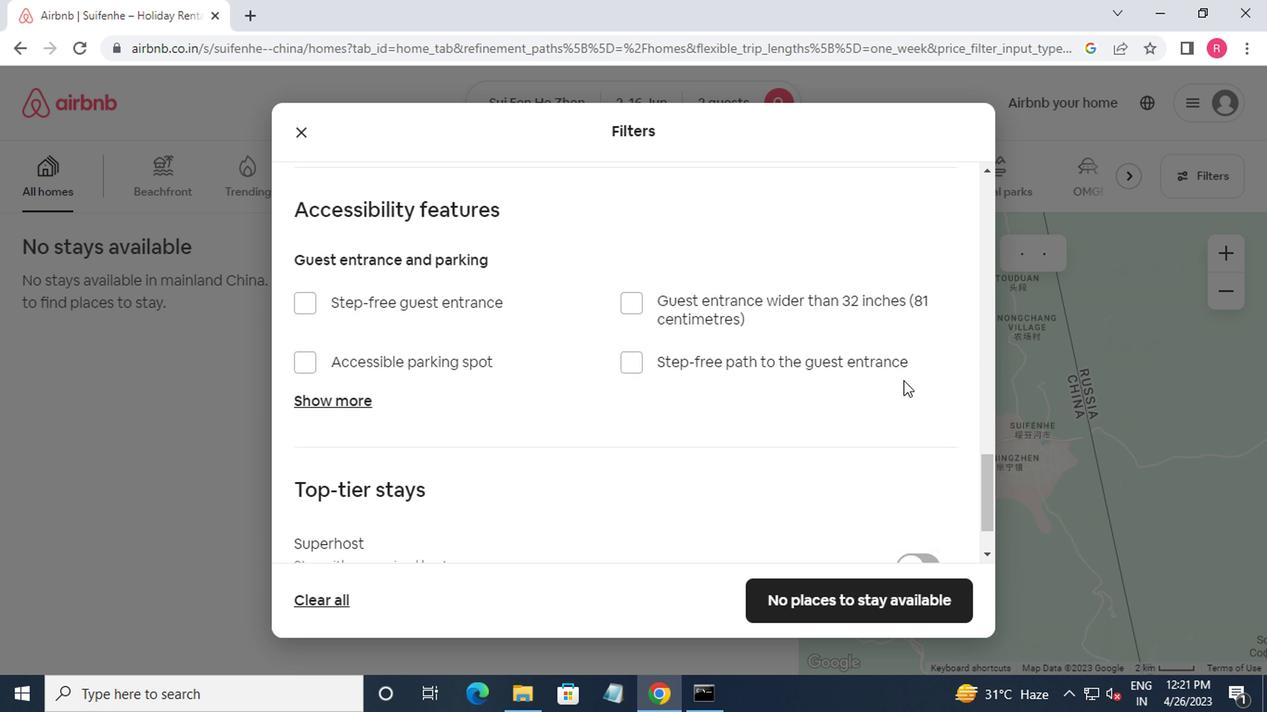 
Action: Mouse moved to (892, 412)
Screenshot: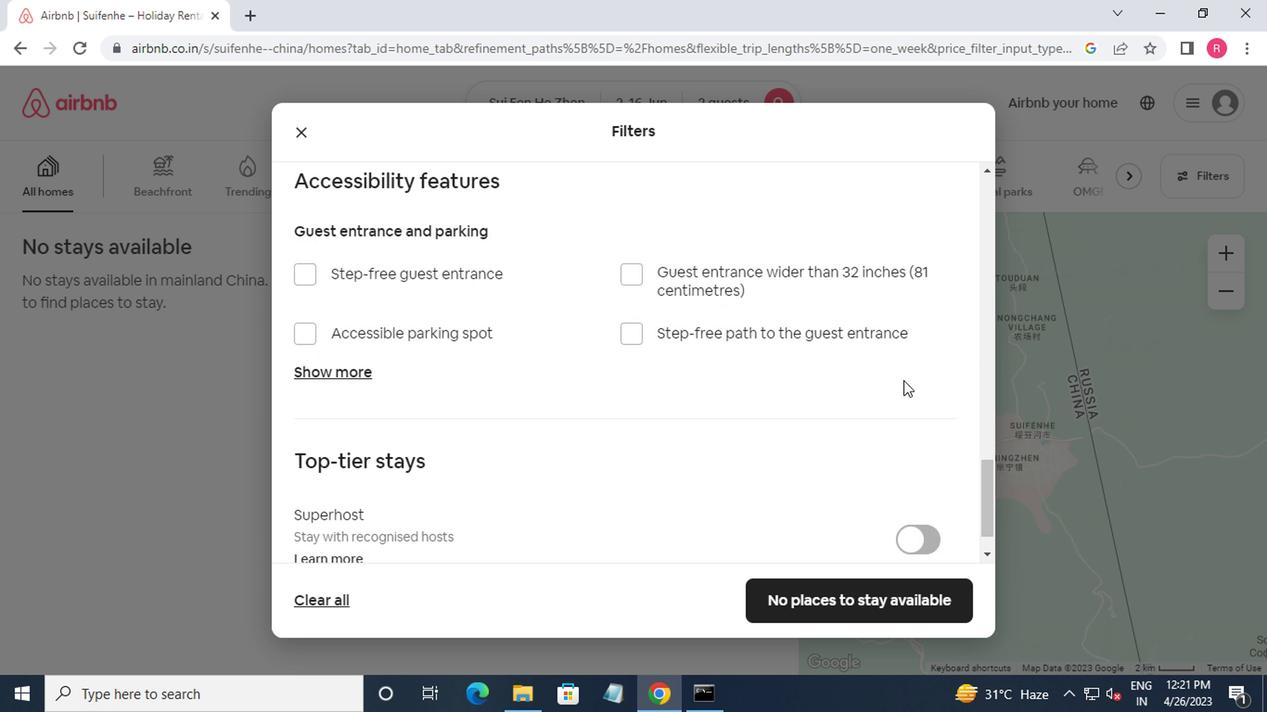
Action: Mouse scrolled (892, 411) with delta (0, 0)
Screenshot: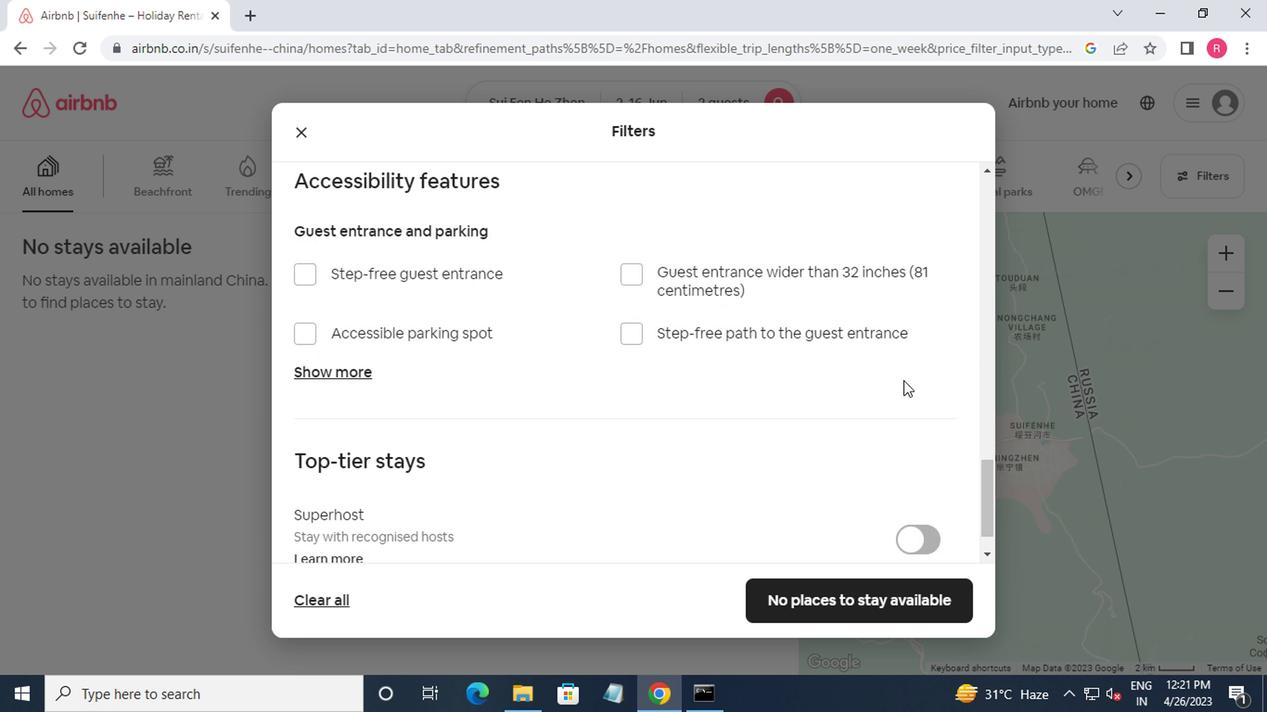 
Action: Mouse moved to (886, 420)
Screenshot: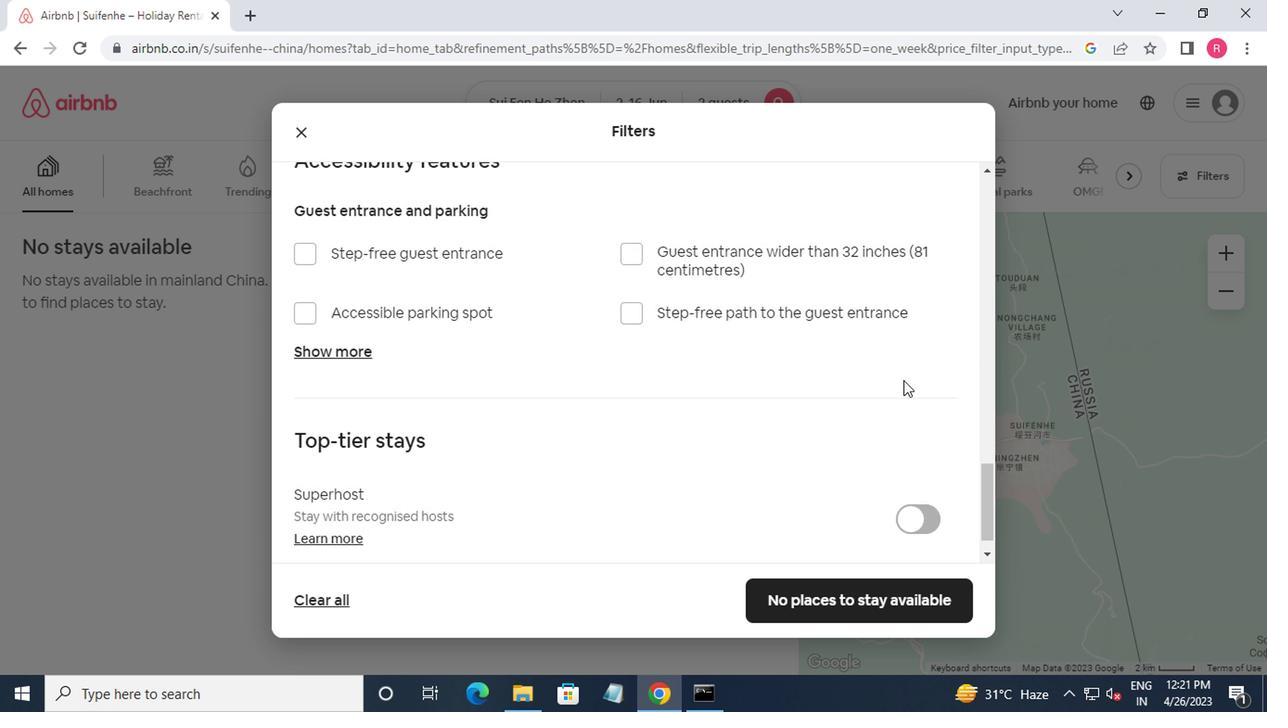 
Action: Mouse scrolled (886, 419) with delta (0, 0)
Screenshot: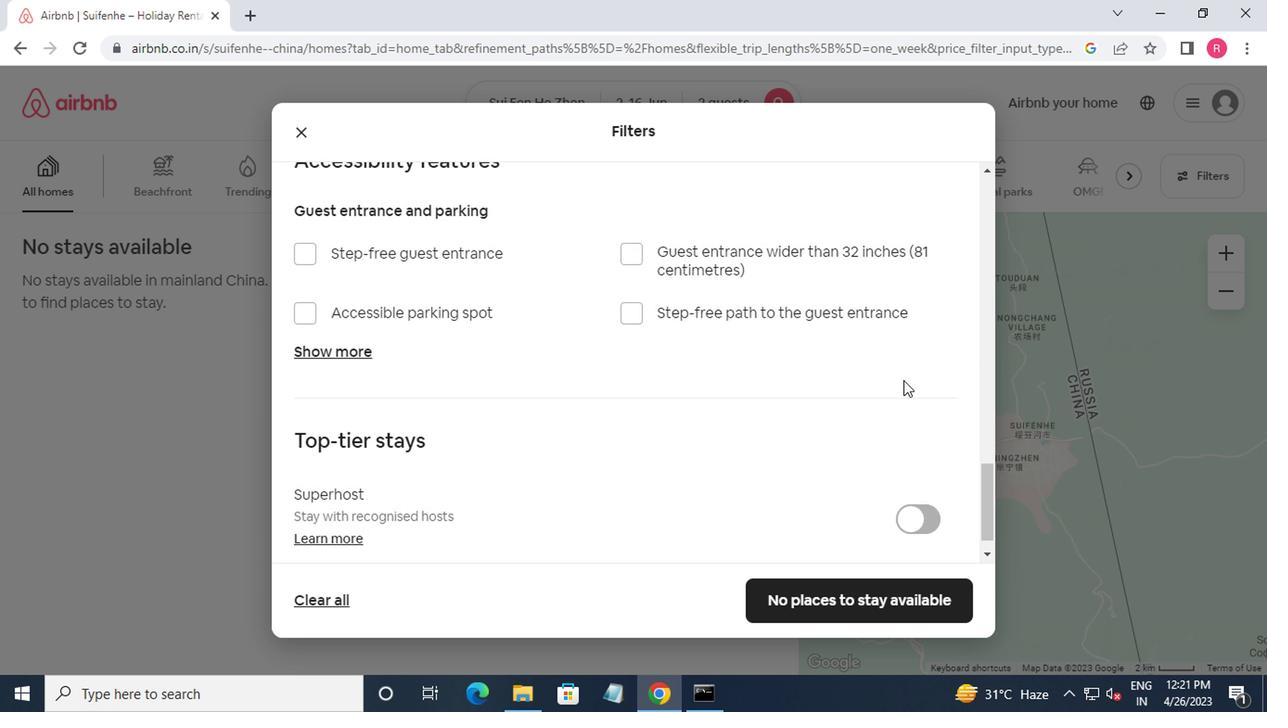 
Action: Mouse moved to (871, 667)
Screenshot: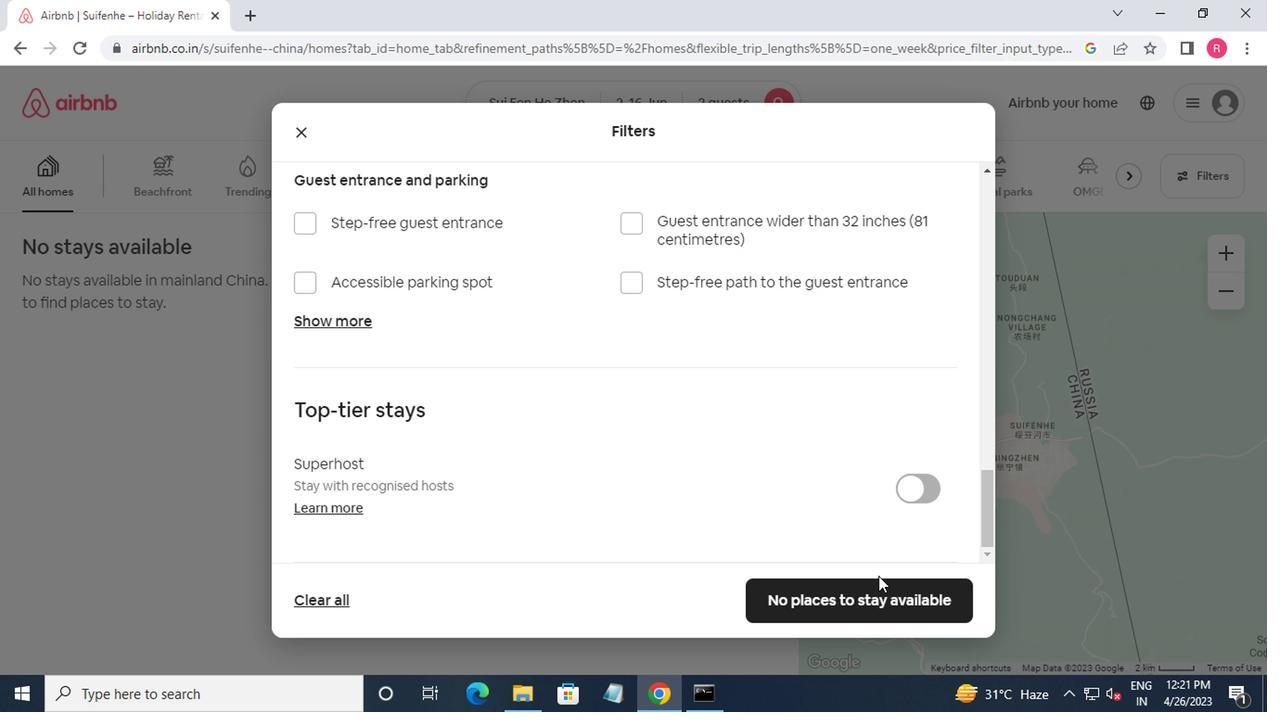 
Action: Mouse pressed left at (871, 667)
Screenshot: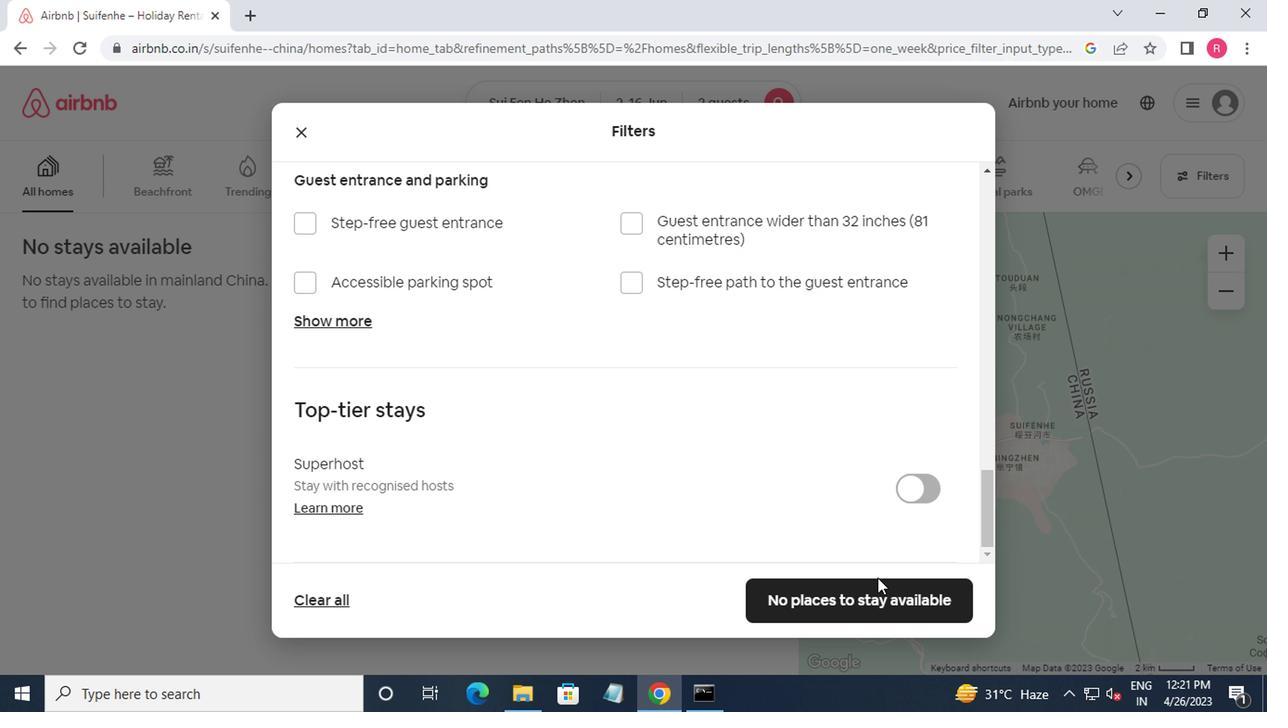 
Action: Mouse moved to (863, 646)
Screenshot: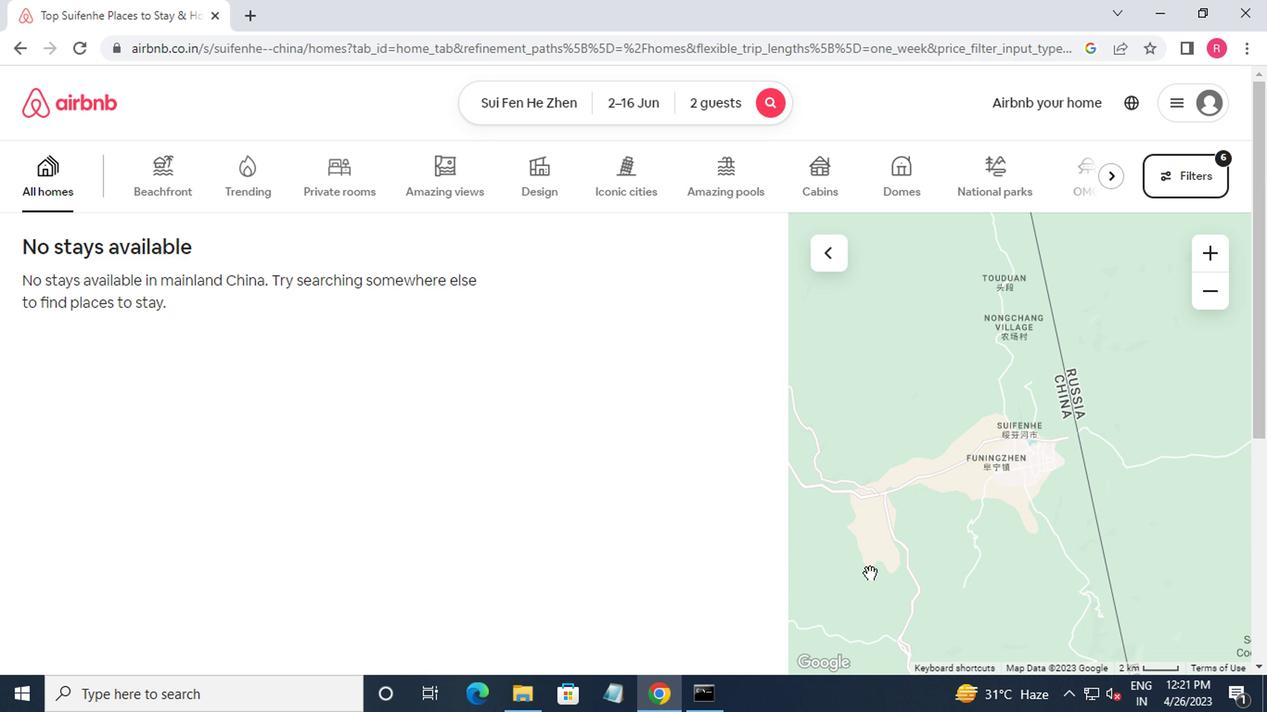 
